 Task: Select the warning option in the lint unknown at rules.
Action: Mouse moved to (59, 745)
Screenshot: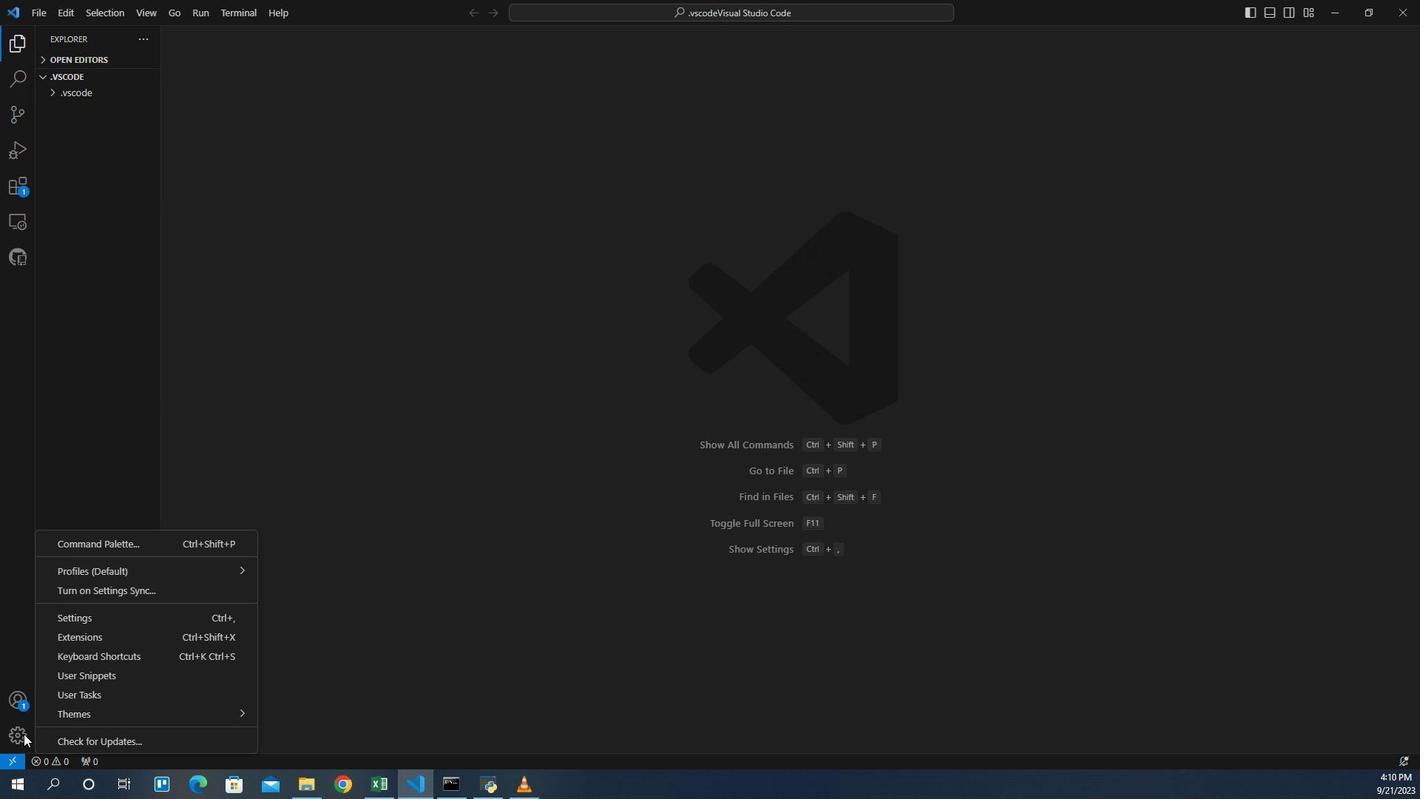 
Action: Mouse pressed left at (59, 745)
Screenshot: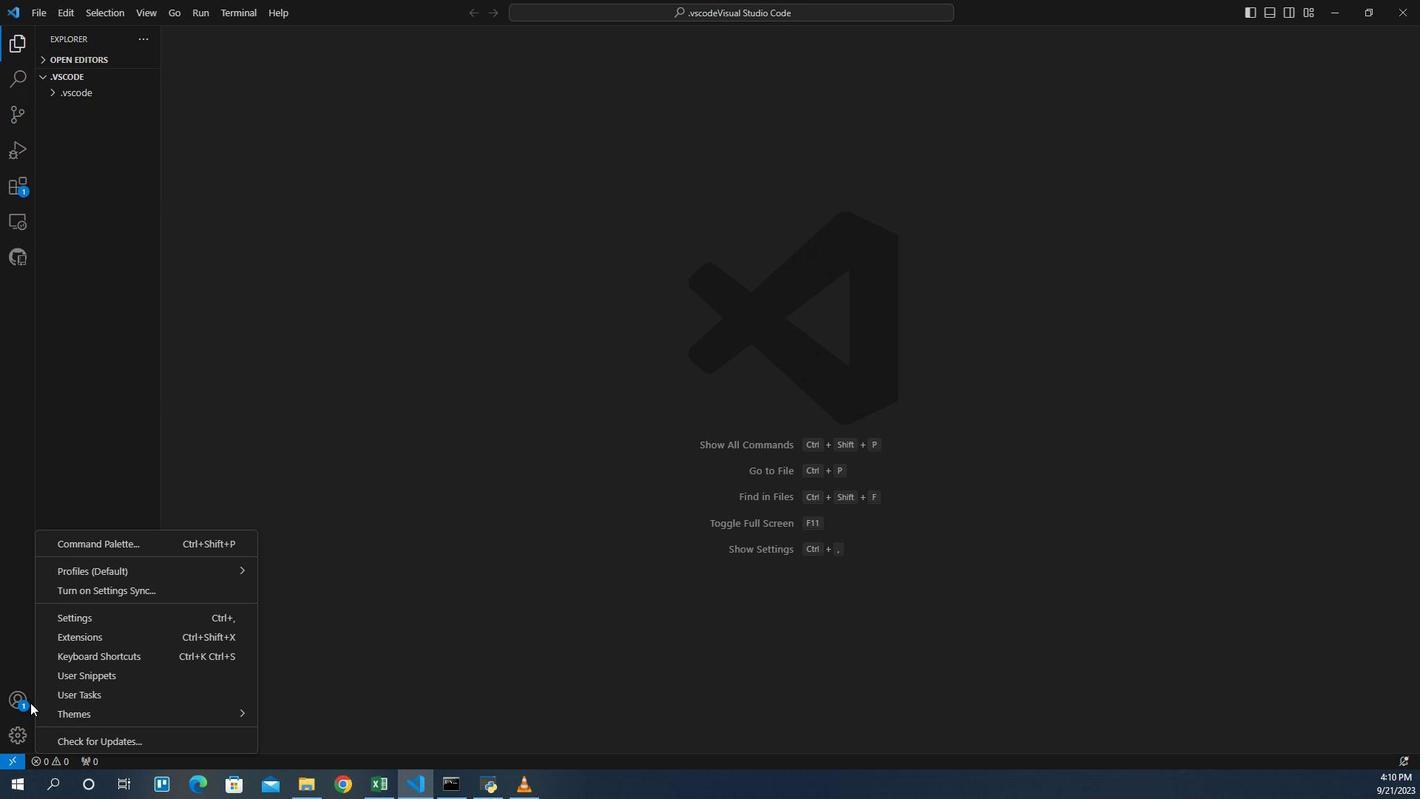 
Action: Mouse moved to (107, 617)
Screenshot: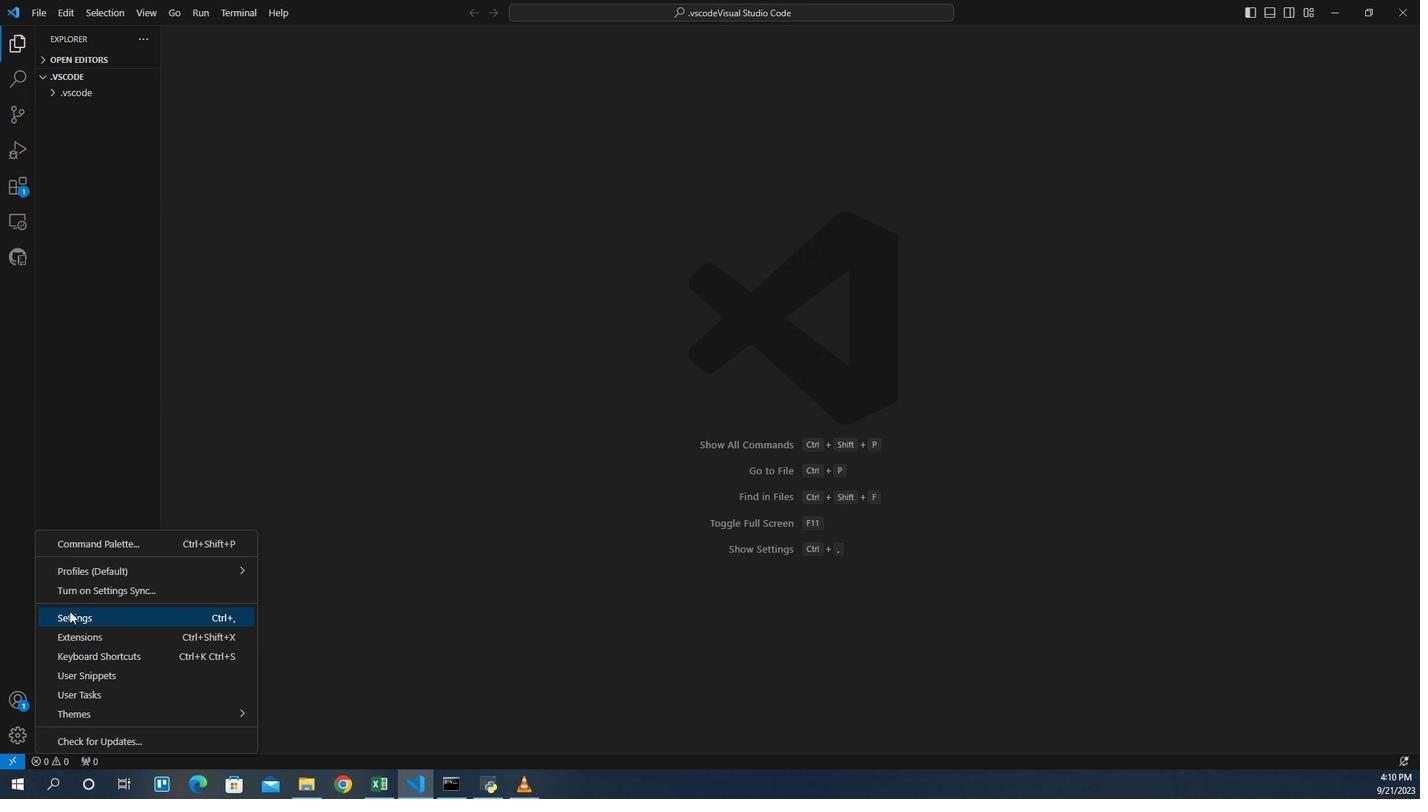 
Action: Mouse pressed left at (107, 617)
Screenshot: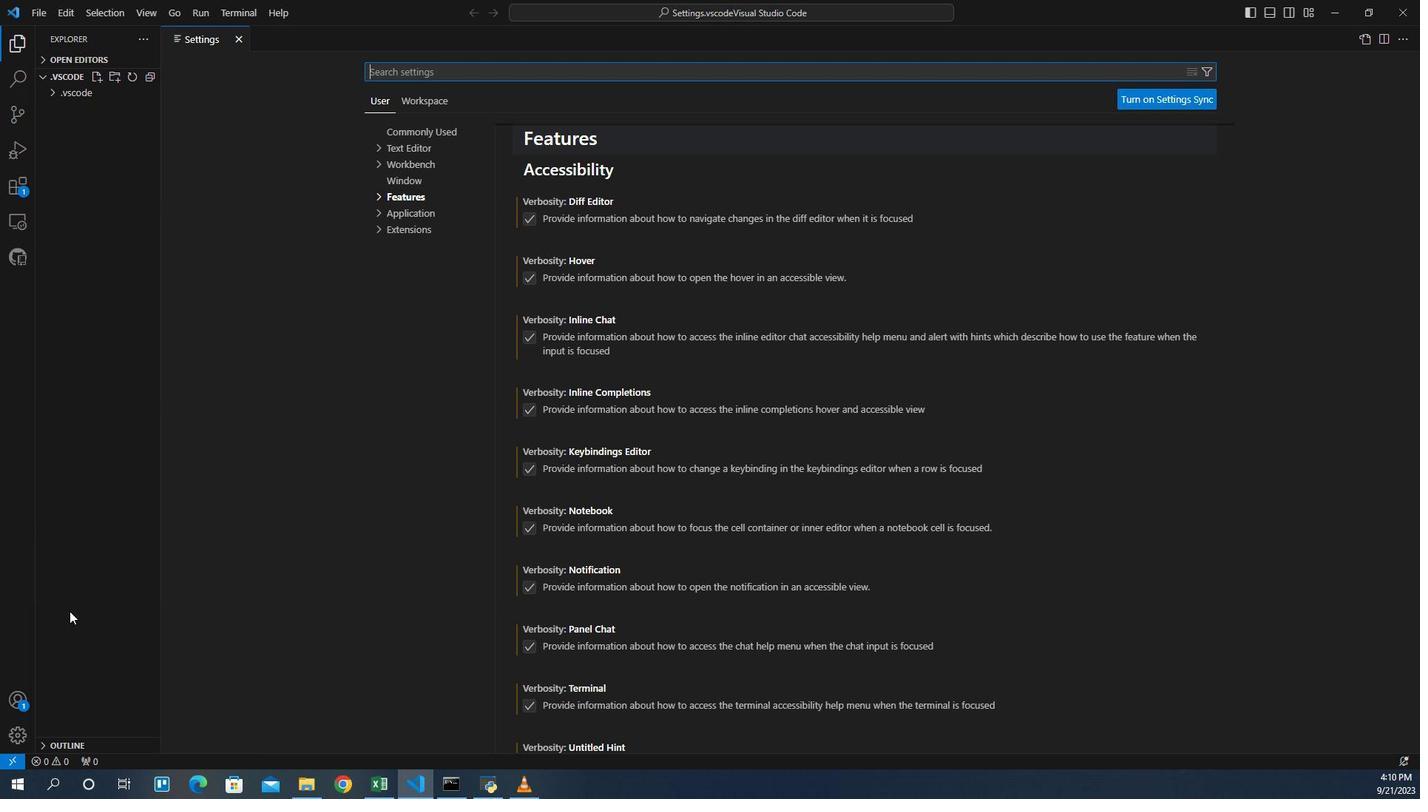 
Action: Mouse moved to (441, 105)
Screenshot: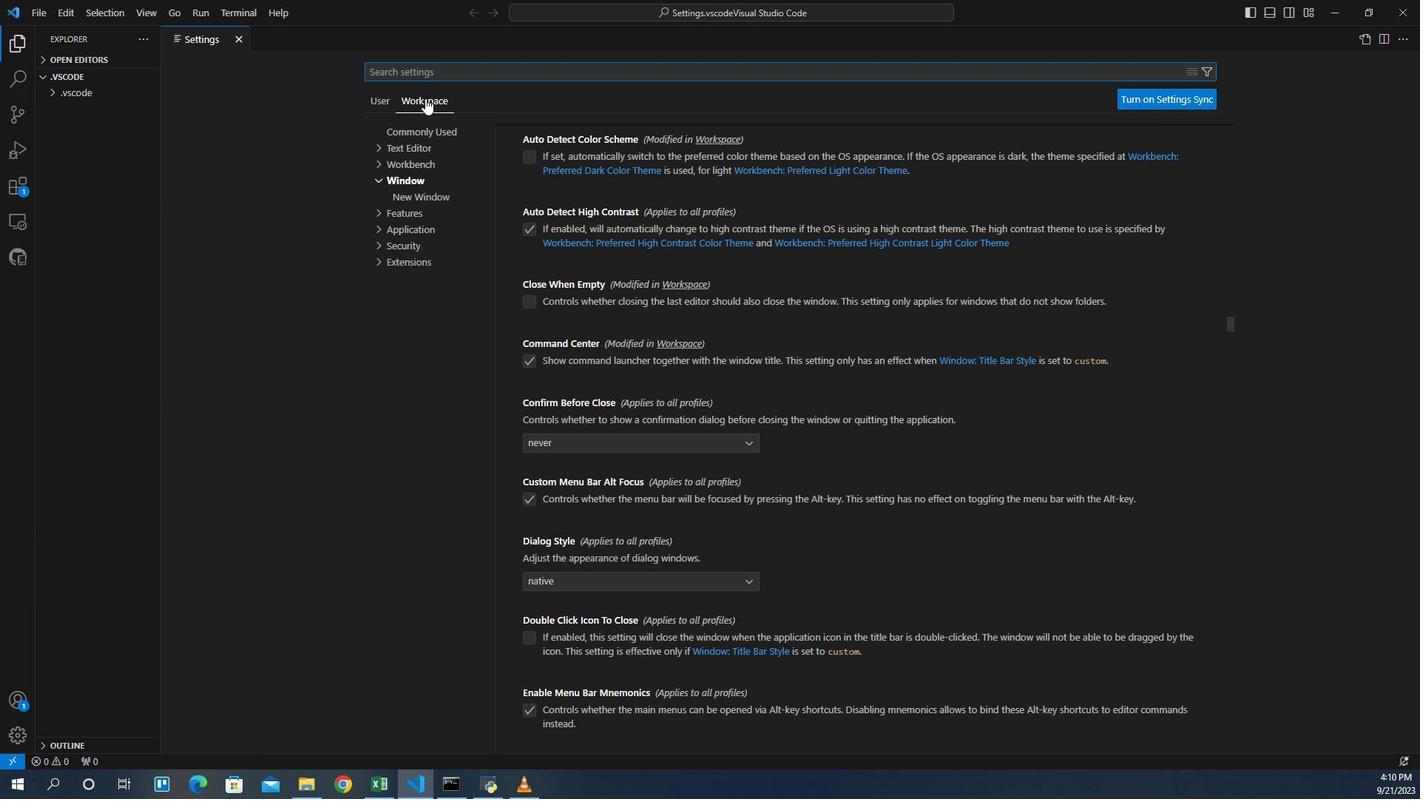 
Action: Mouse pressed left at (441, 105)
Screenshot: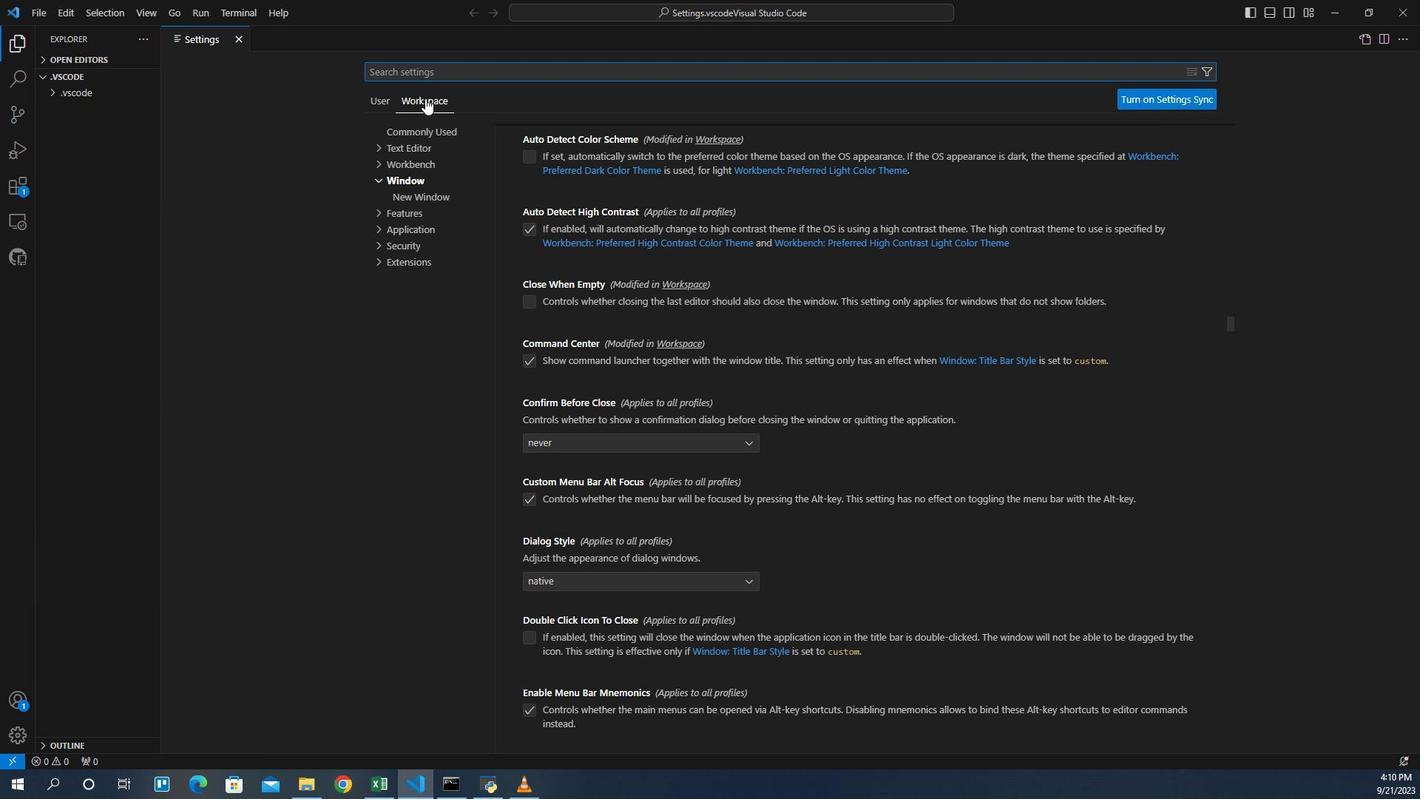 
Action: Mouse moved to (415, 233)
Screenshot: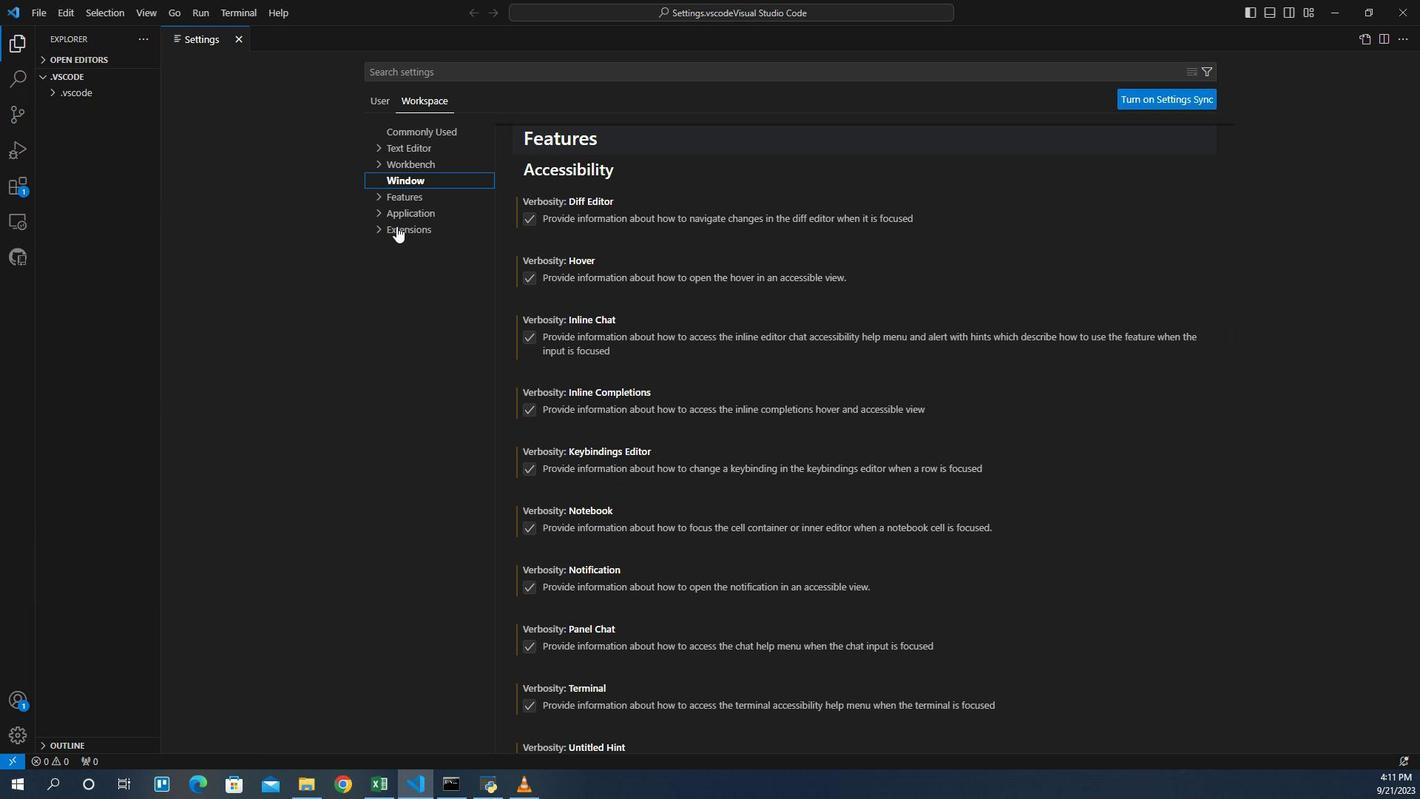 
Action: Mouse pressed left at (415, 233)
Screenshot: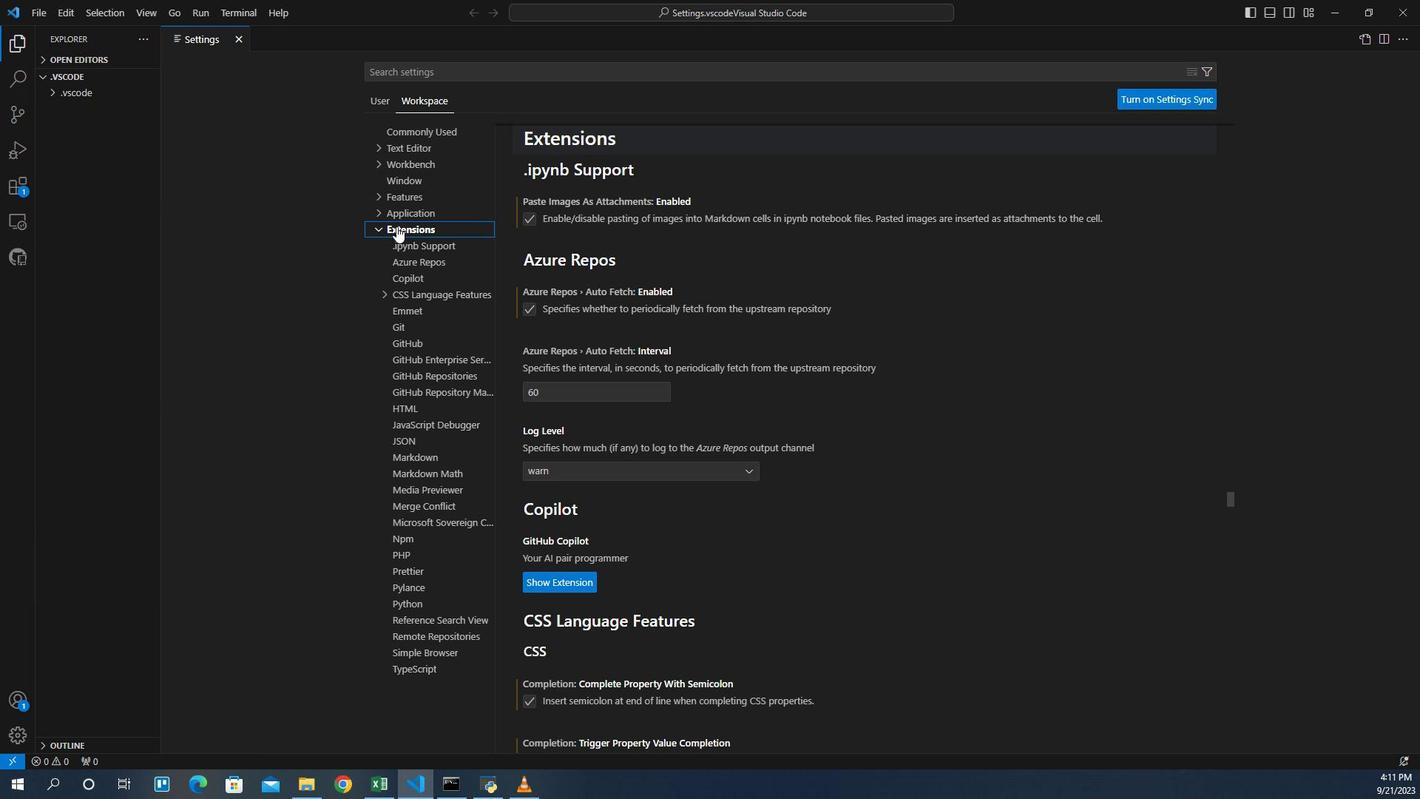 
Action: Mouse moved to (422, 305)
Screenshot: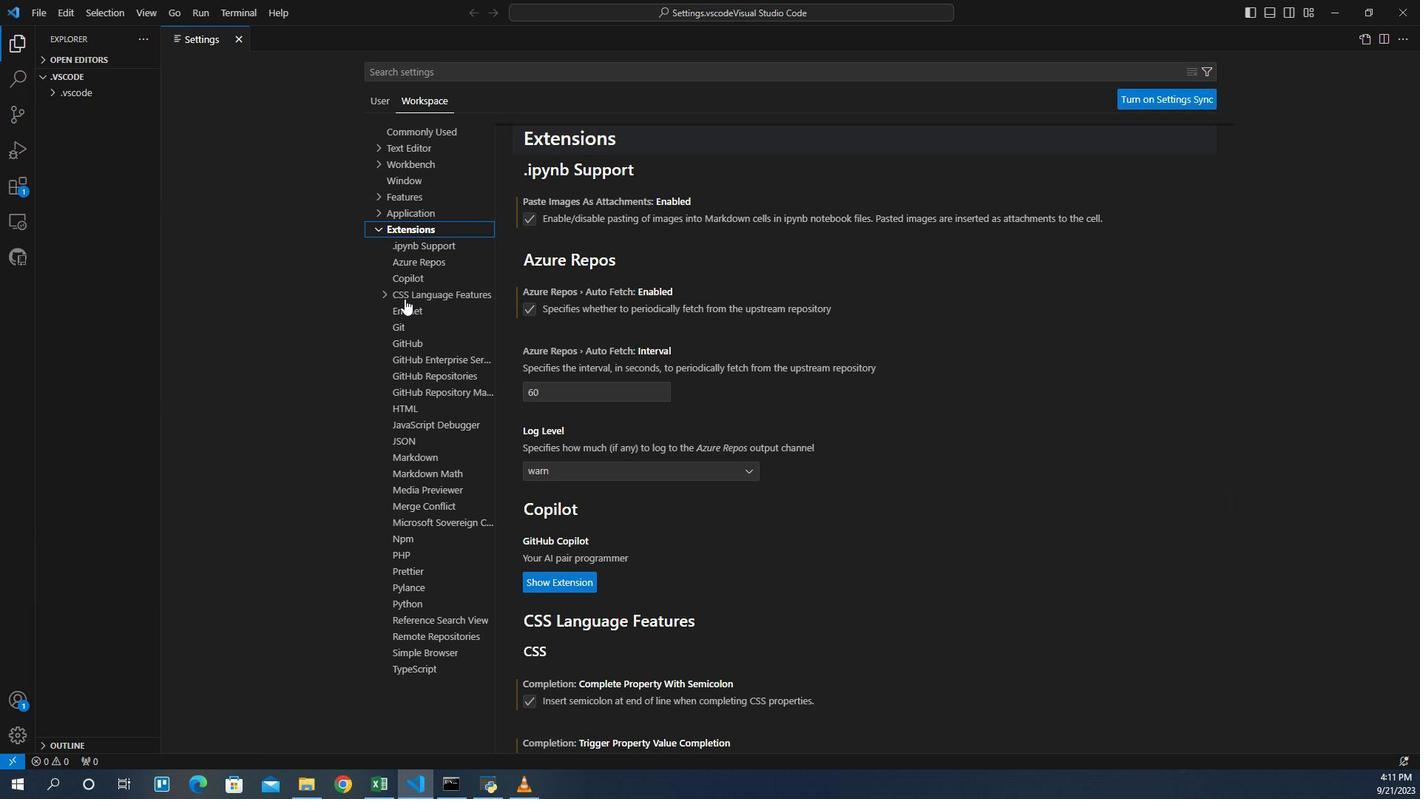 
Action: Mouse pressed left at (422, 305)
Screenshot: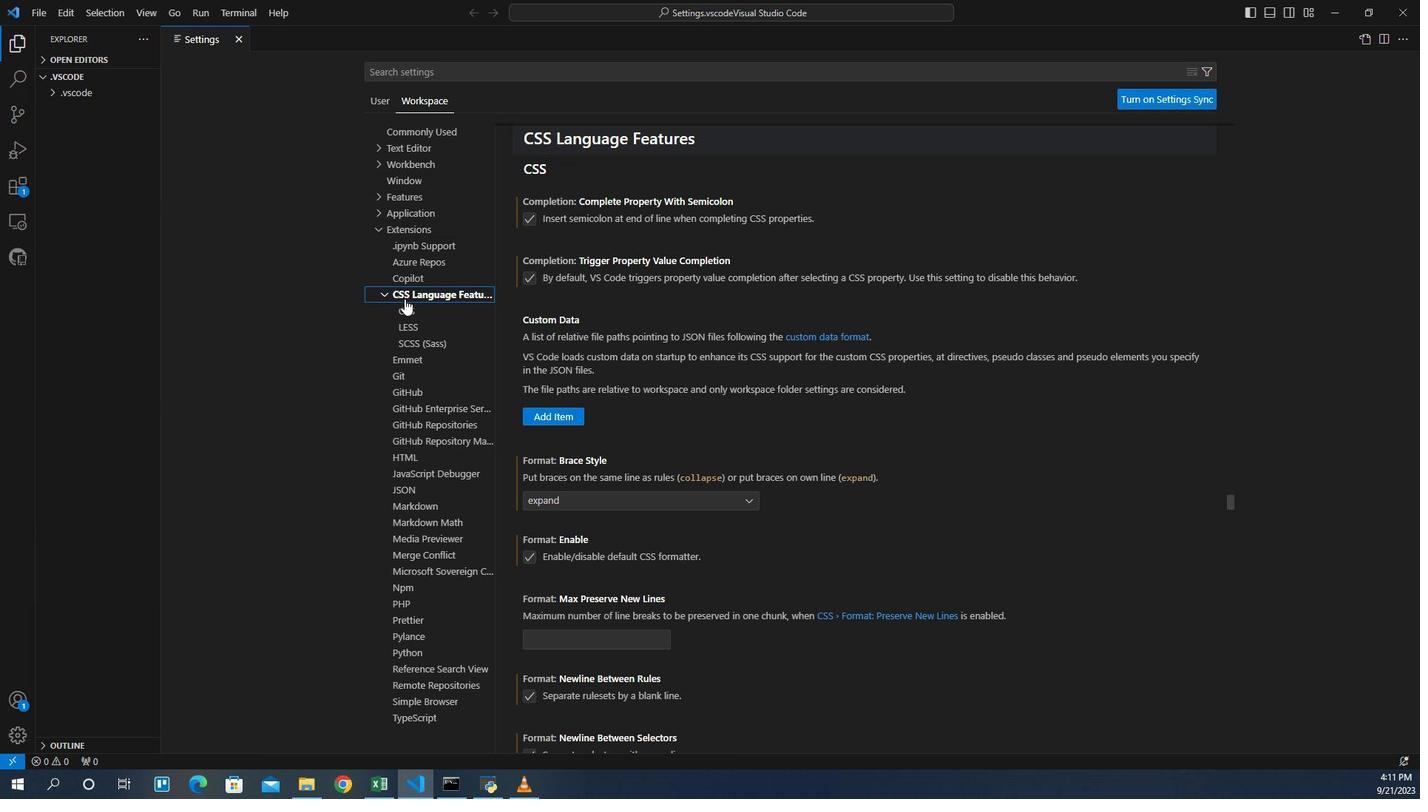 
Action: Mouse moved to (429, 350)
Screenshot: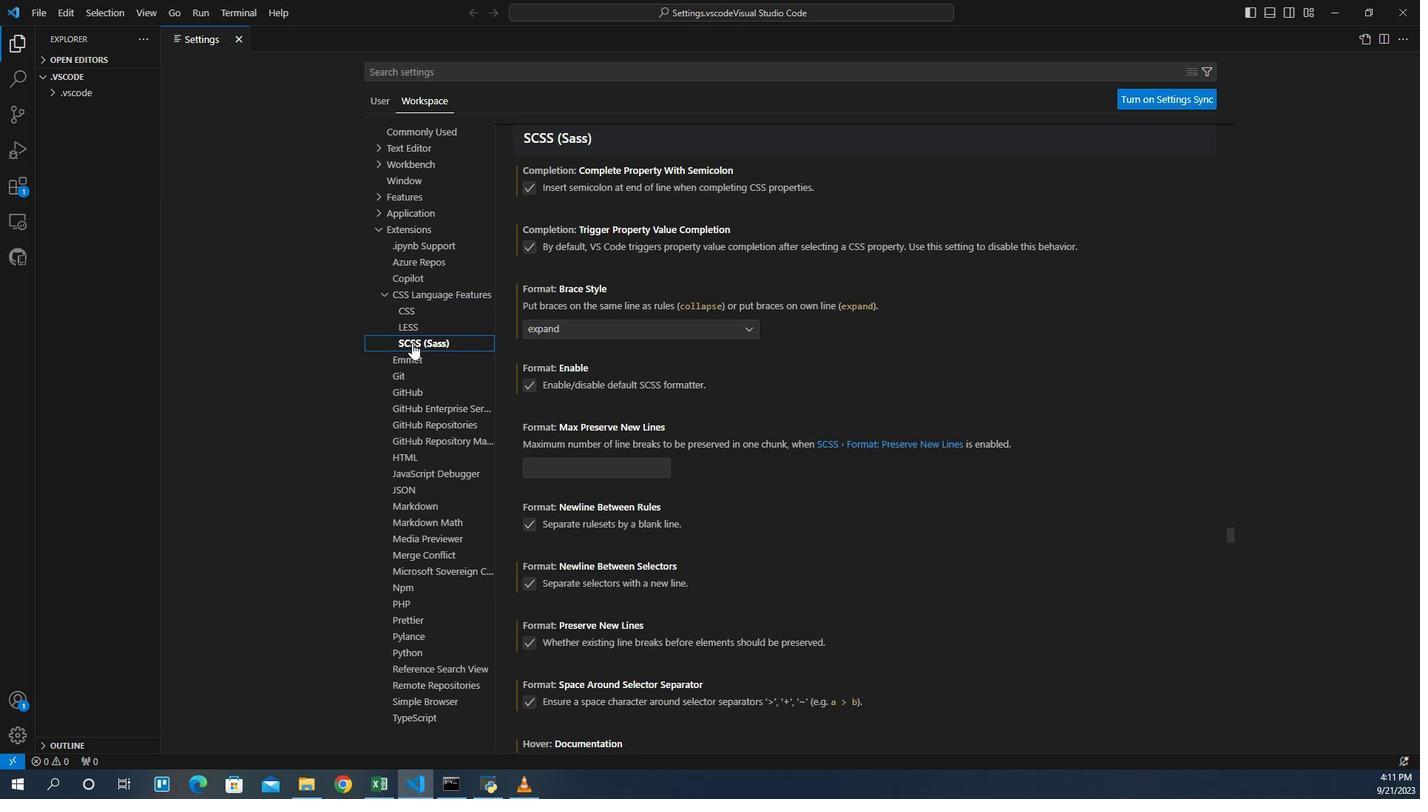 
Action: Mouse pressed left at (429, 350)
Screenshot: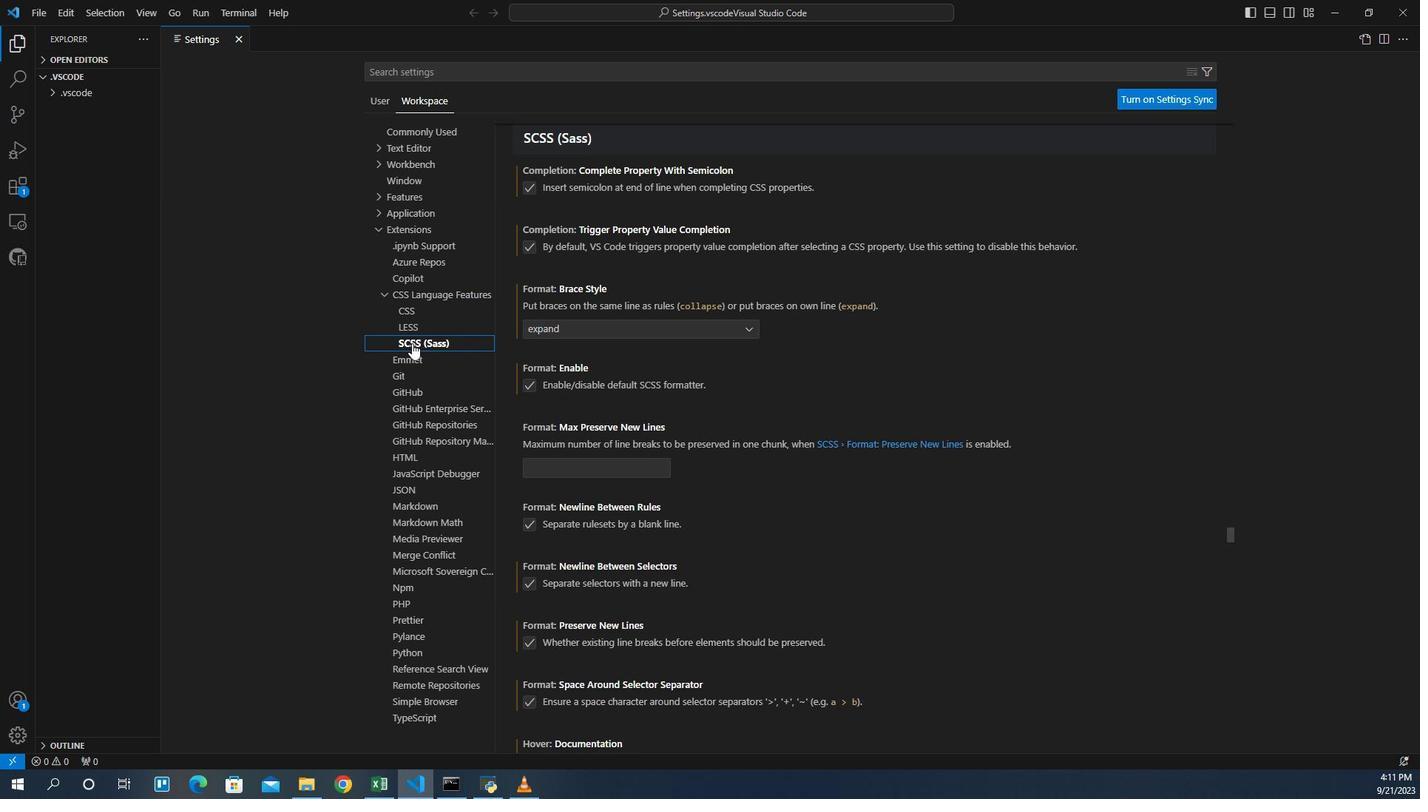 
Action: Mouse moved to (677, 515)
Screenshot: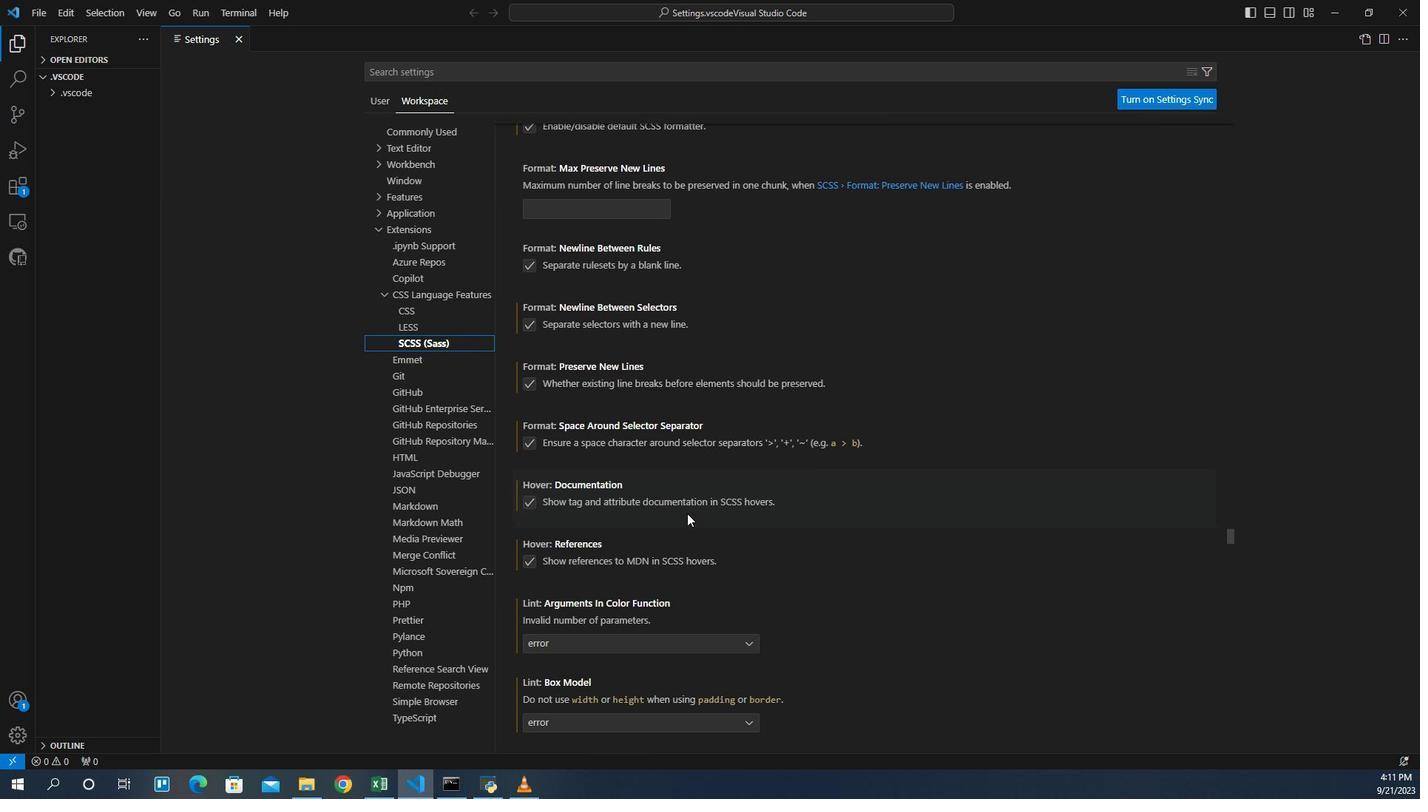 
Action: Mouse scrolled (677, 515) with delta (0, 0)
Screenshot: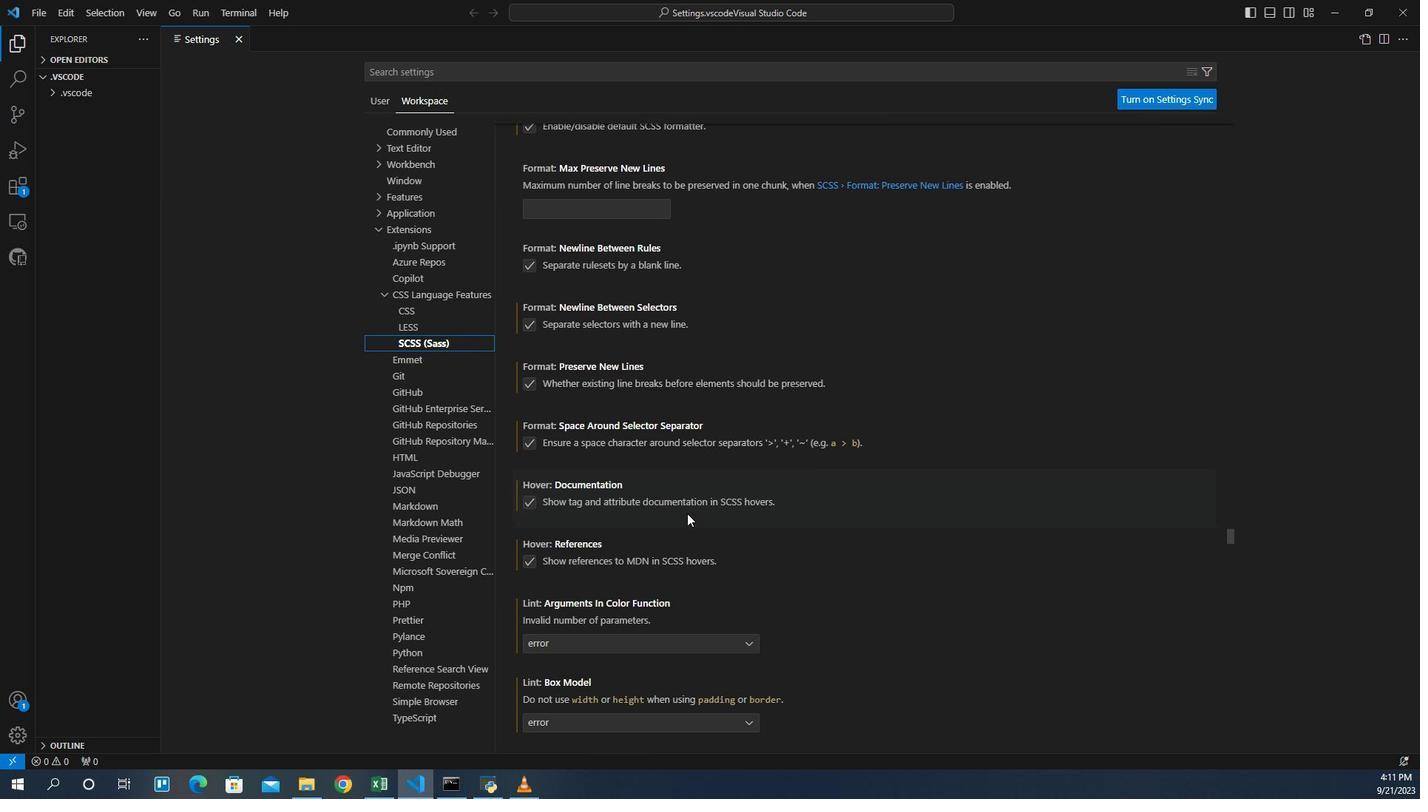 
Action: Mouse moved to (678, 516)
Screenshot: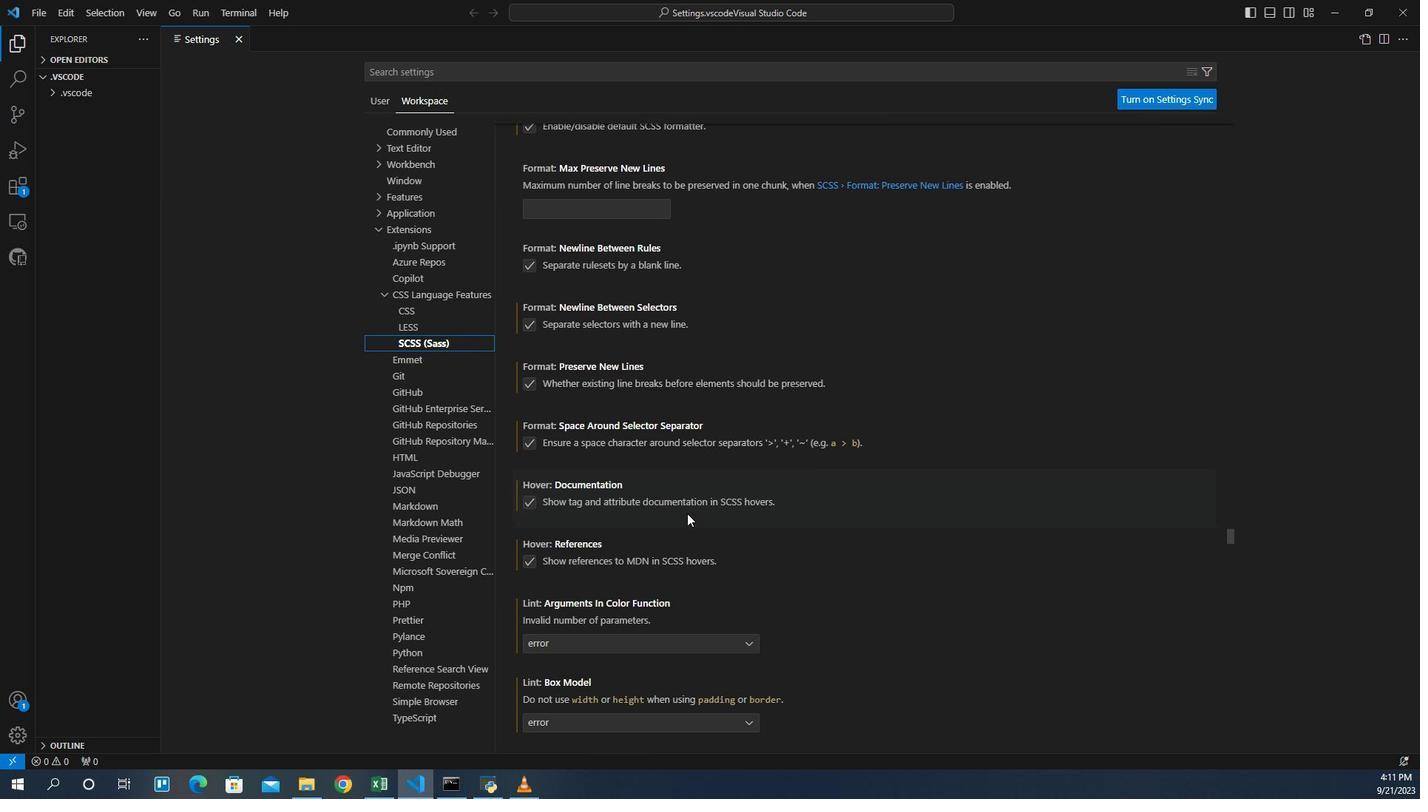 
Action: Mouse scrolled (678, 515) with delta (0, 0)
Screenshot: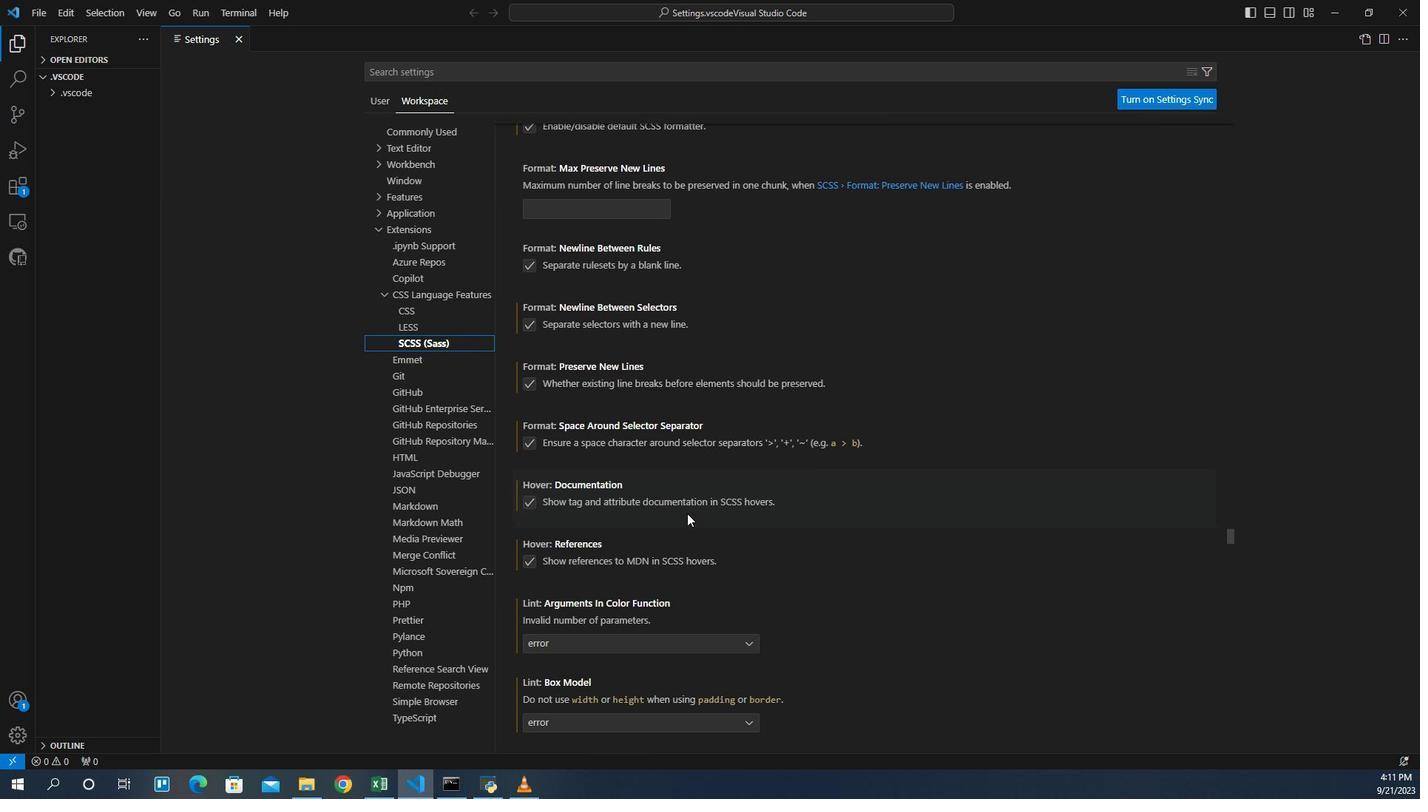 
Action: Mouse moved to (679, 517)
Screenshot: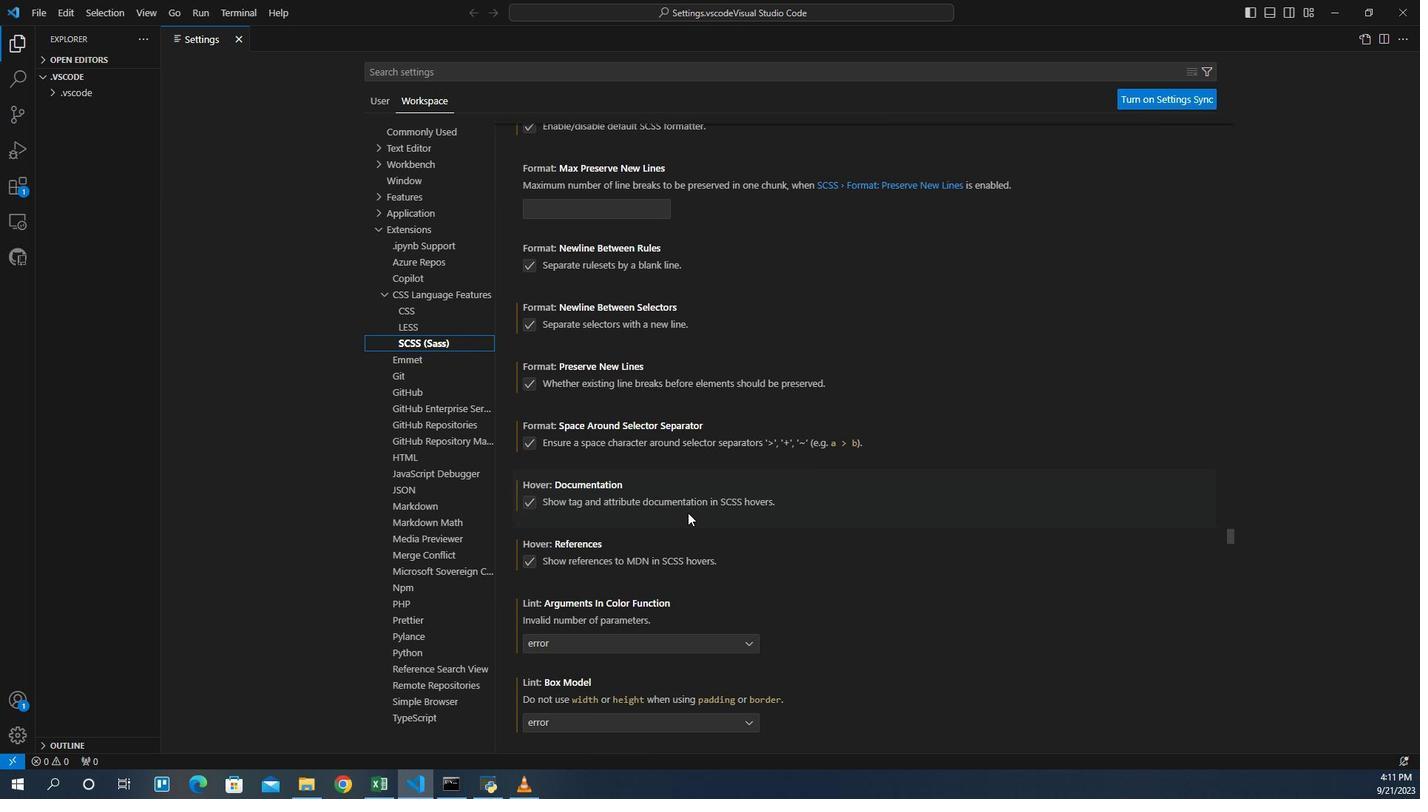 
Action: Mouse scrolled (679, 516) with delta (0, 0)
Screenshot: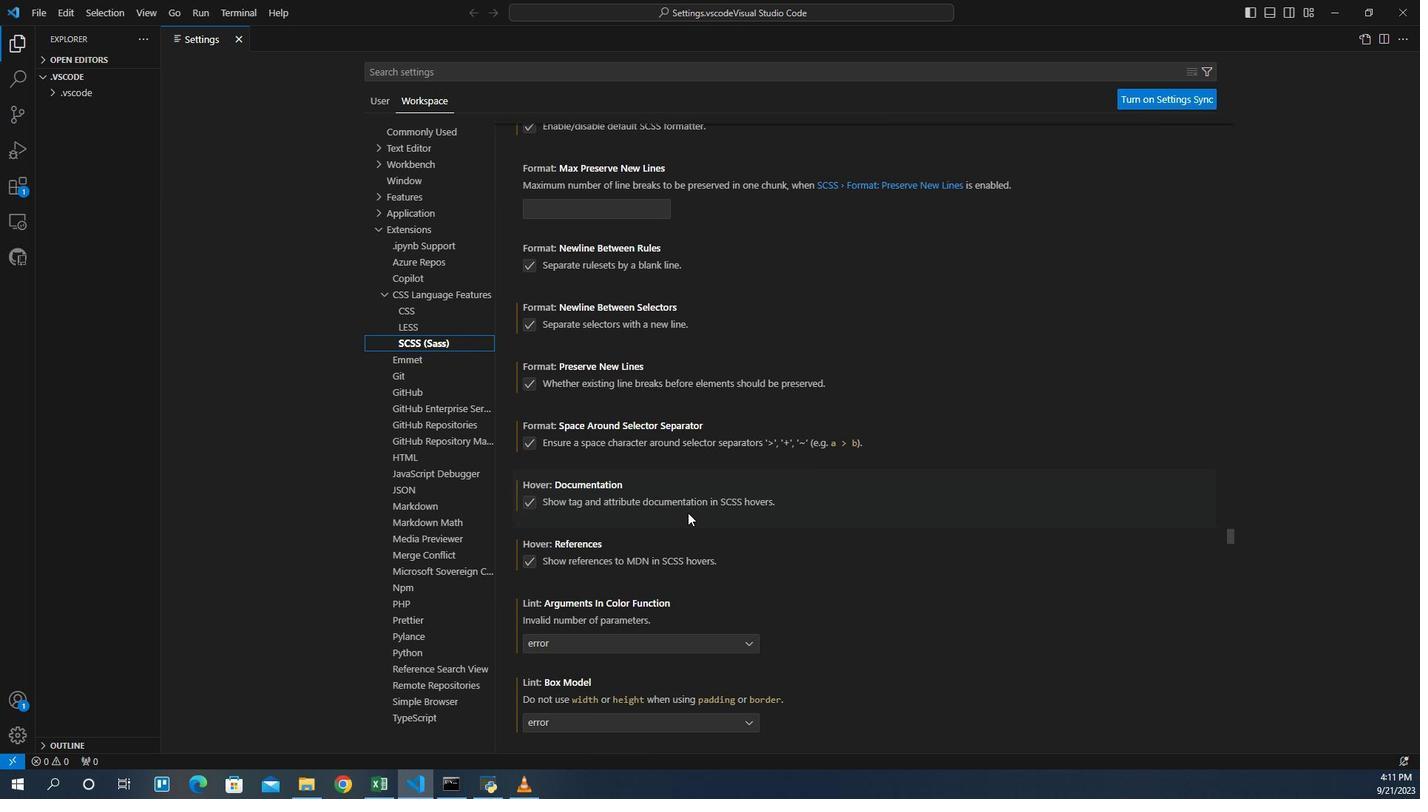 
Action: Mouse moved to (680, 518)
Screenshot: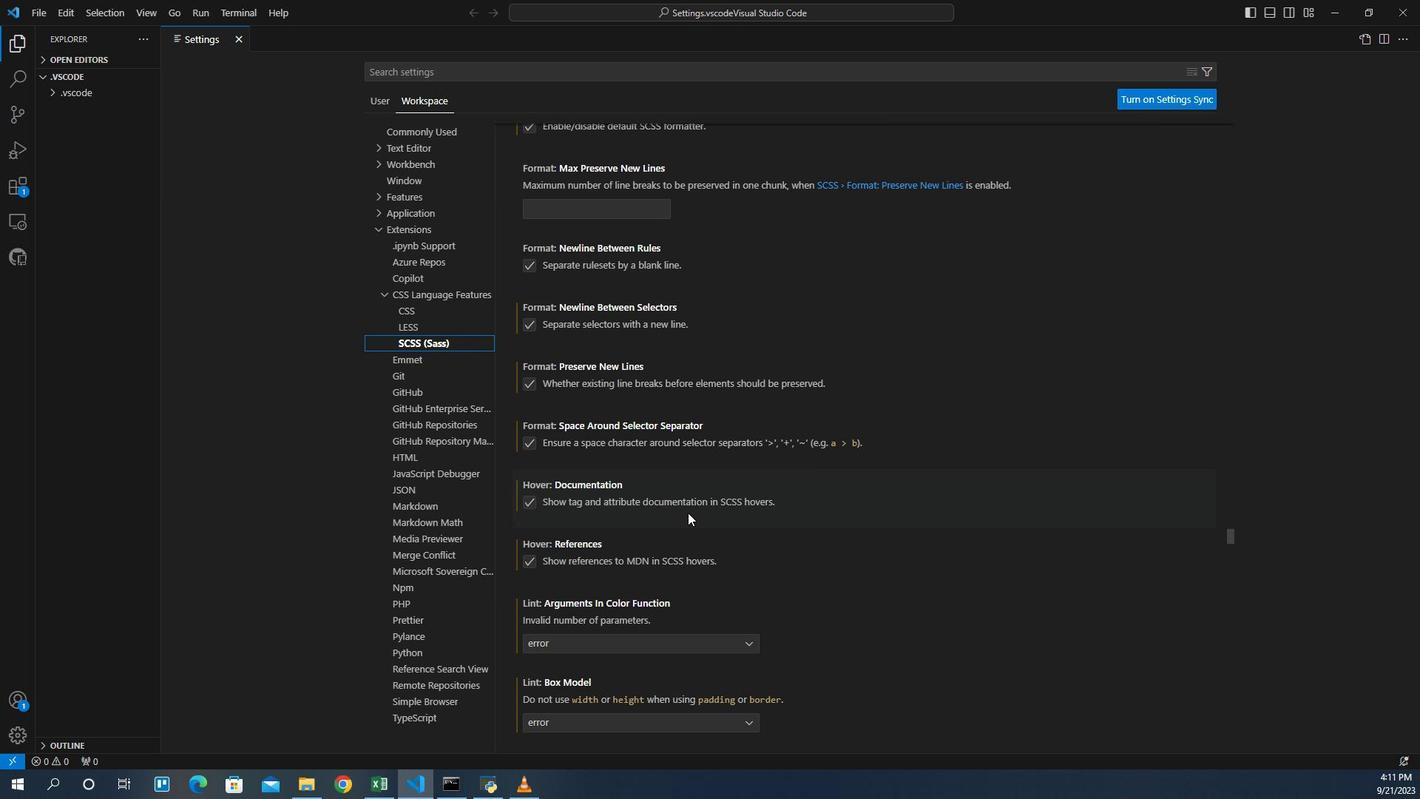 
Action: Mouse scrolled (680, 517) with delta (0, 0)
Screenshot: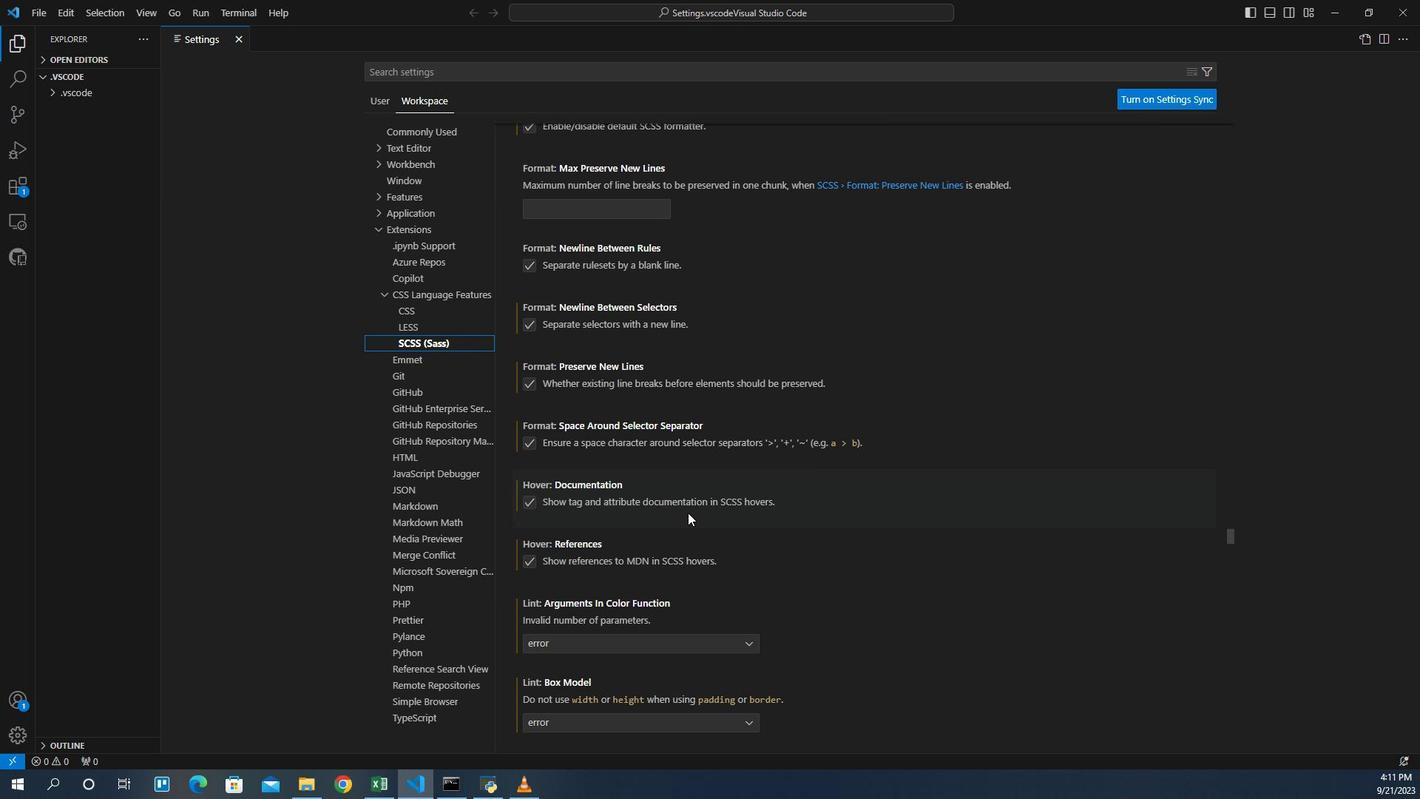 
Action: Mouse moved to (682, 518)
Screenshot: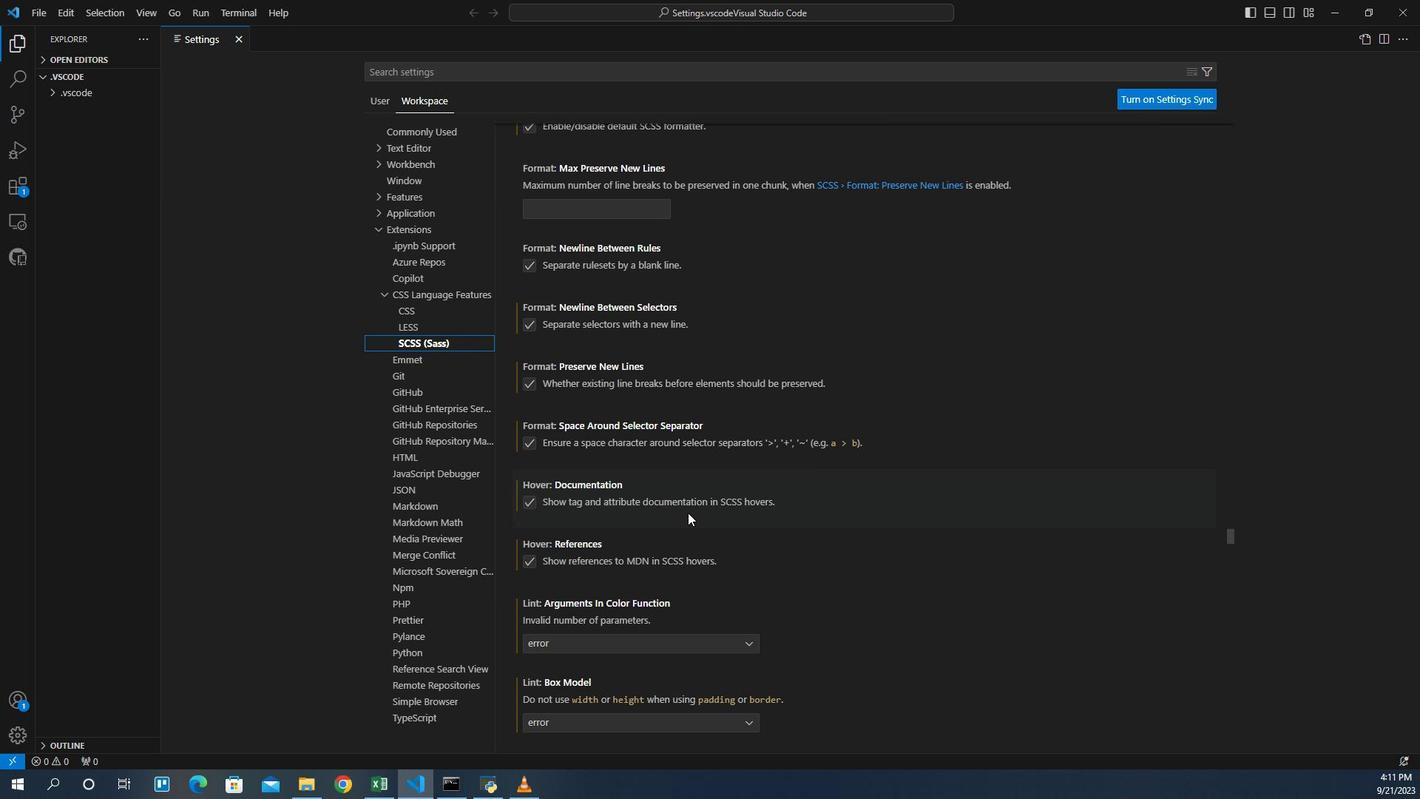 
Action: Mouse scrolled (682, 518) with delta (0, 0)
Screenshot: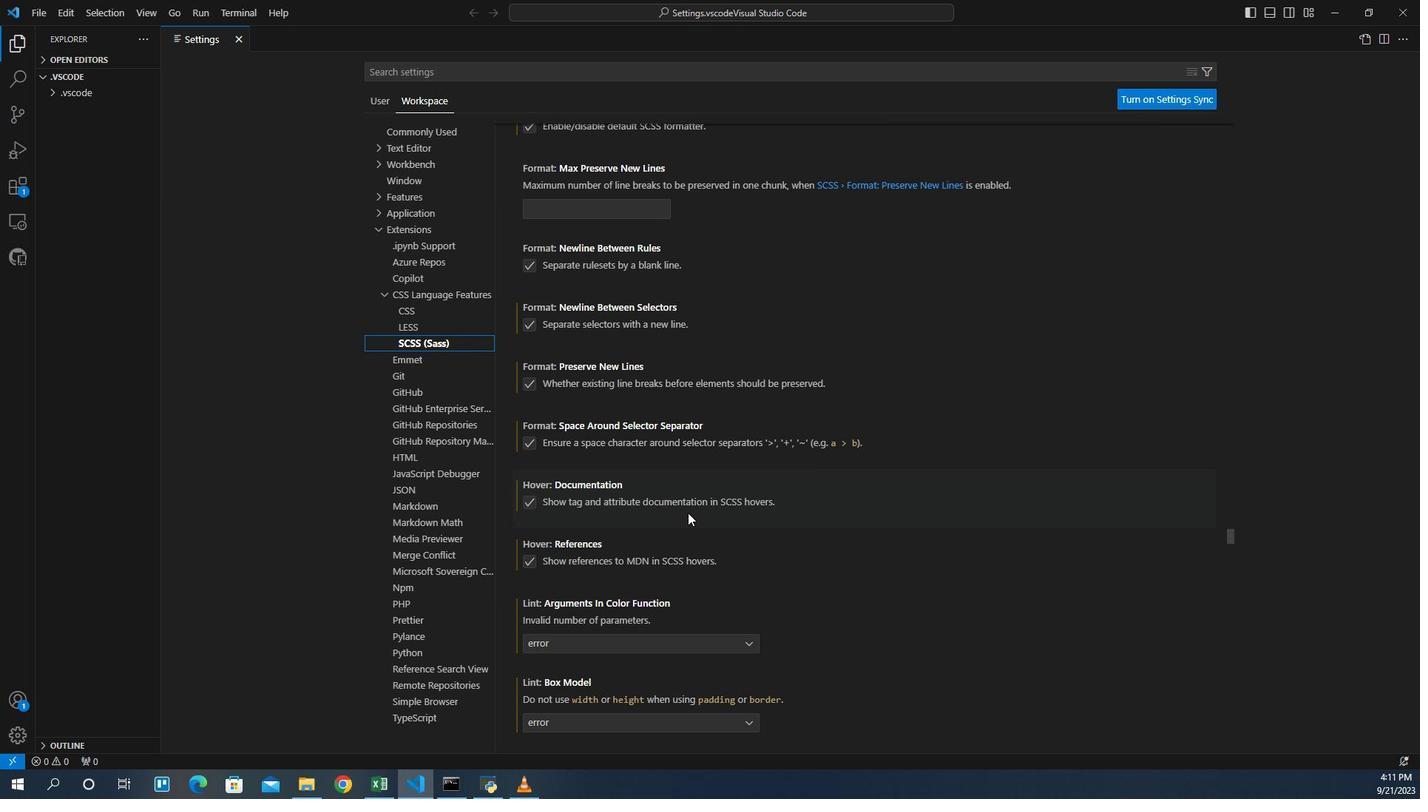 
Action: Mouse moved to (683, 519)
Screenshot: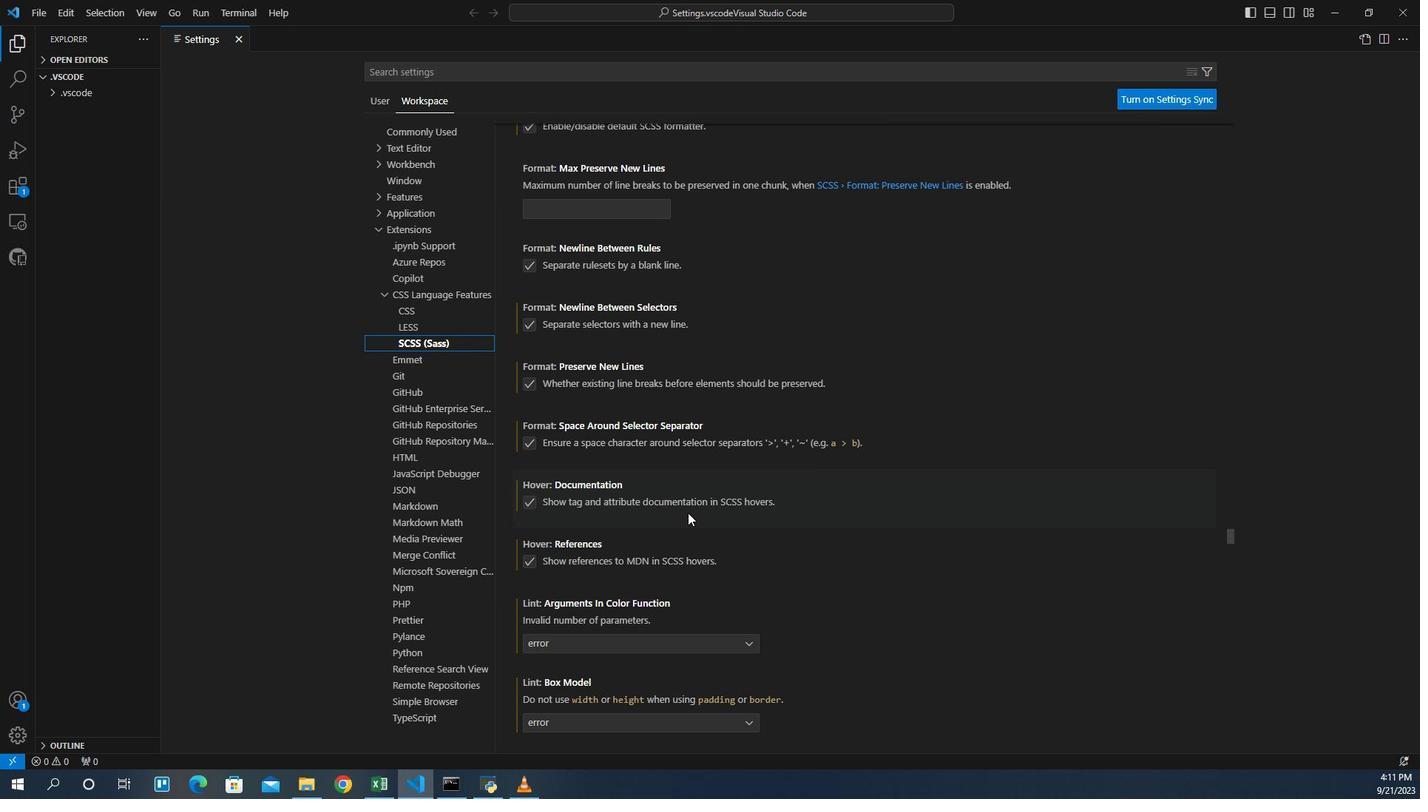 
Action: Mouse scrolled (683, 518) with delta (0, 0)
Screenshot: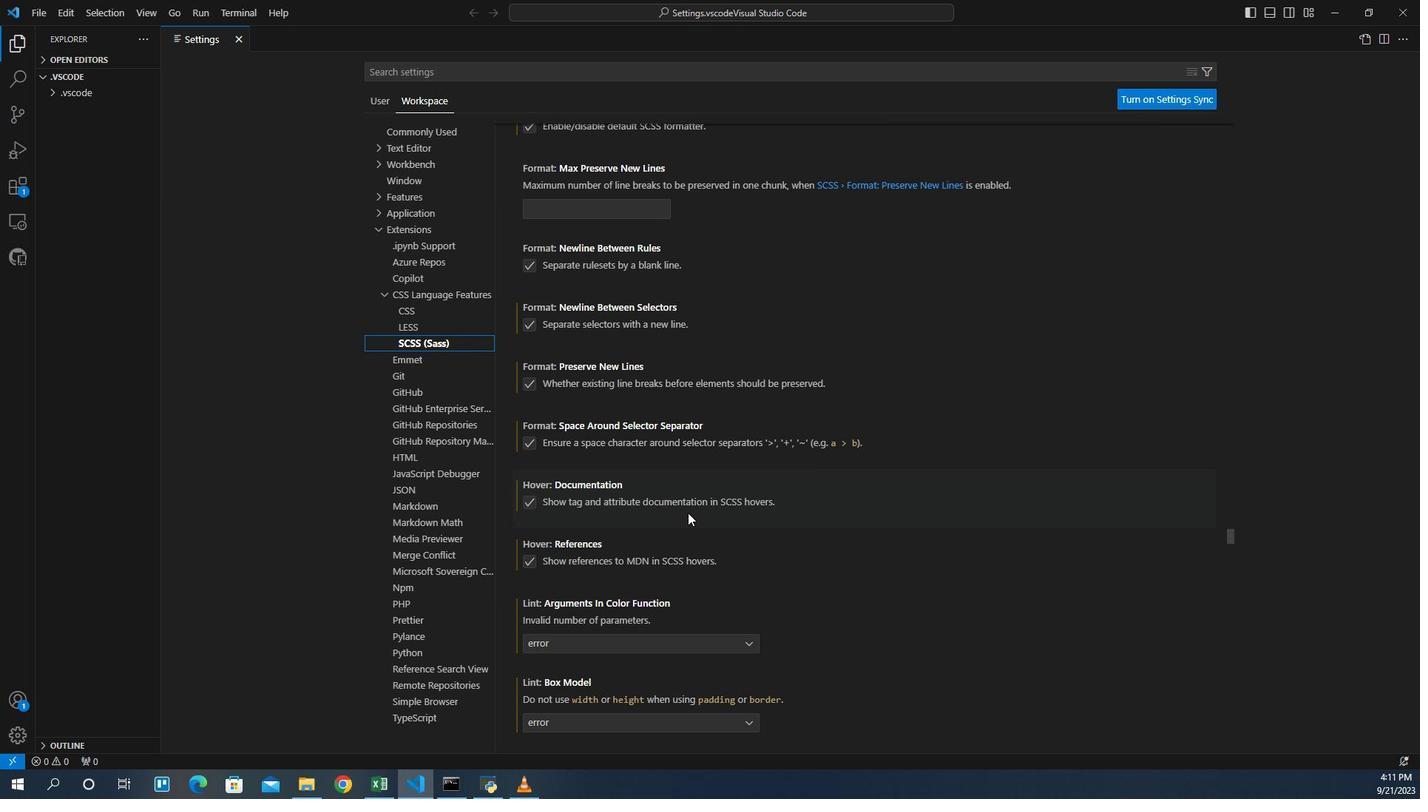 
Action: Mouse moved to (684, 520)
Screenshot: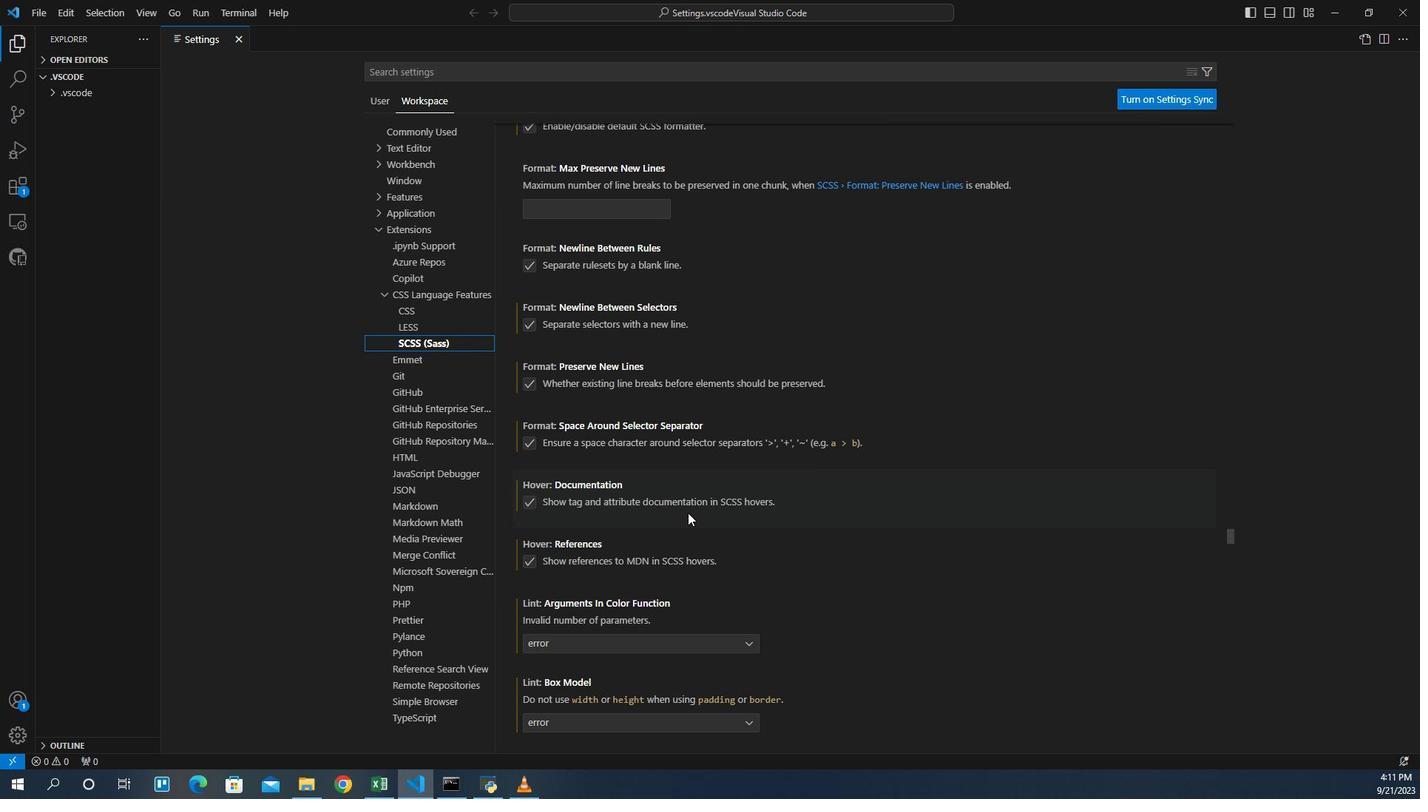 
Action: Mouse scrolled (684, 519) with delta (0, 0)
Screenshot: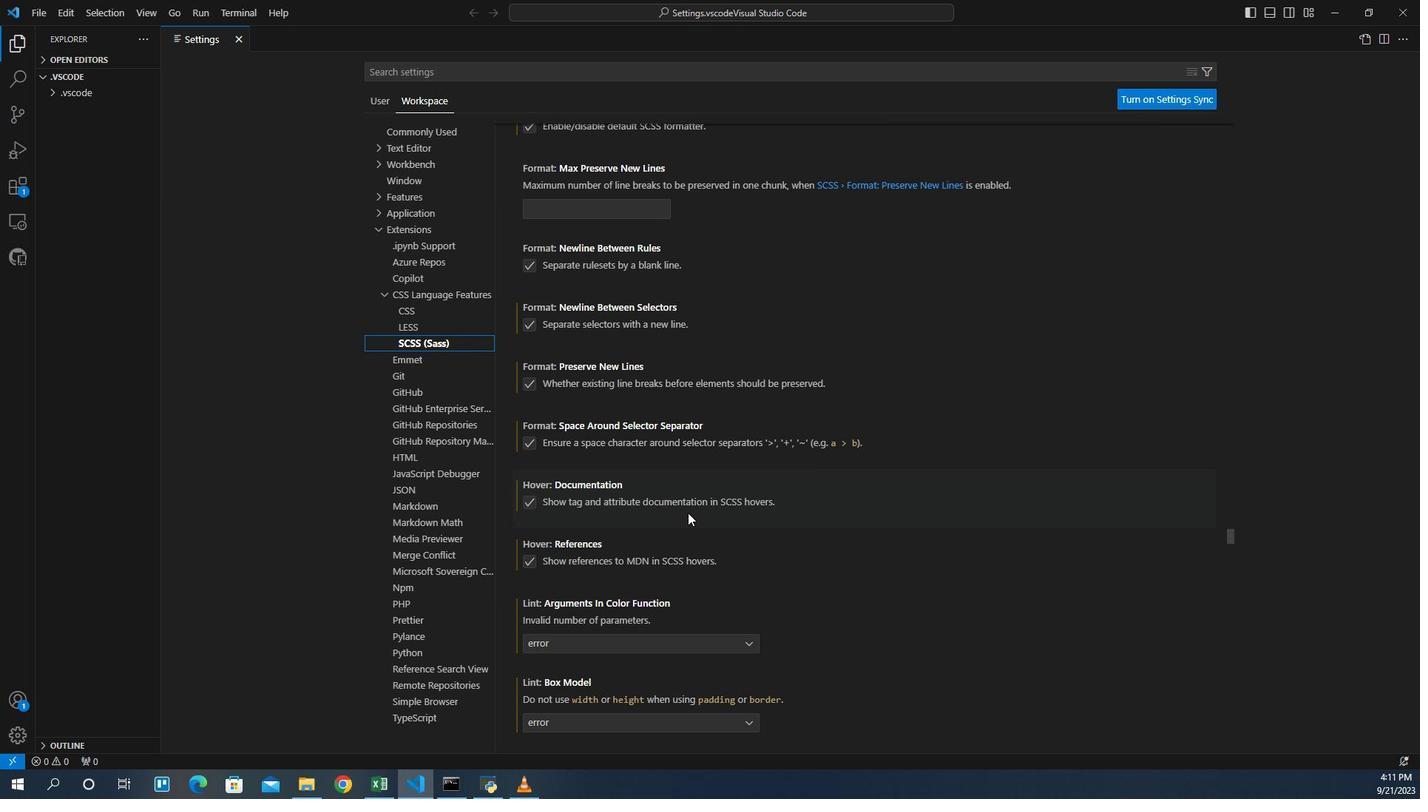 
Action: Mouse moved to (689, 519)
Screenshot: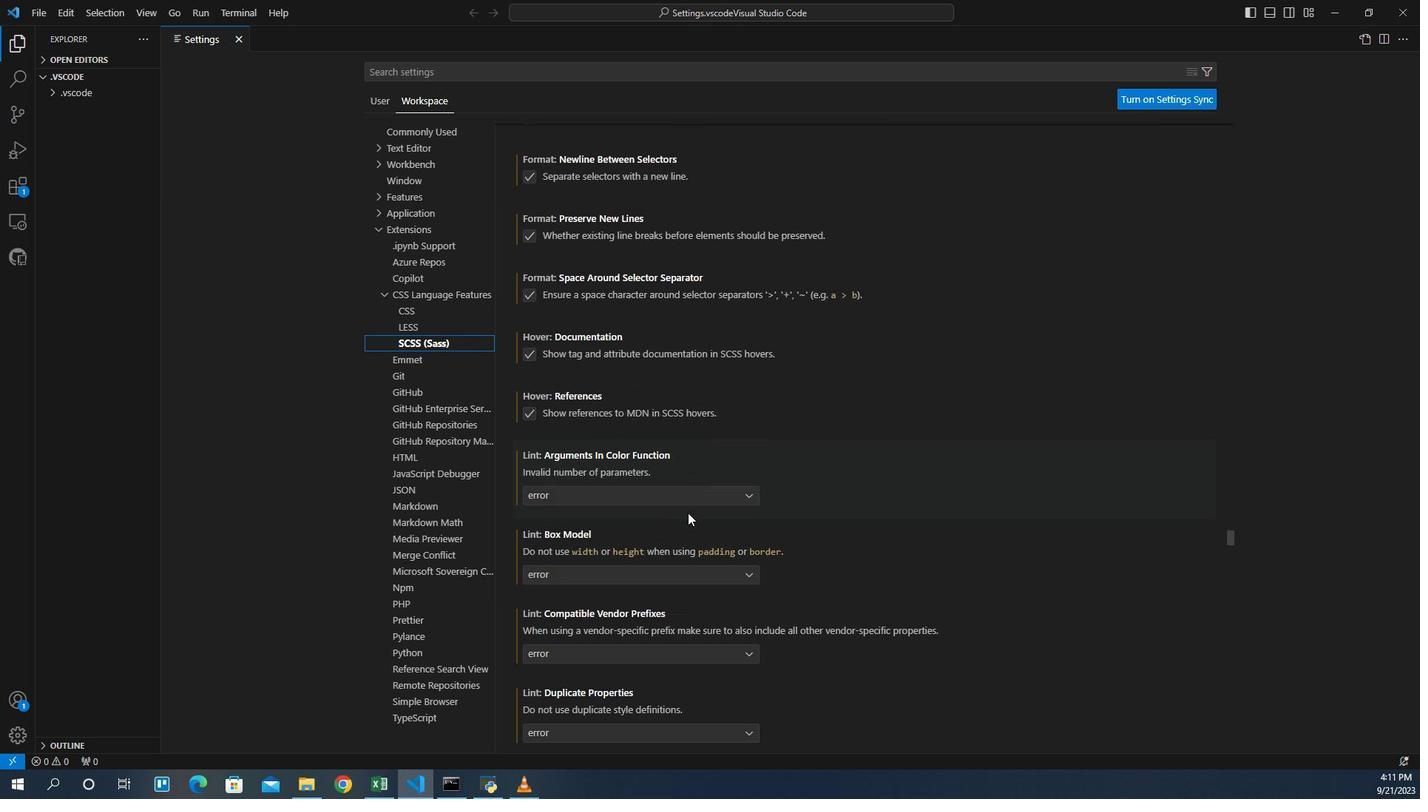
Action: Mouse scrolled (689, 518) with delta (0, 0)
Screenshot: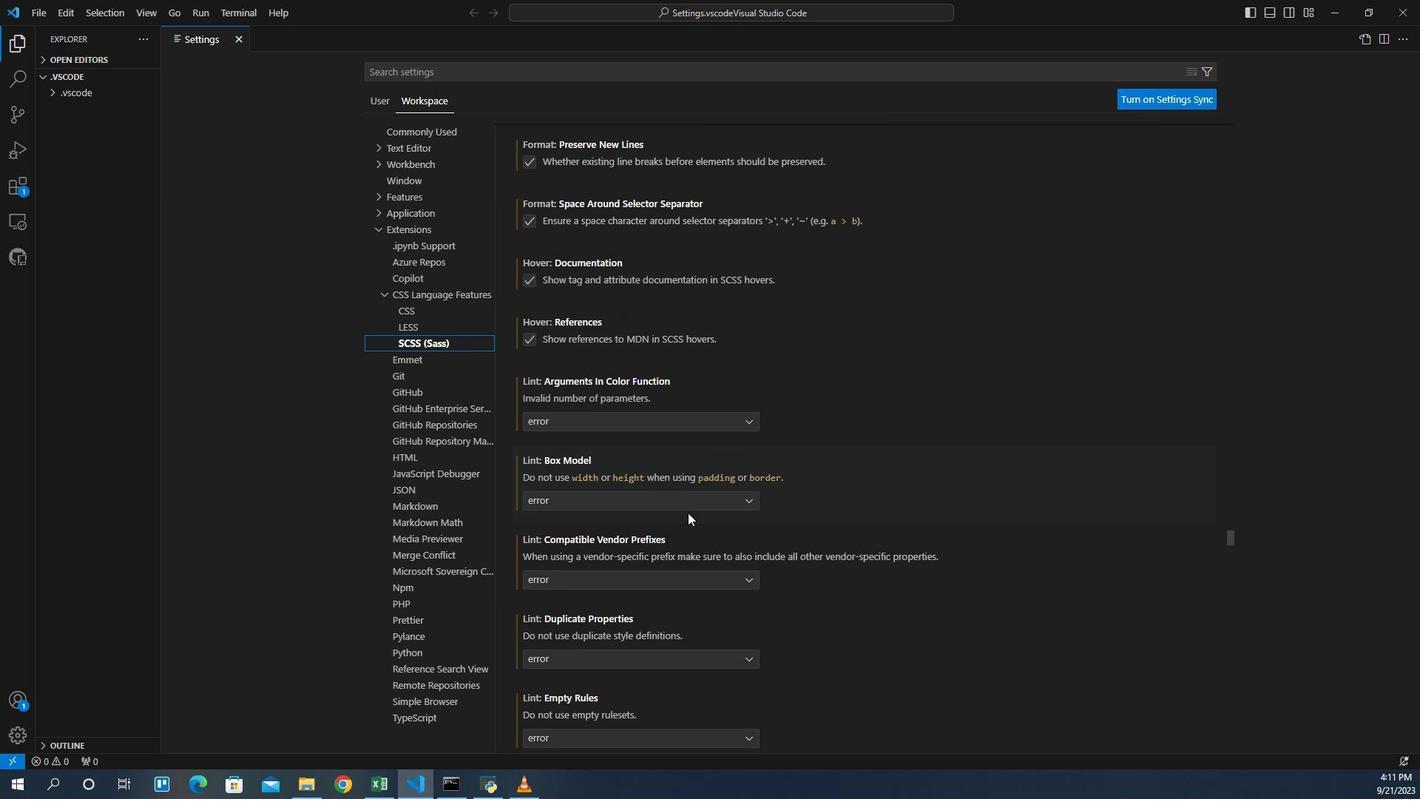 
Action: Mouse scrolled (689, 518) with delta (0, 0)
Screenshot: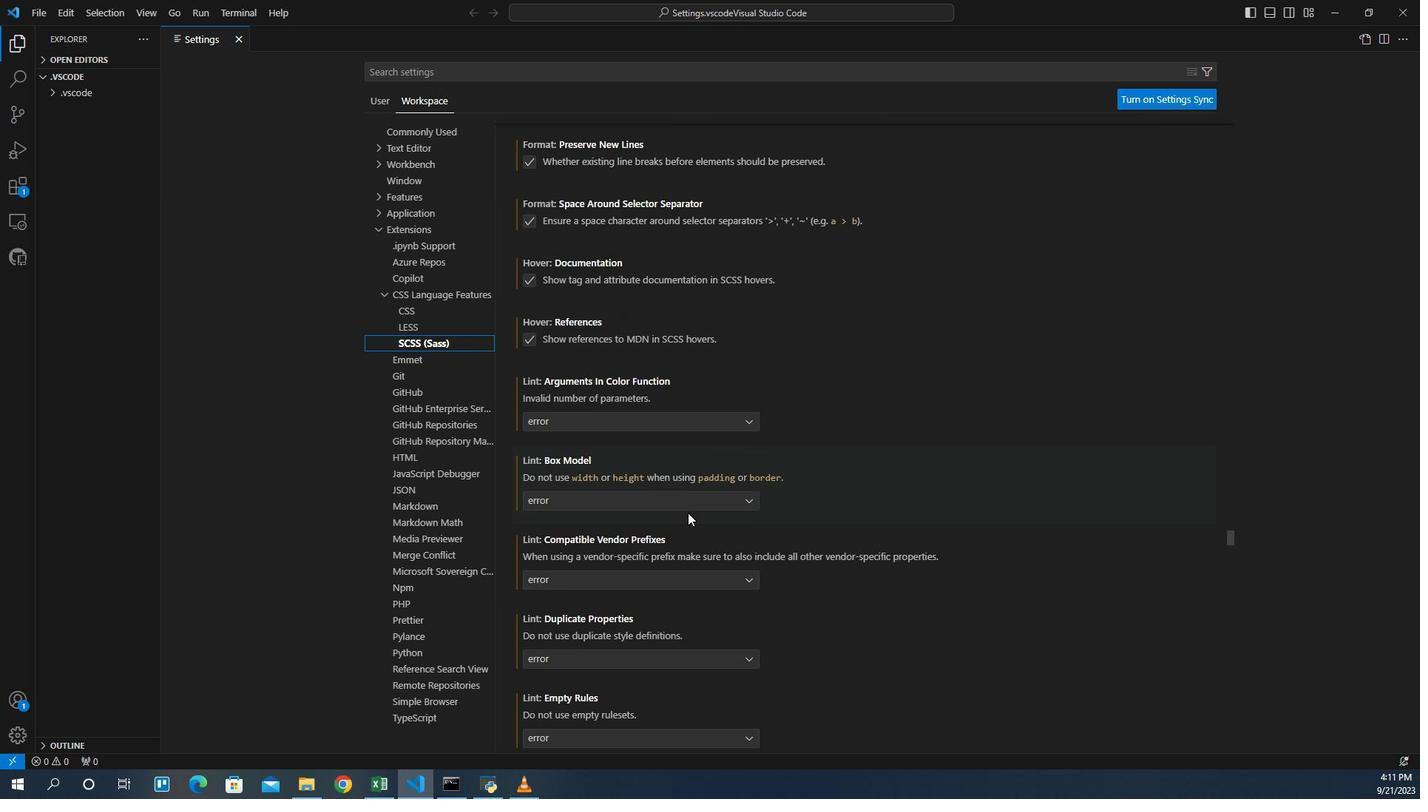 
Action: Mouse scrolled (689, 518) with delta (0, 0)
Screenshot: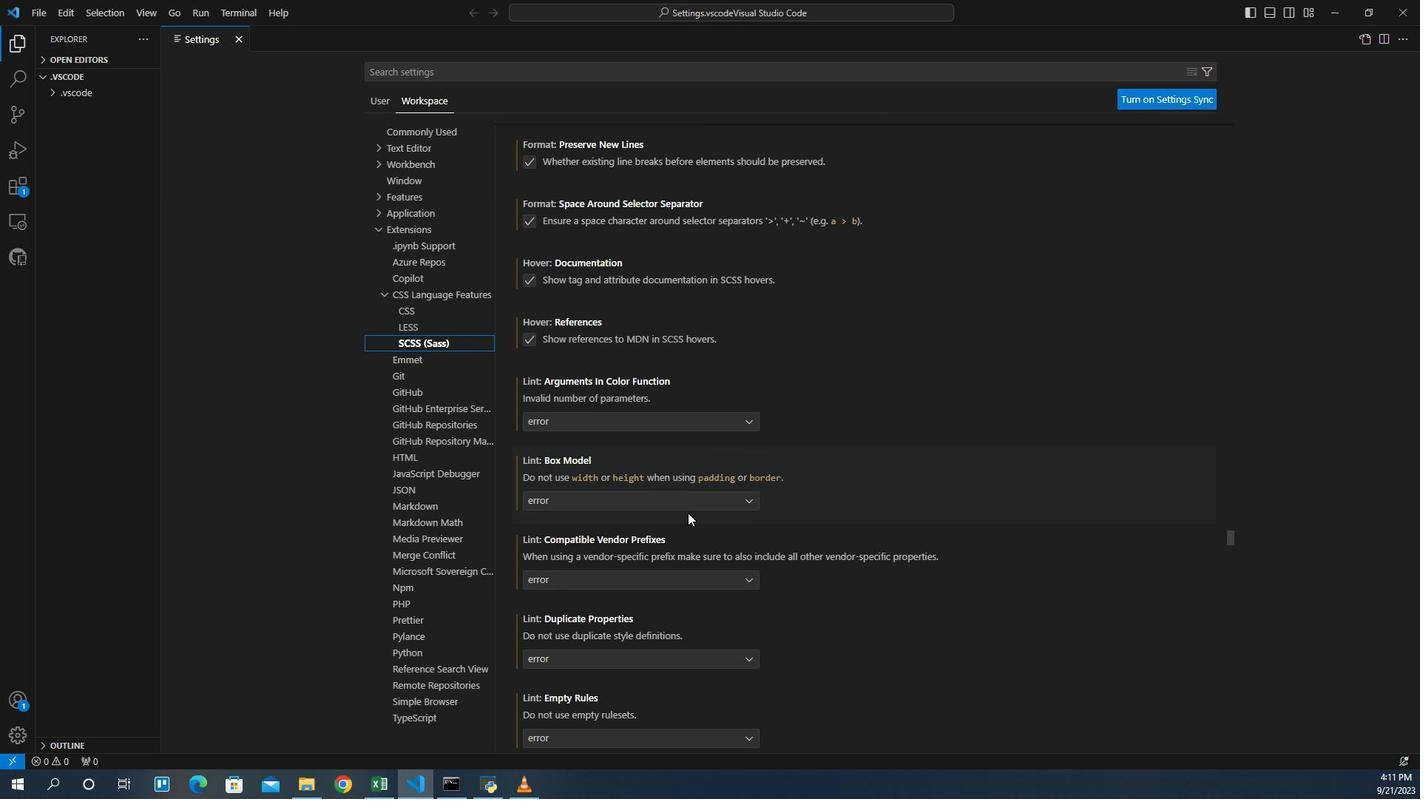 
Action: Mouse scrolled (689, 518) with delta (0, 0)
Screenshot: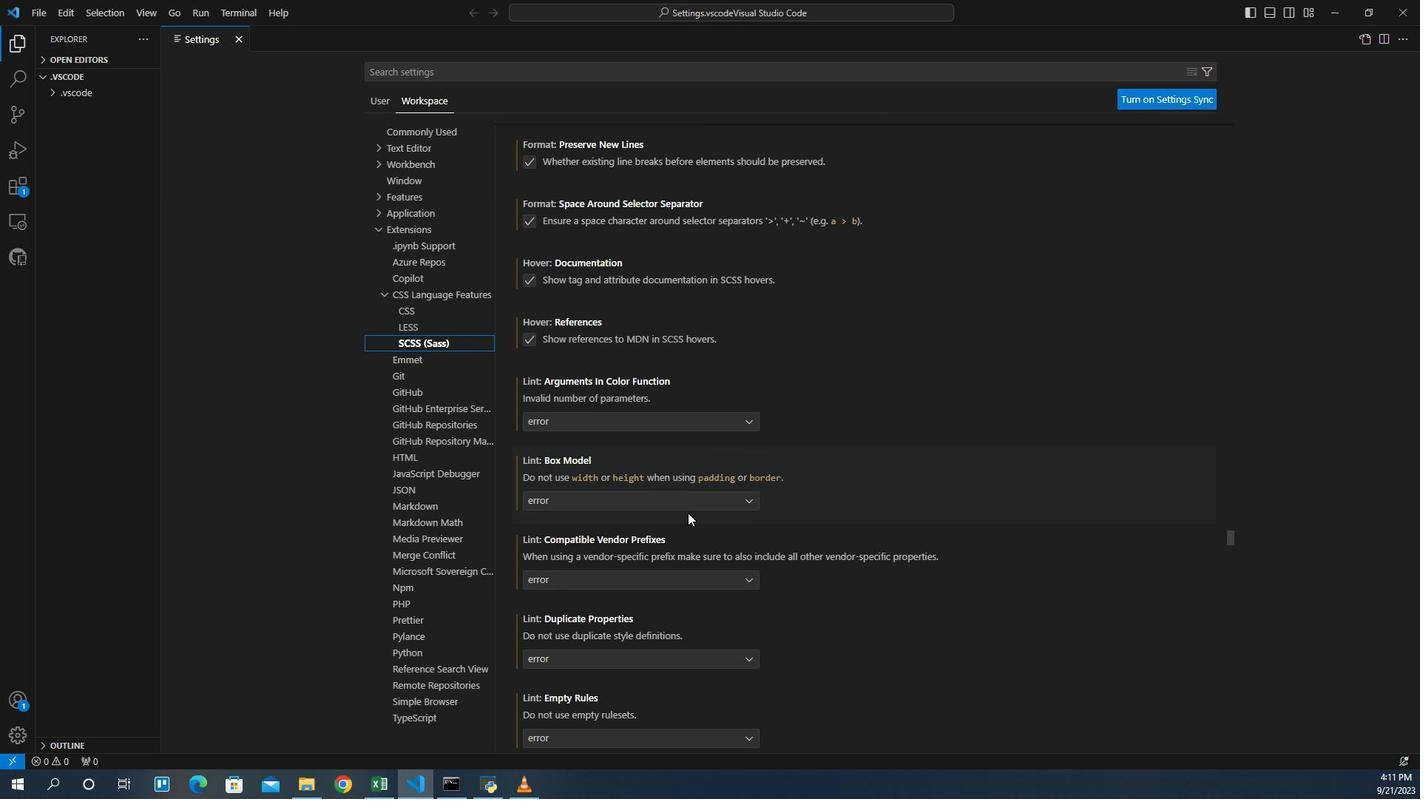 
Action: Mouse scrolled (689, 518) with delta (0, 0)
Screenshot: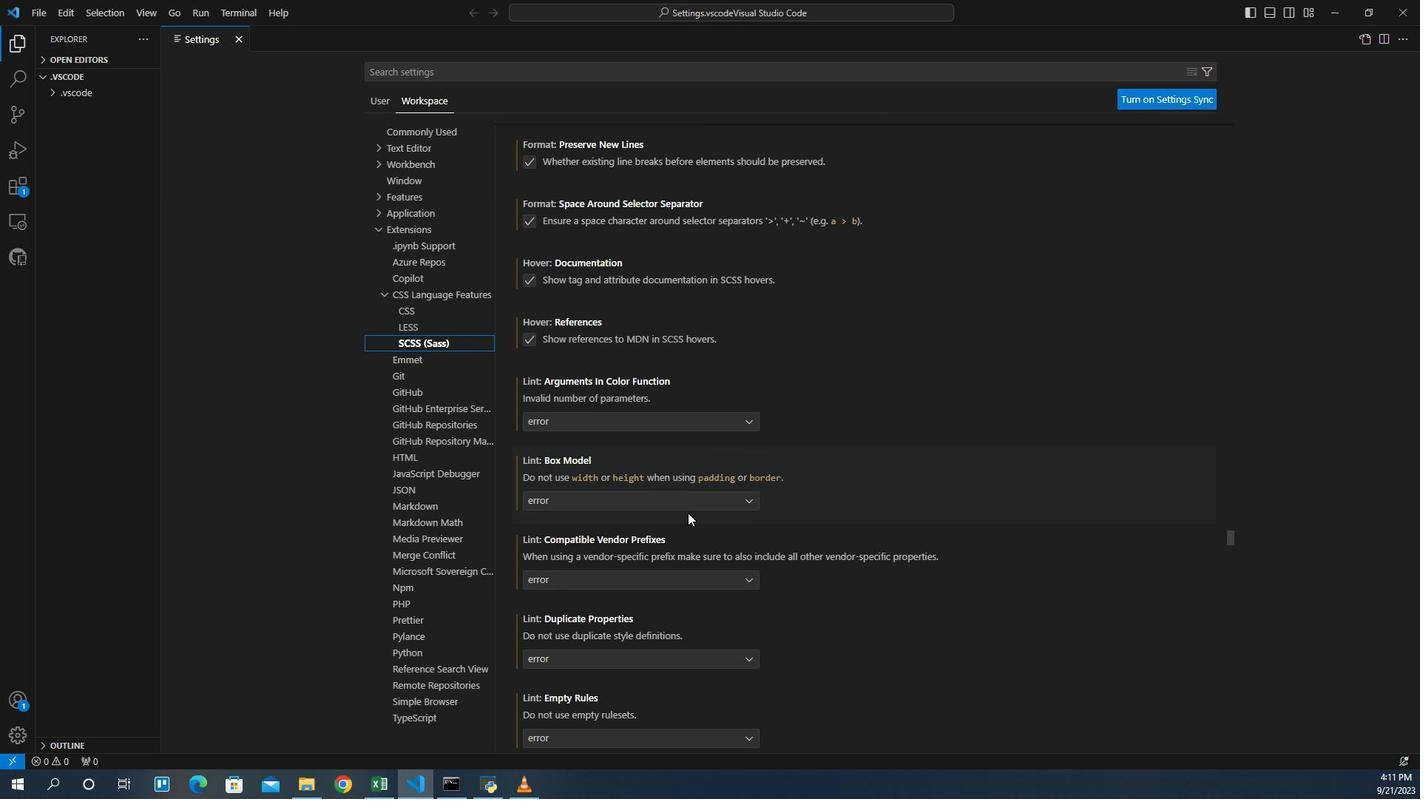 
Action: Mouse scrolled (689, 518) with delta (0, 0)
Screenshot: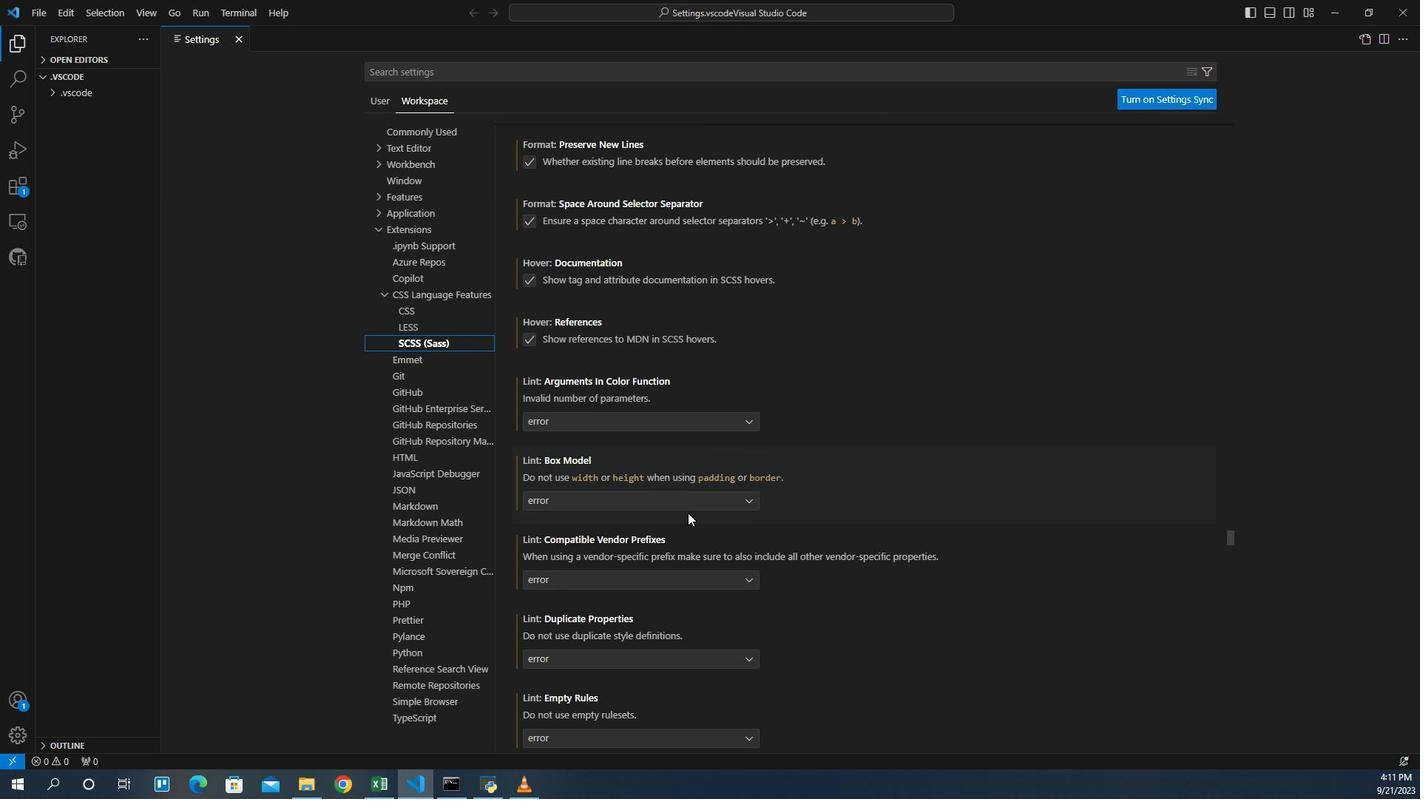 
Action: Mouse scrolled (689, 518) with delta (0, 0)
Screenshot: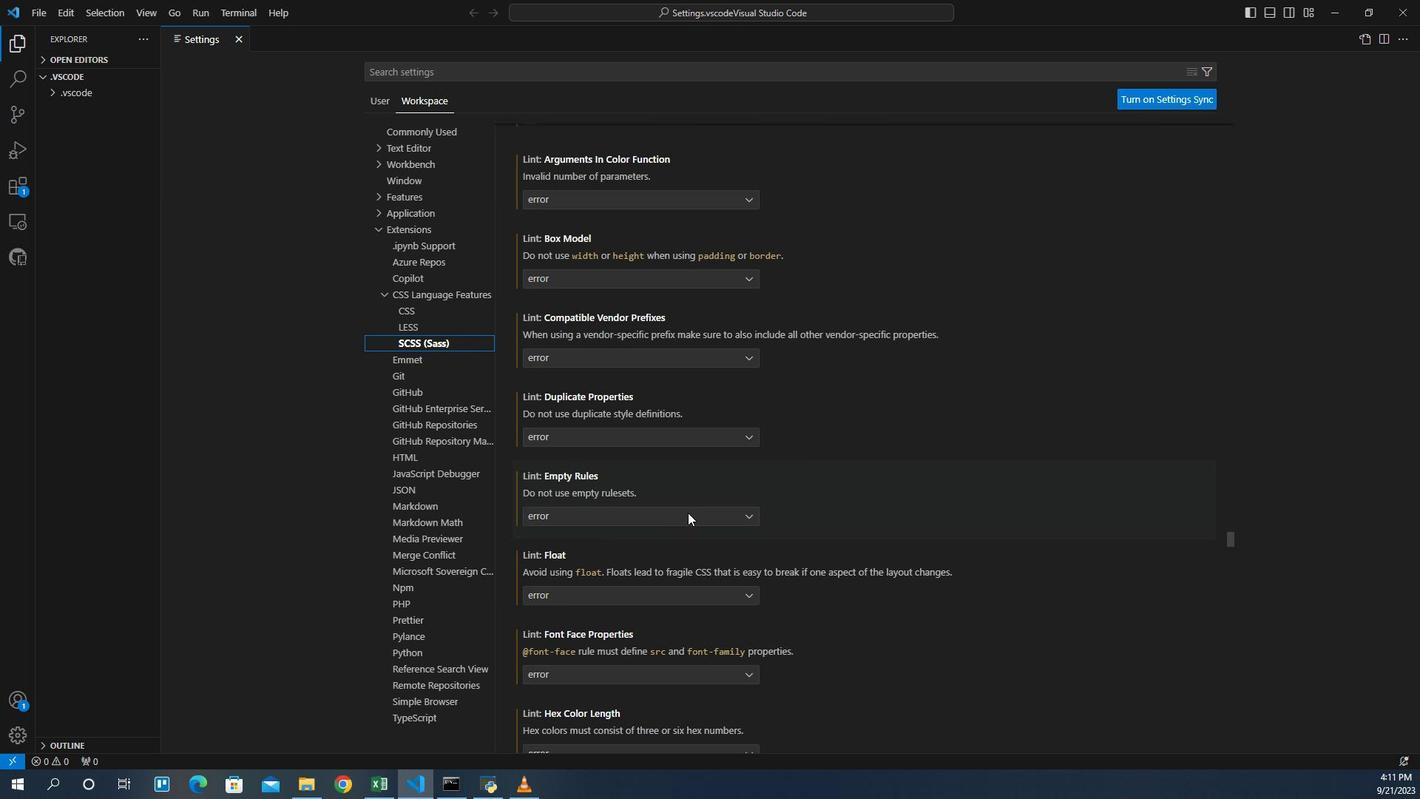
Action: Mouse scrolled (689, 518) with delta (0, 0)
Screenshot: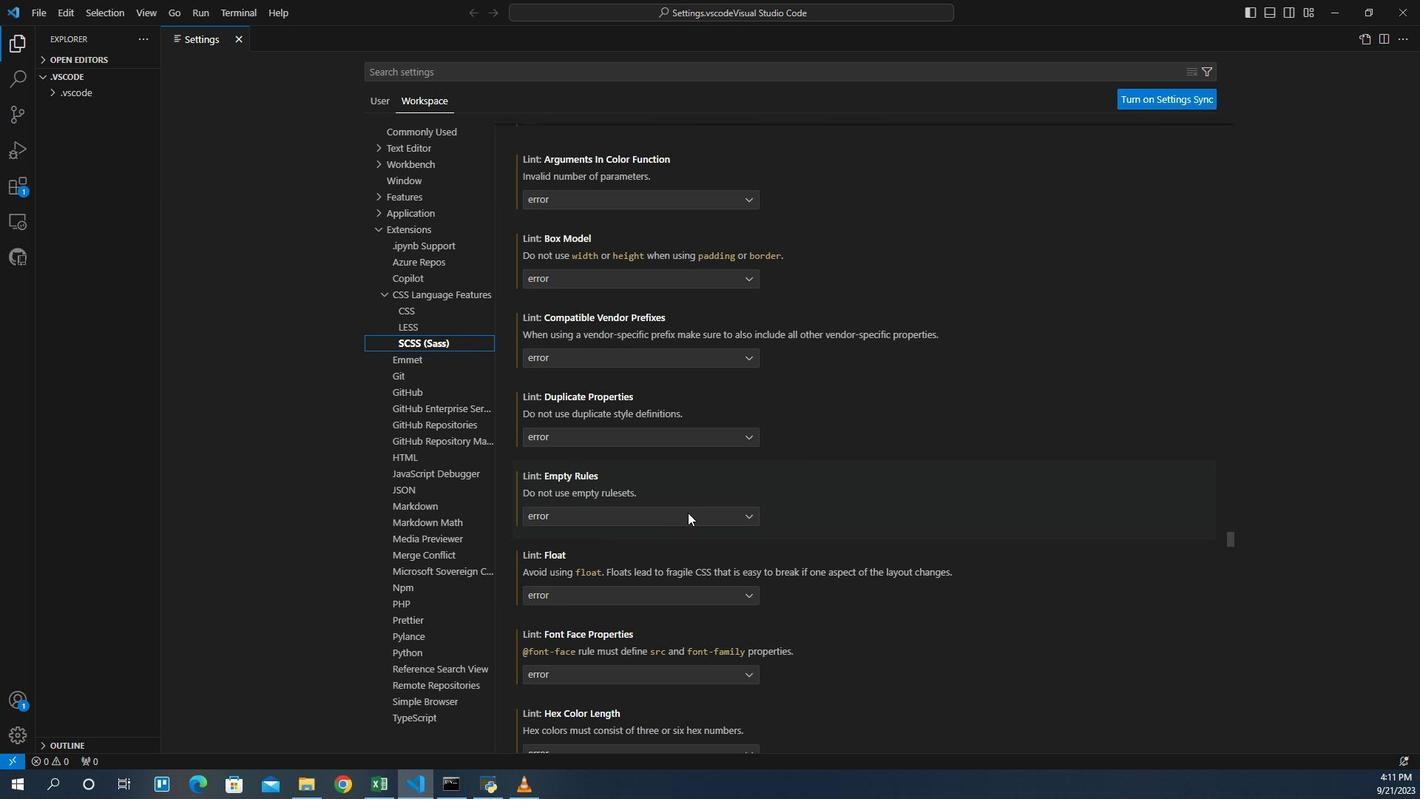 
Action: Mouse scrolled (689, 518) with delta (0, 0)
Screenshot: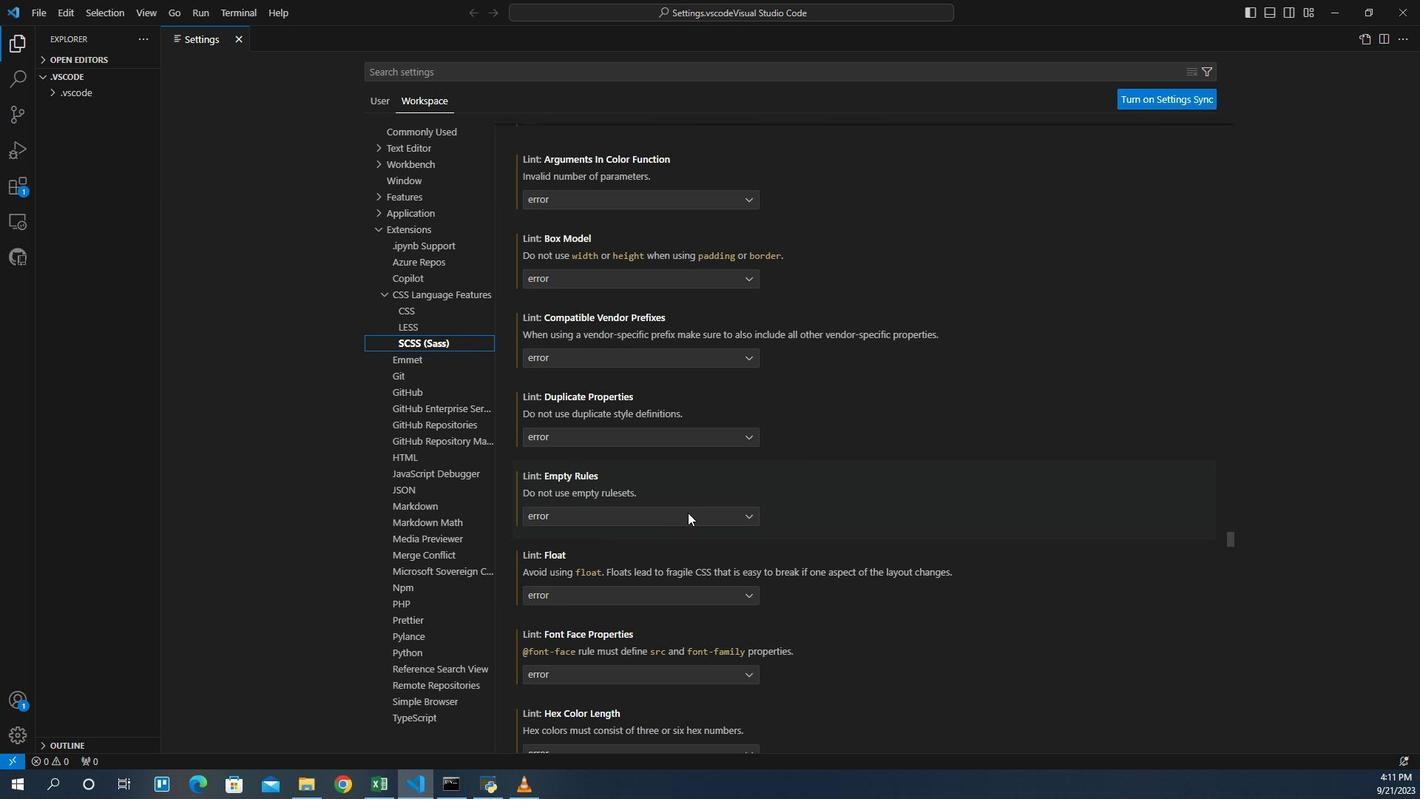 
Action: Mouse scrolled (689, 518) with delta (0, 0)
Screenshot: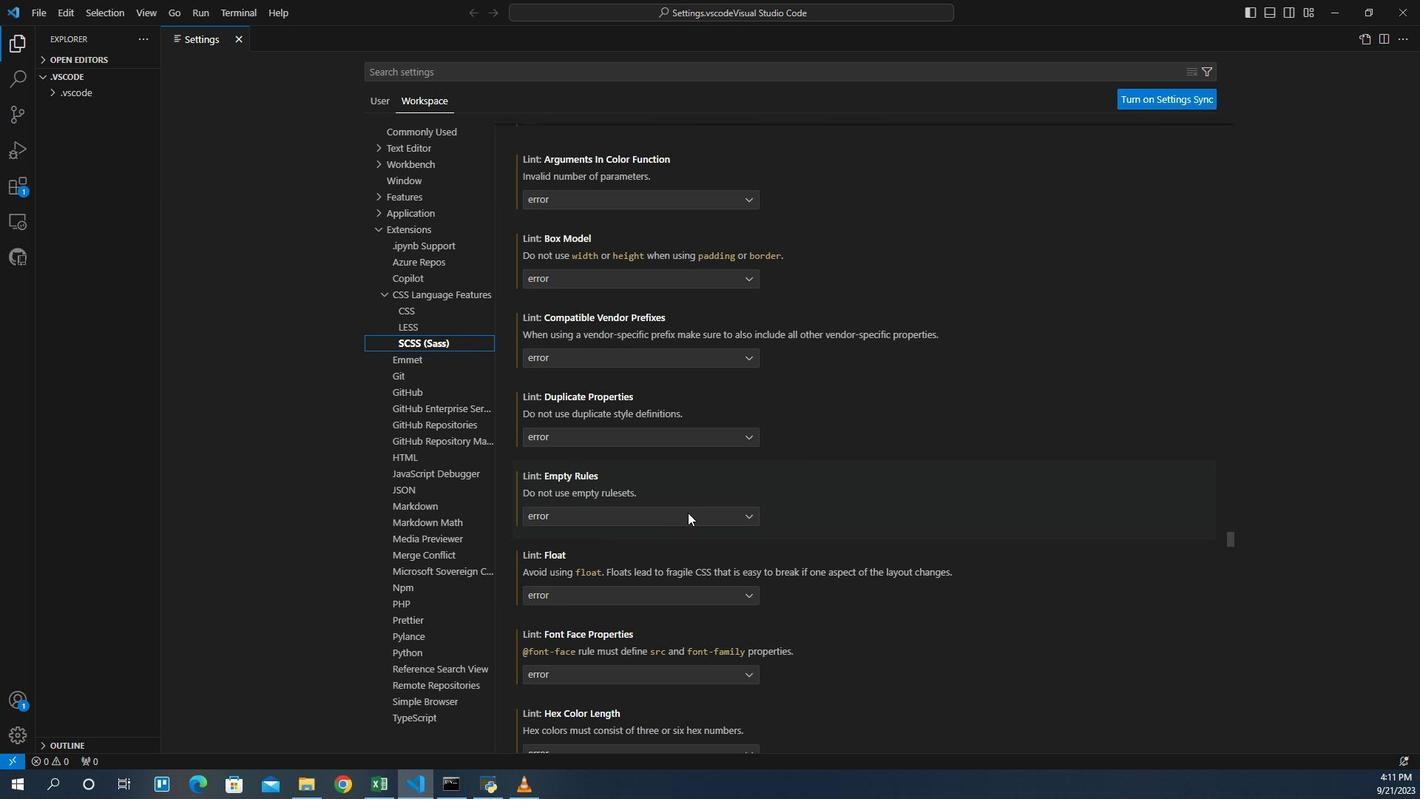 
Action: Mouse scrolled (689, 518) with delta (0, 0)
Screenshot: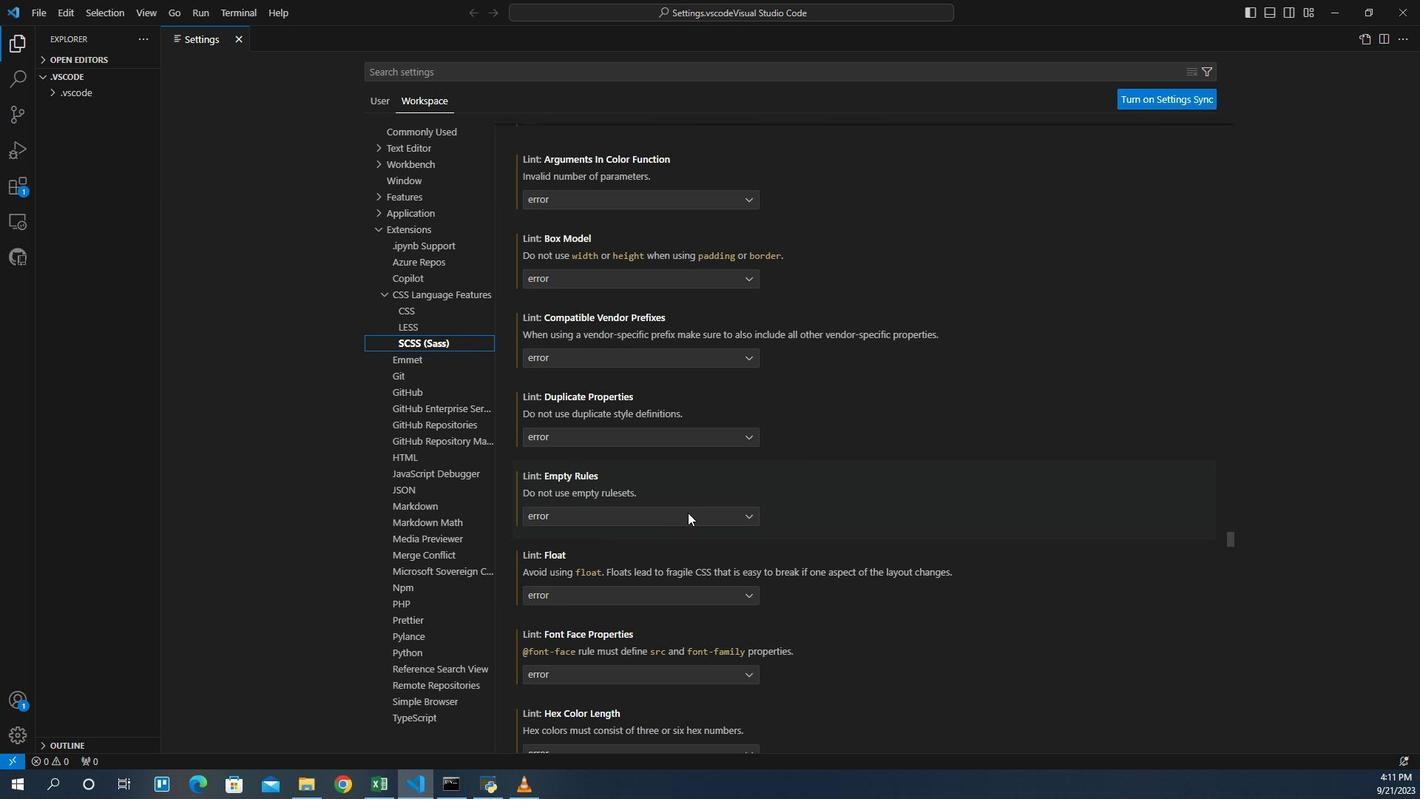 
Action: Mouse scrolled (689, 518) with delta (0, 0)
Screenshot: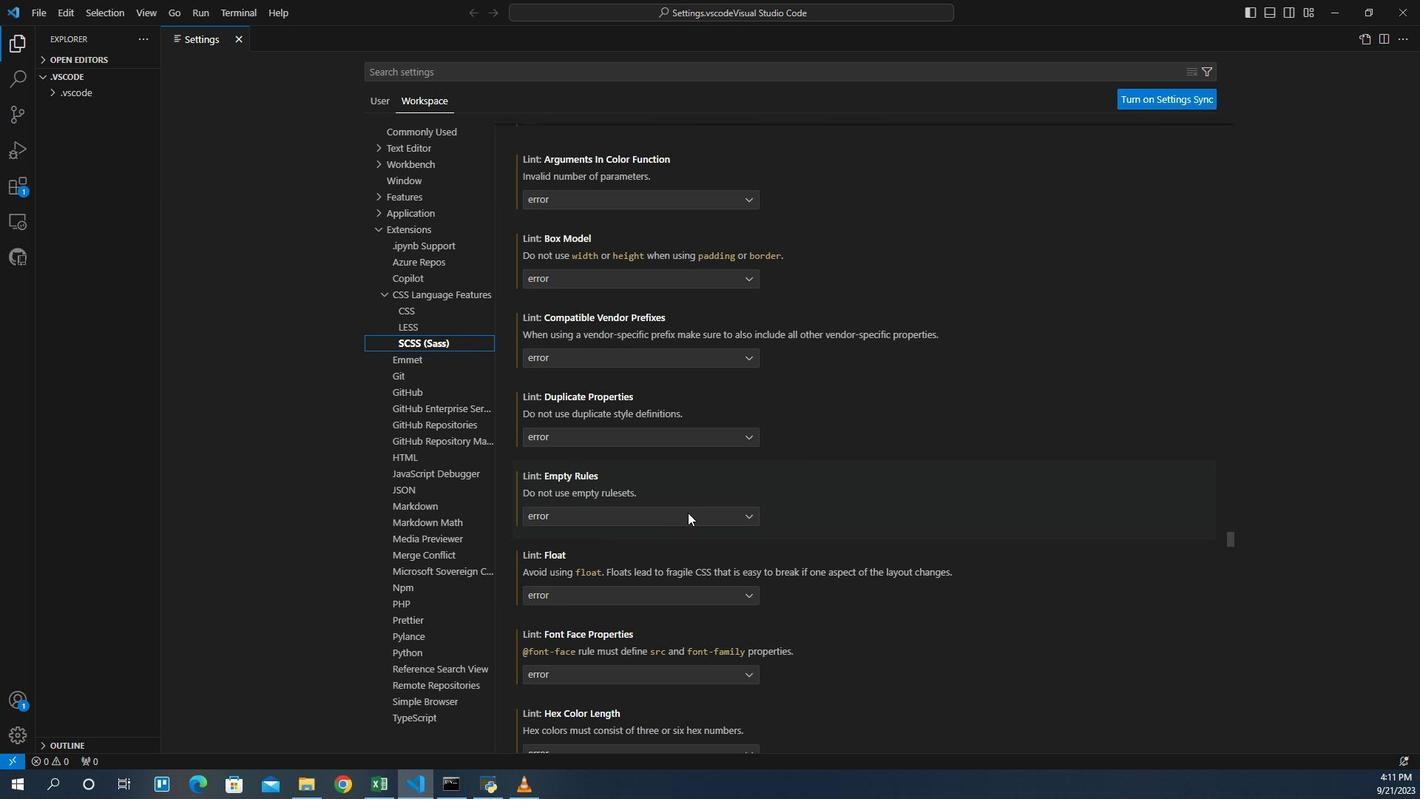 
Action: Mouse scrolled (689, 518) with delta (0, 0)
Screenshot: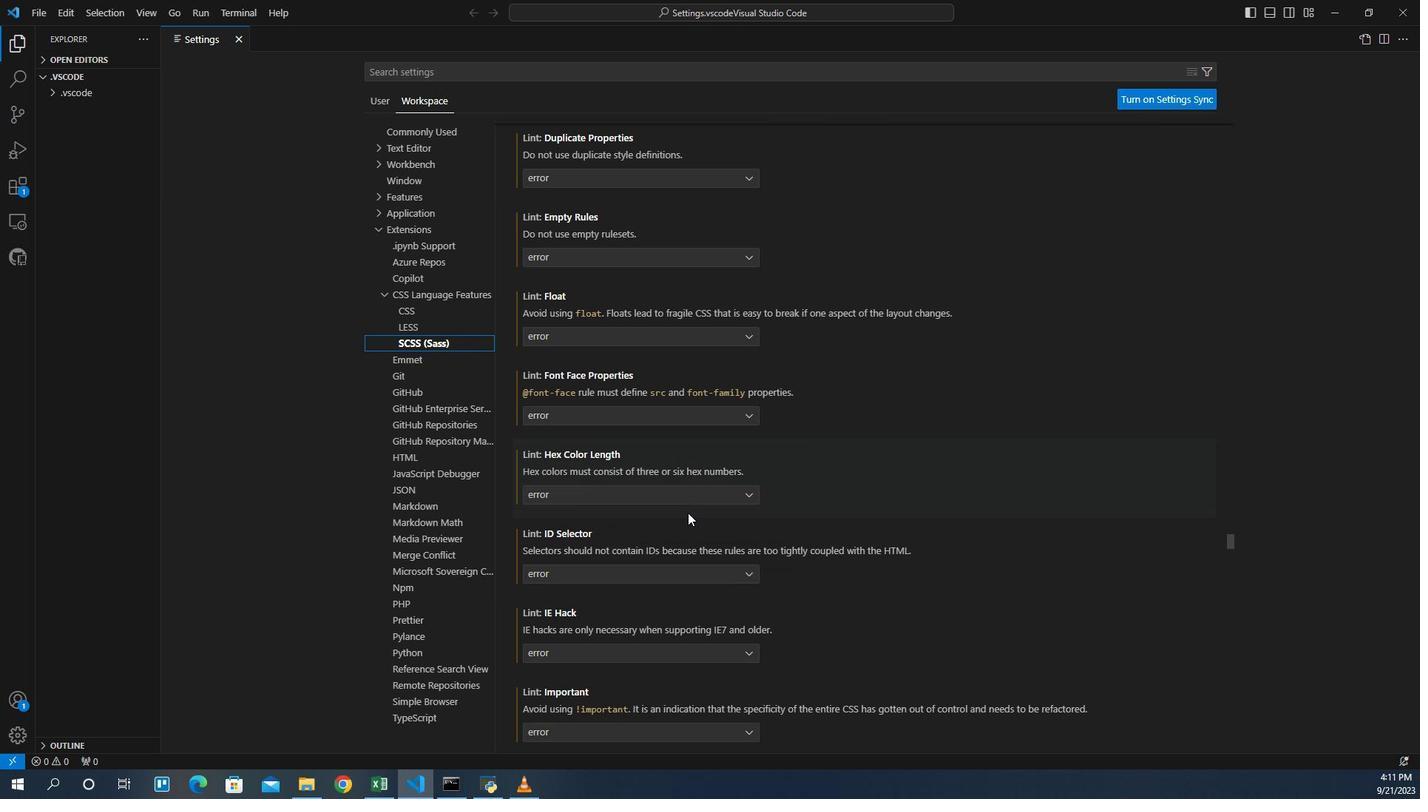
Action: Mouse scrolled (689, 518) with delta (0, 0)
Screenshot: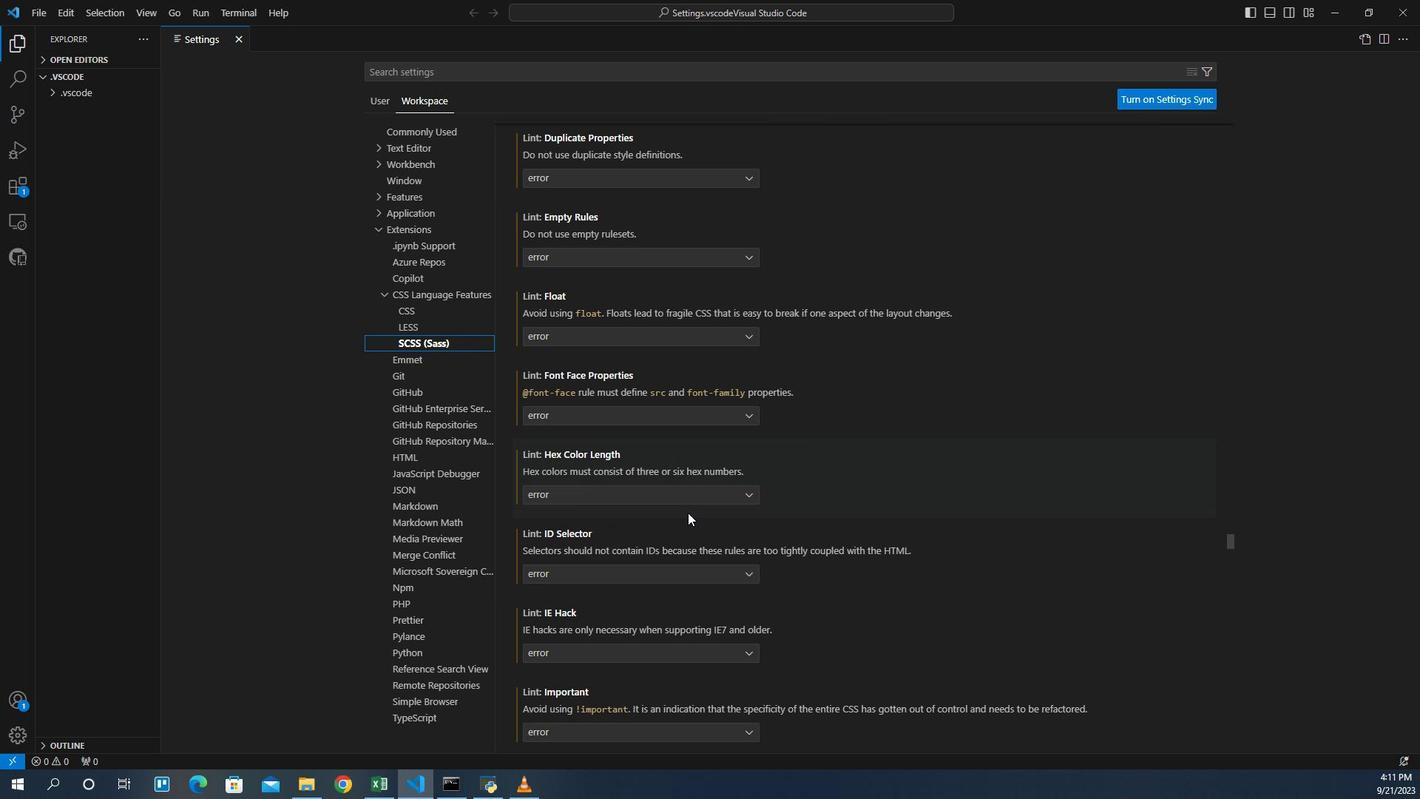 
Action: Mouse scrolled (689, 518) with delta (0, 0)
Screenshot: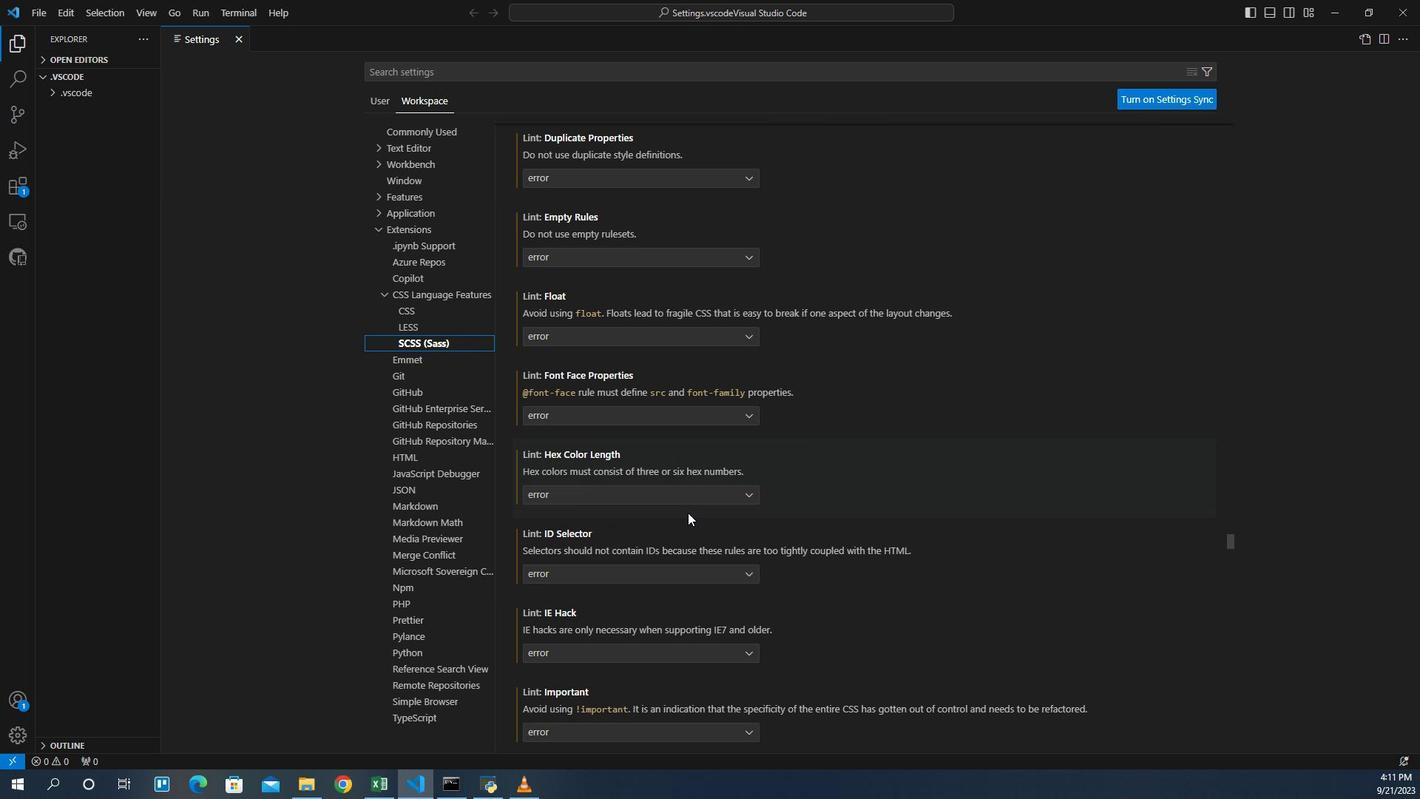 
Action: Mouse scrolled (689, 518) with delta (0, 0)
Screenshot: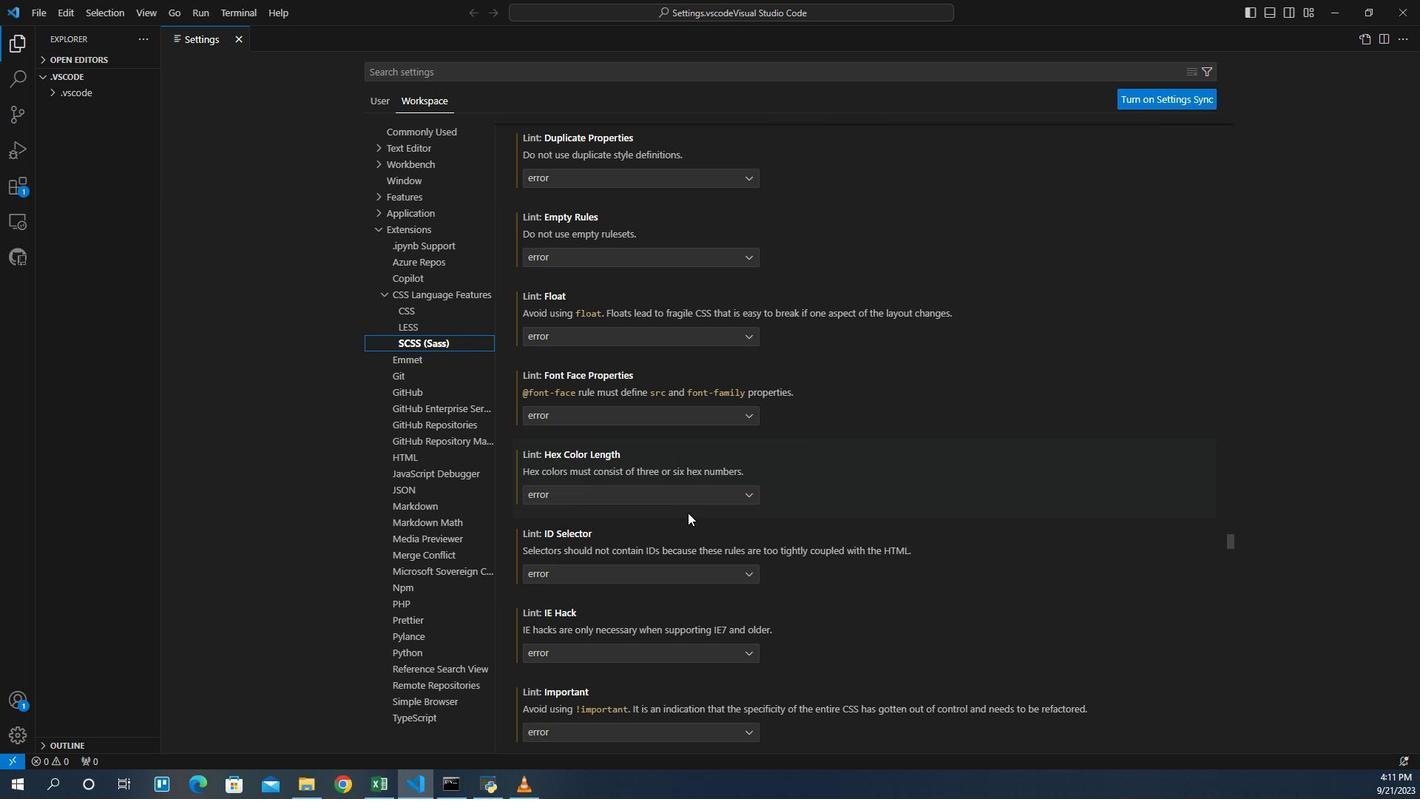 
Action: Mouse scrolled (689, 518) with delta (0, 0)
Screenshot: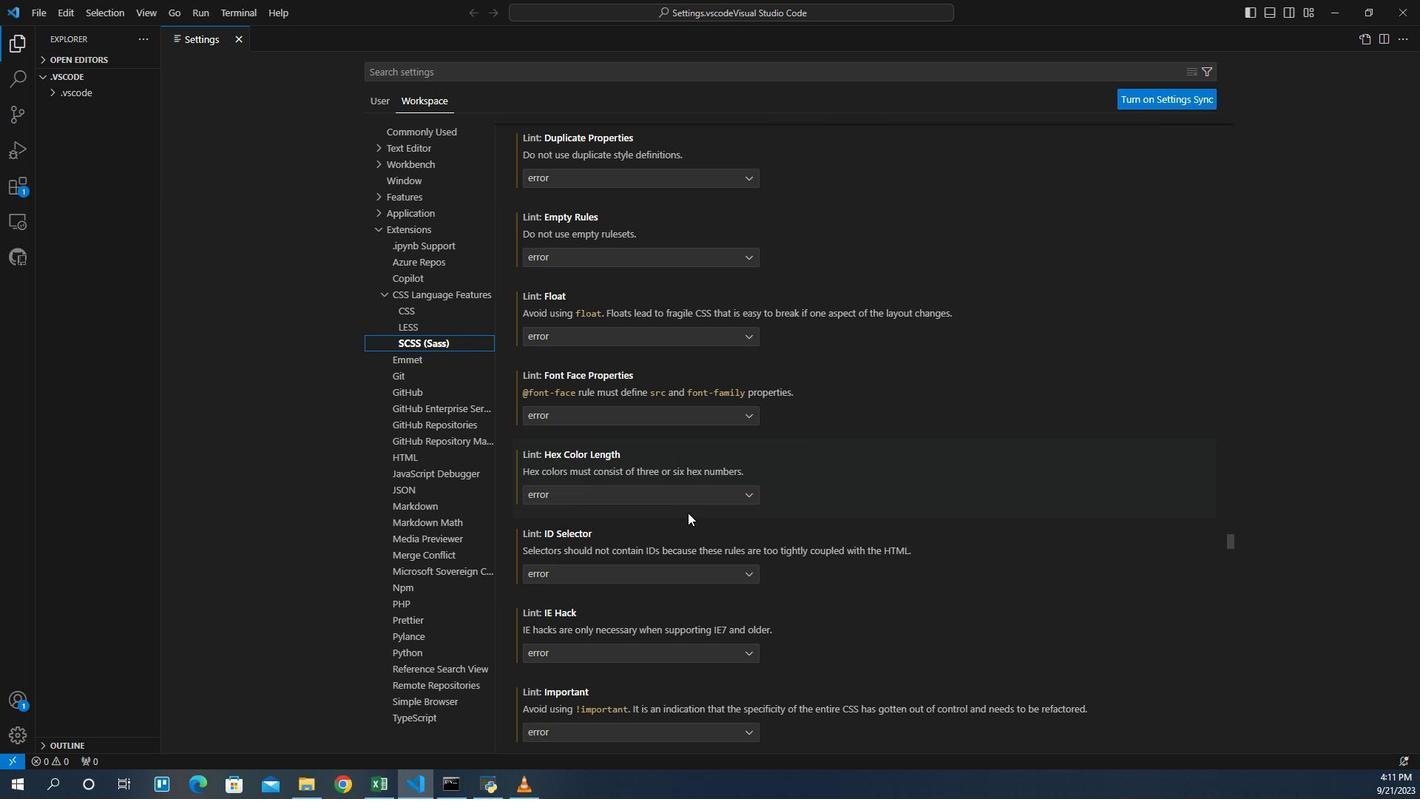 
Action: Mouse moved to (689, 519)
Screenshot: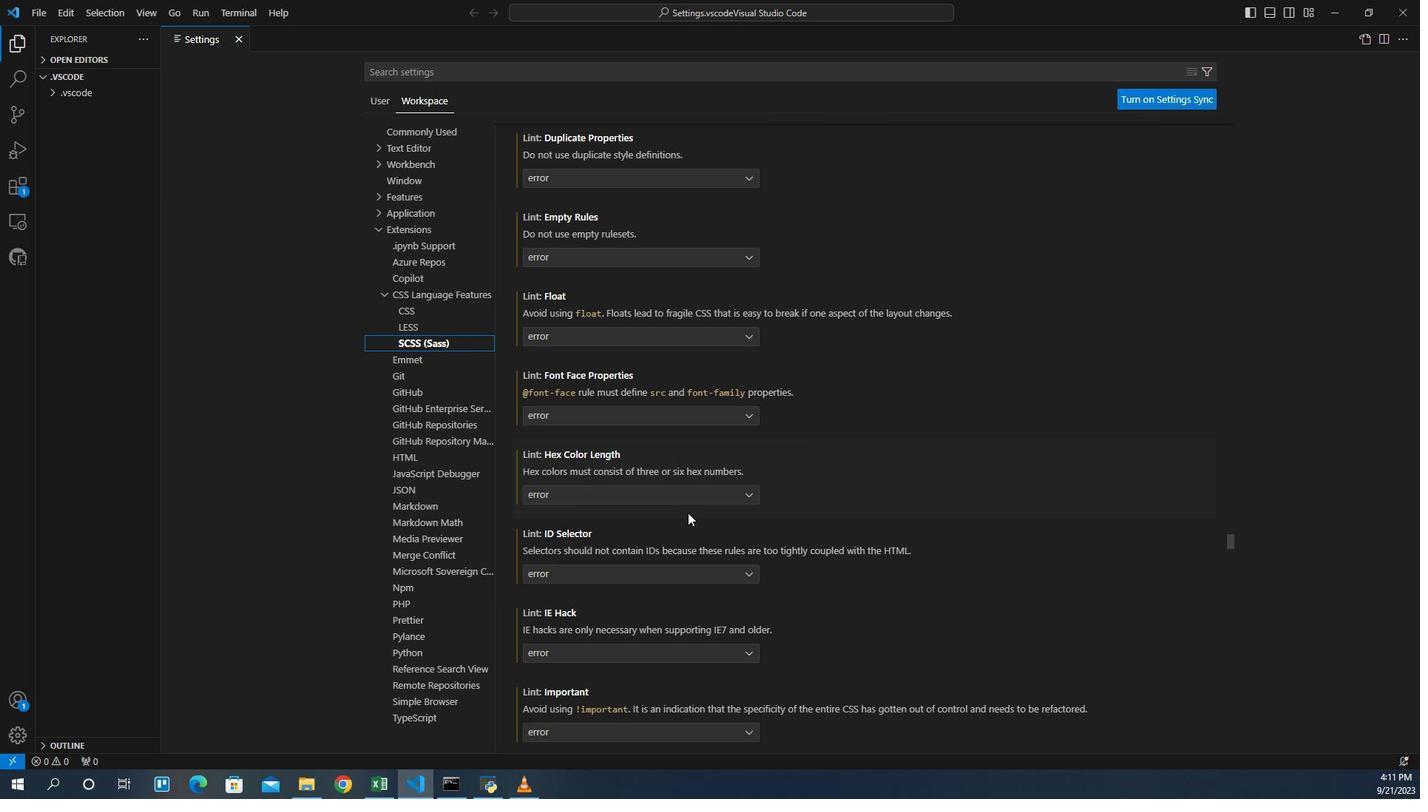 
Action: Mouse scrolled (689, 518) with delta (0, 0)
Screenshot: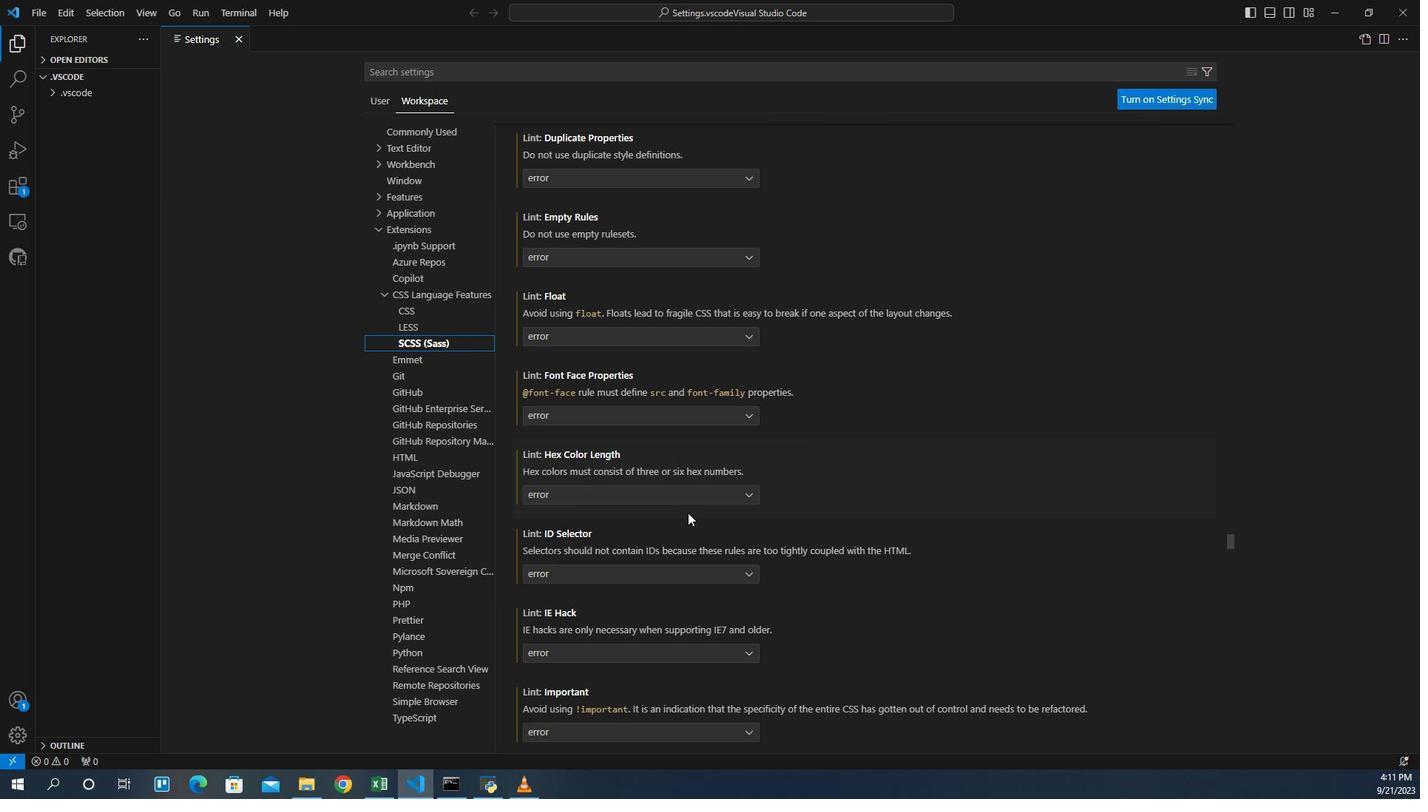 
Action: Mouse scrolled (689, 518) with delta (0, 0)
Screenshot: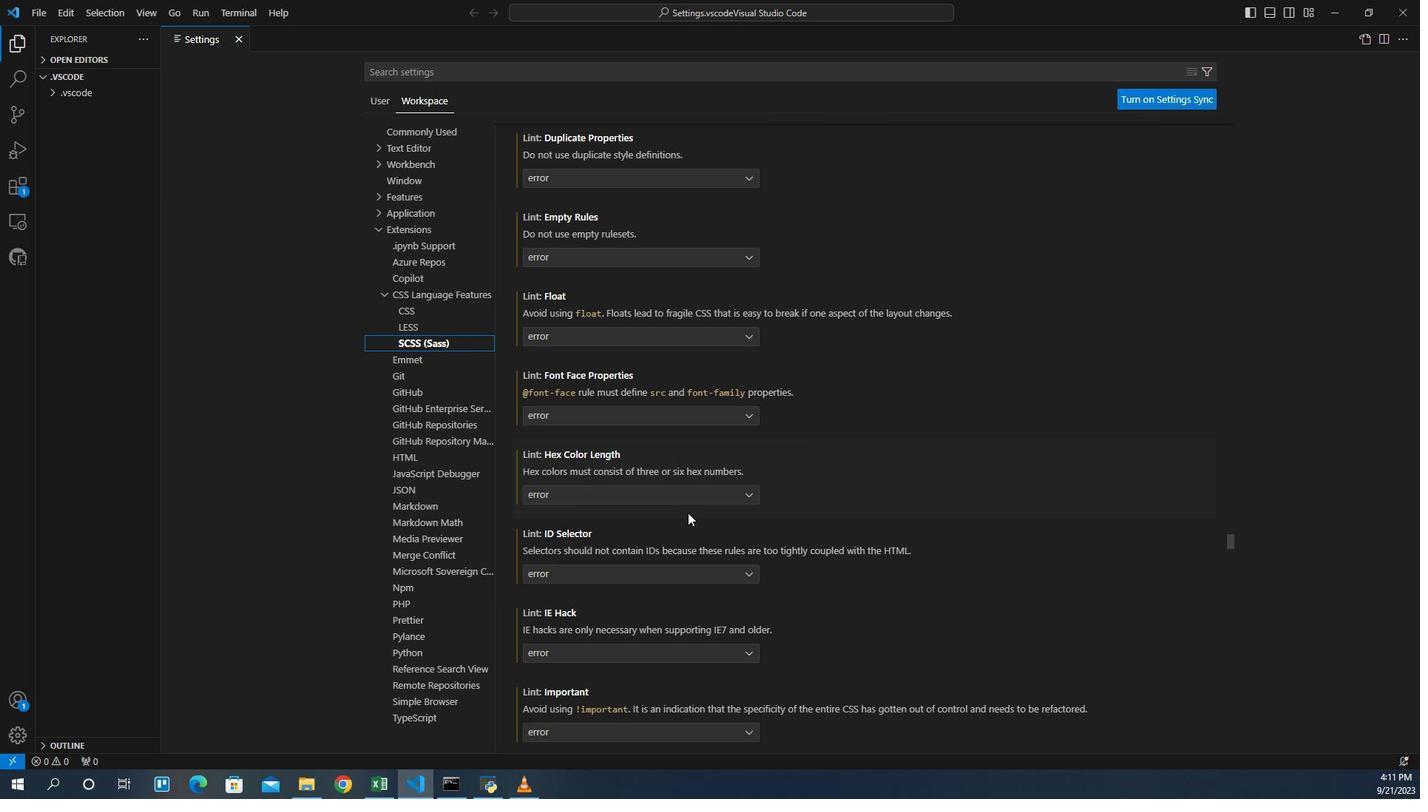 
Action: Mouse scrolled (689, 518) with delta (0, 0)
Screenshot: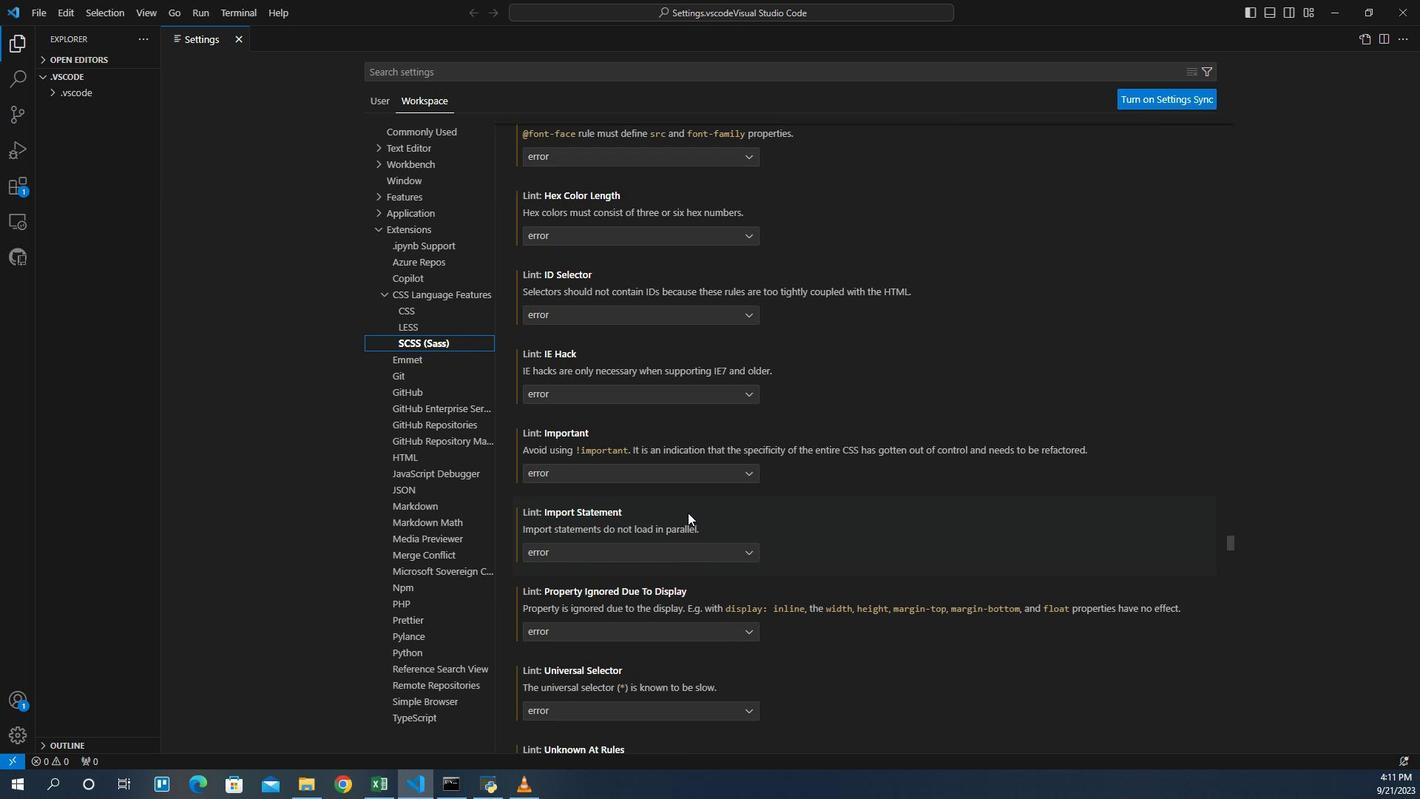 
Action: Mouse scrolled (689, 518) with delta (0, 0)
Screenshot: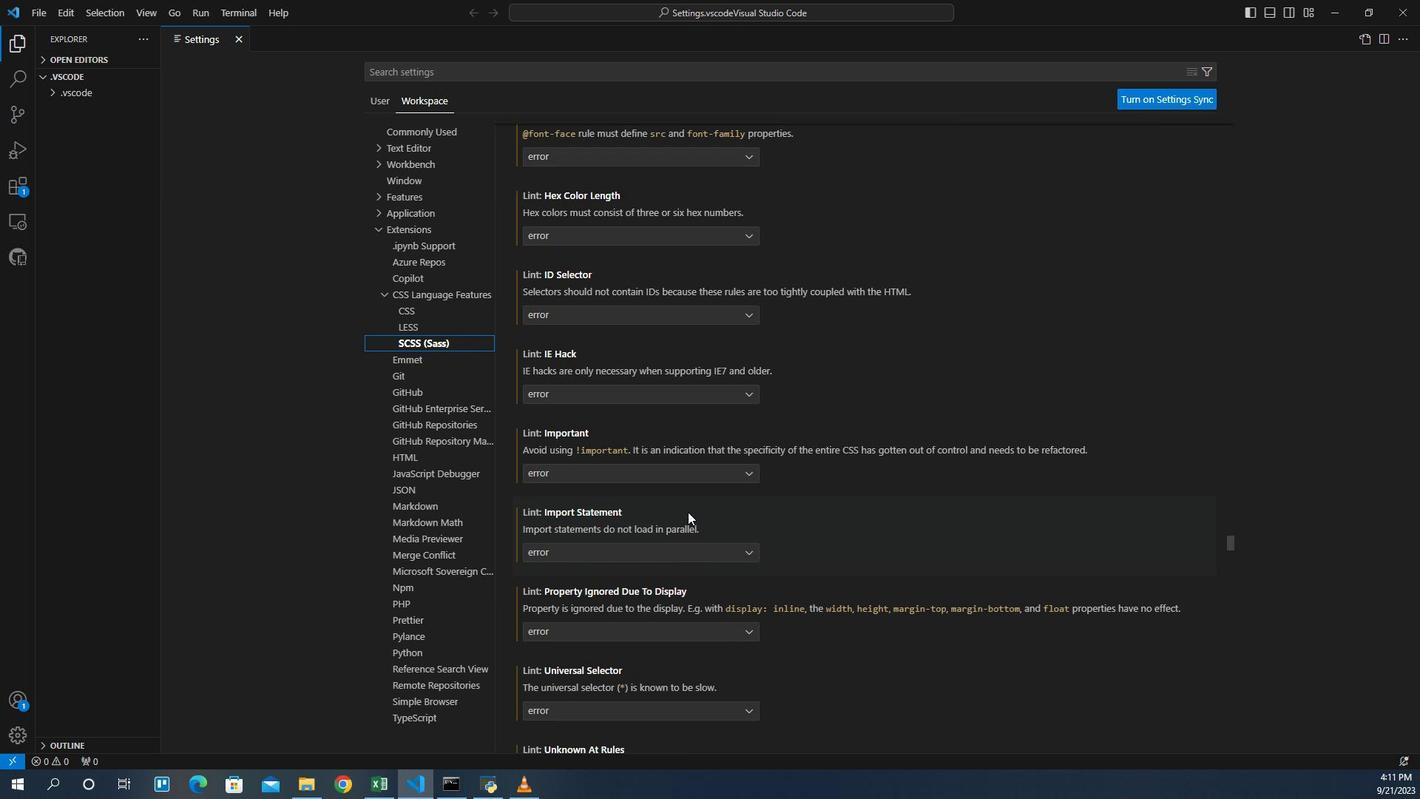 
Action: Mouse scrolled (689, 518) with delta (0, 0)
Screenshot: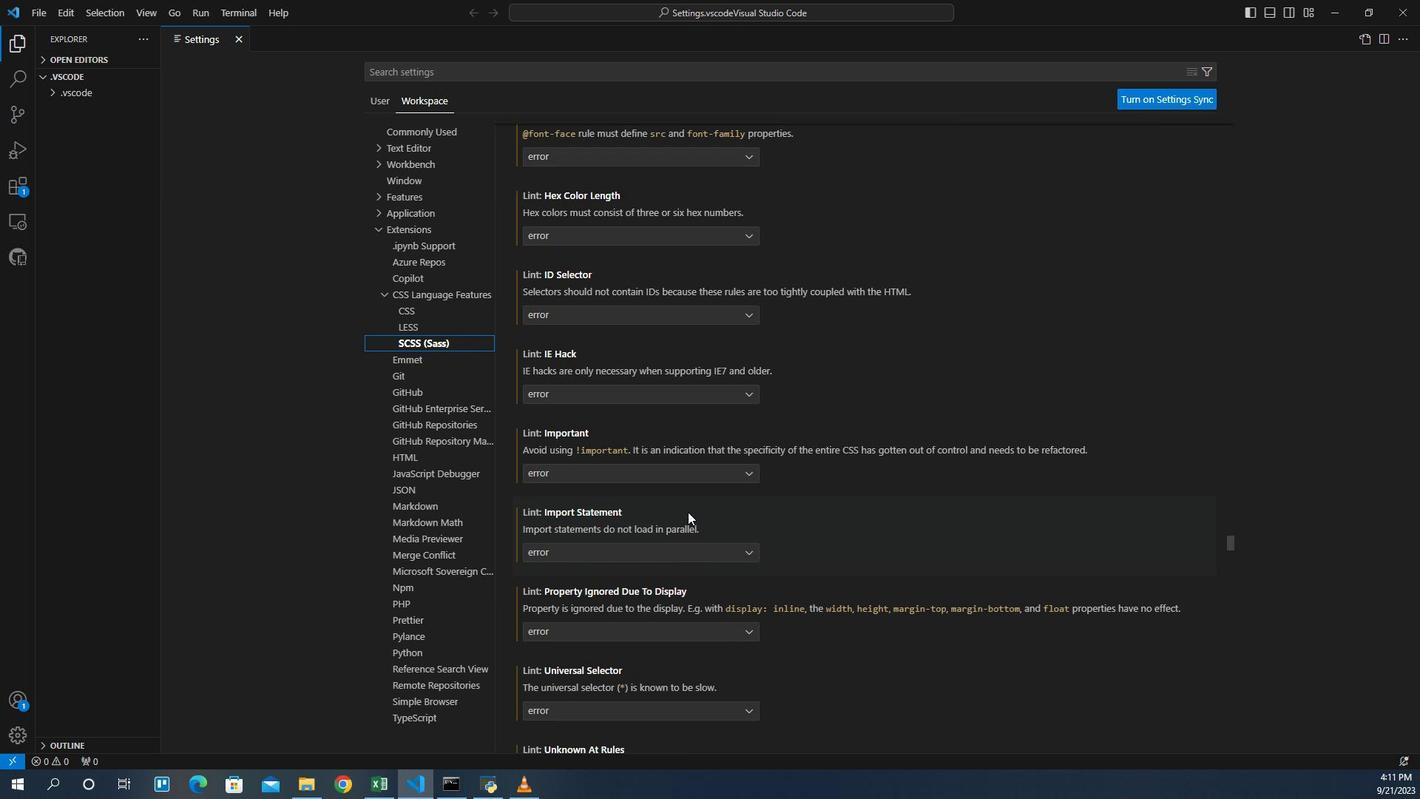 
Action: Mouse scrolled (689, 518) with delta (0, 0)
Screenshot: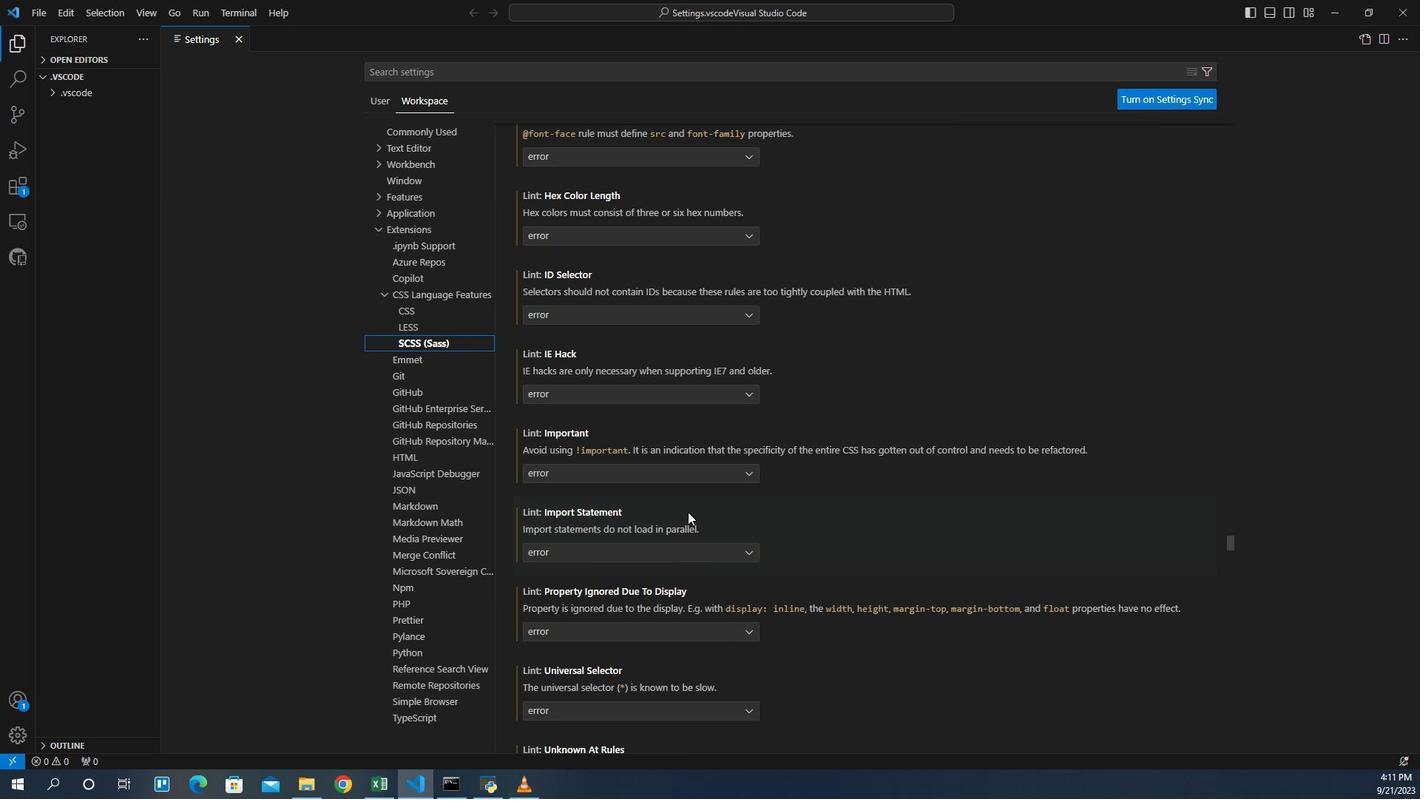 
Action: Mouse scrolled (689, 518) with delta (0, 0)
Screenshot: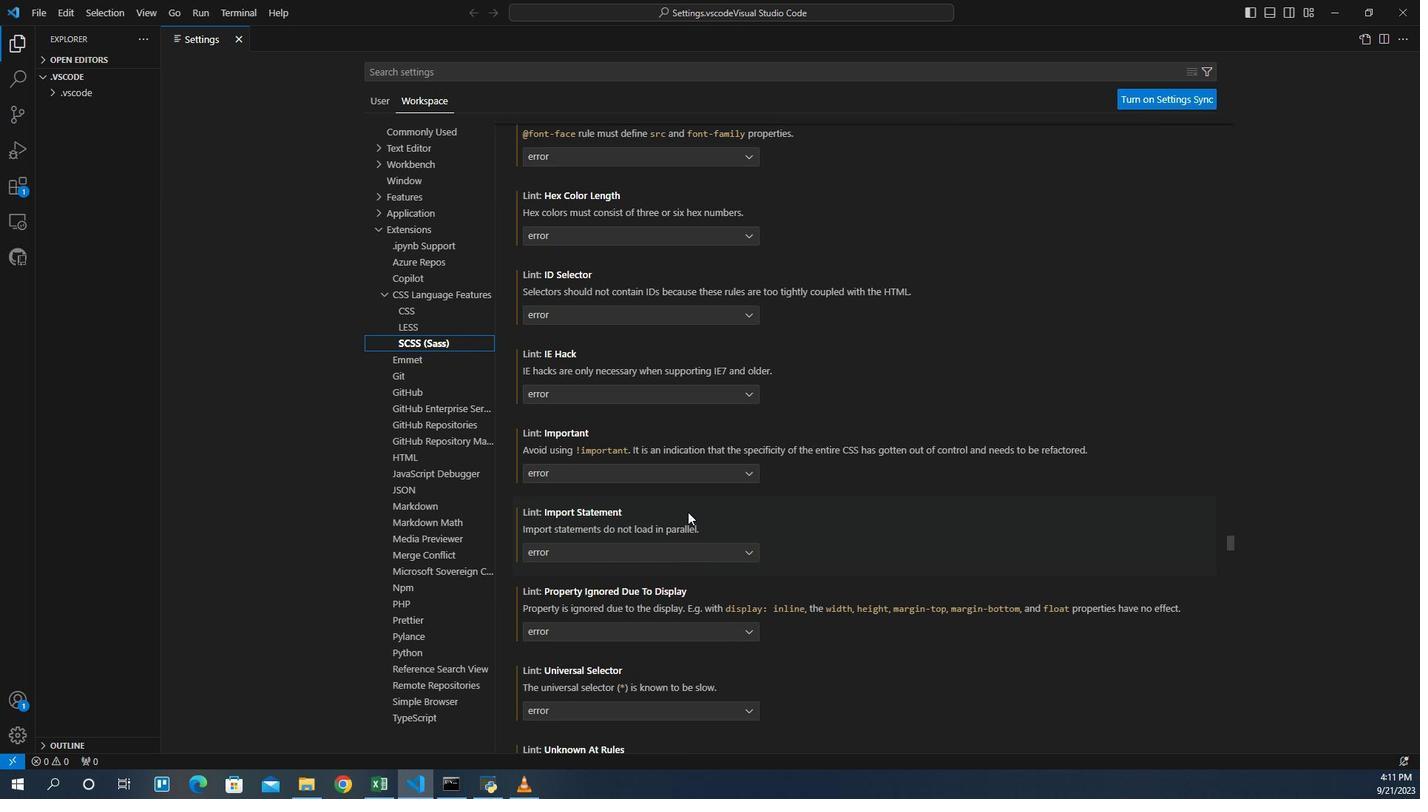 
Action: Mouse scrolled (689, 518) with delta (0, 0)
Screenshot: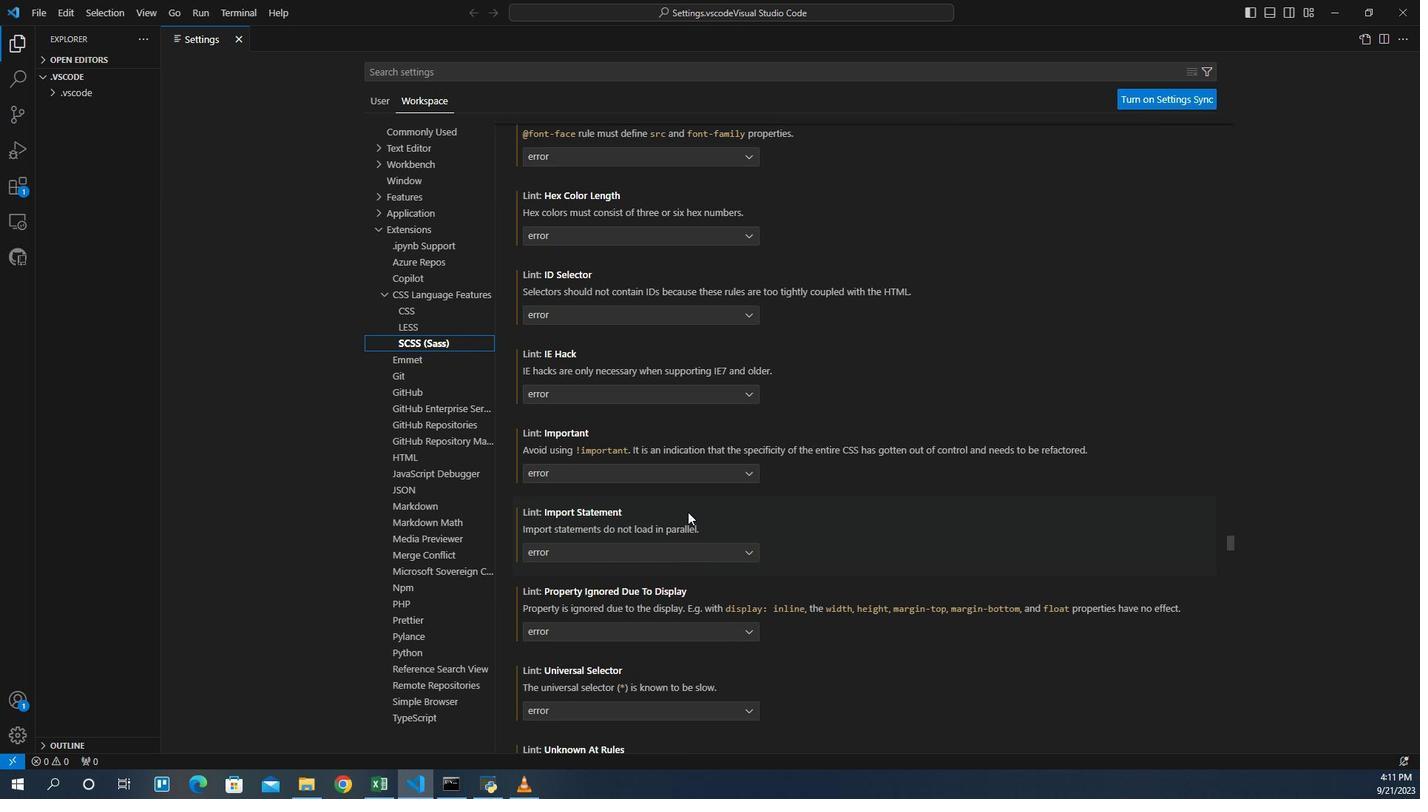 
Action: Mouse scrolled (689, 518) with delta (0, 0)
Screenshot: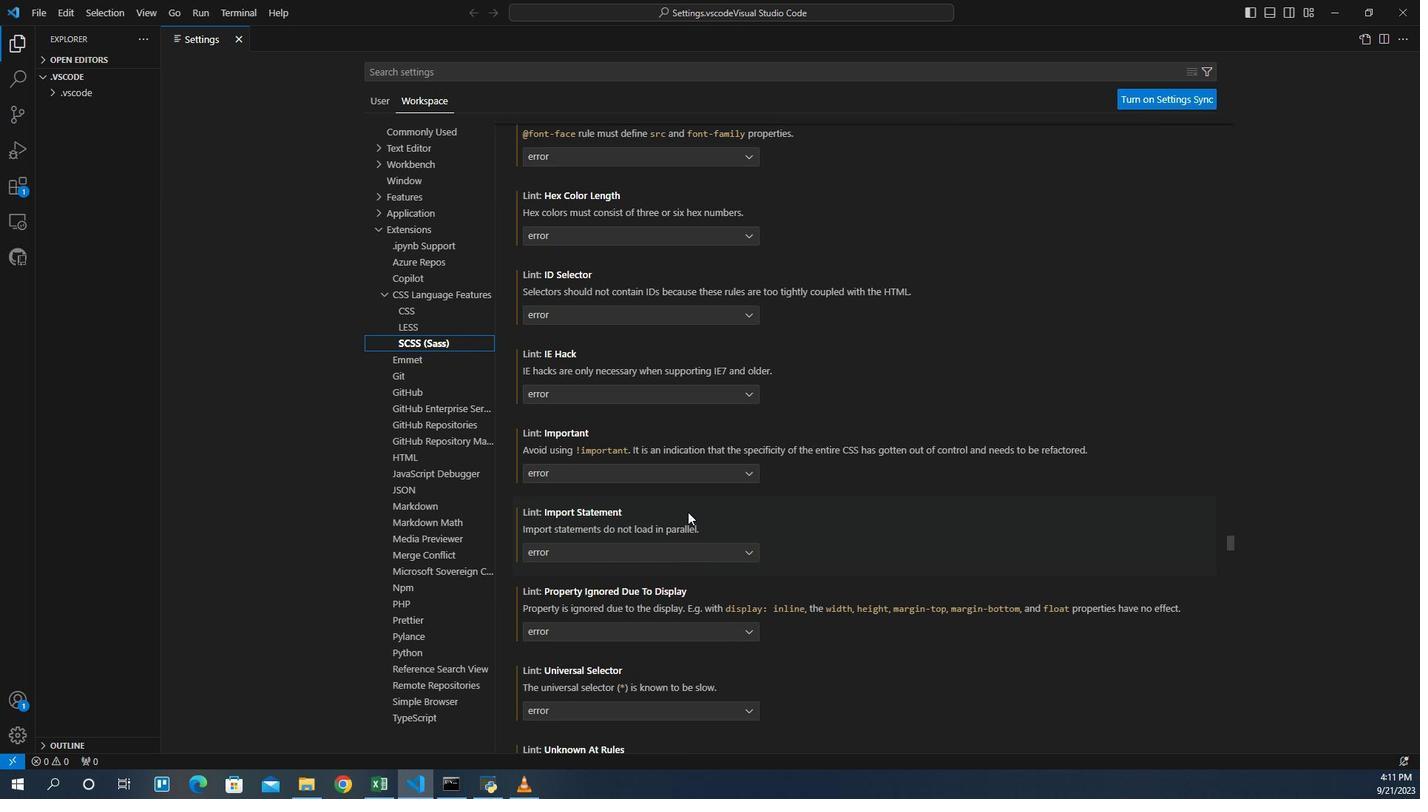 
Action: Mouse moved to (689, 518)
Screenshot: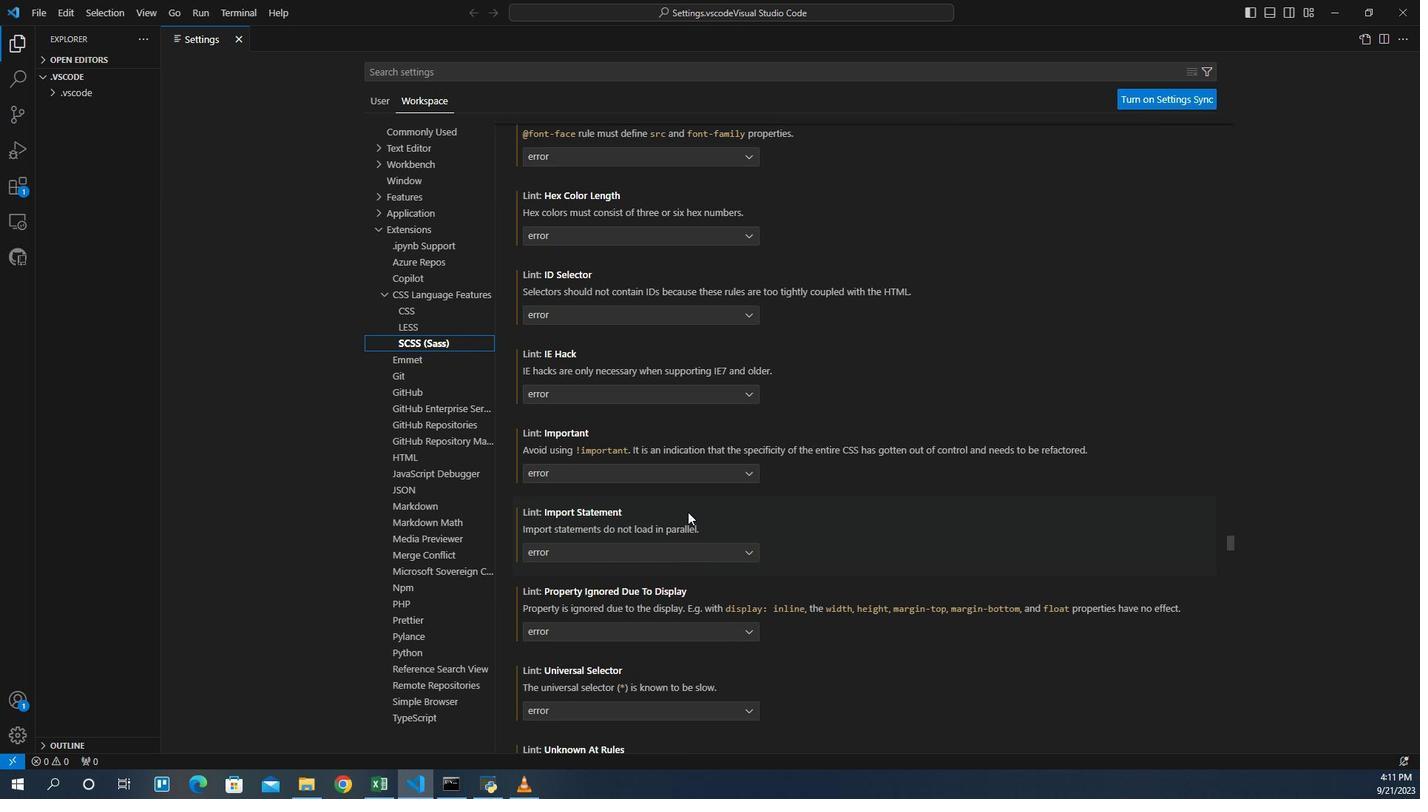 
Action: Mouse scrolled (689, 518) with delta (0, 0)
Screenshot: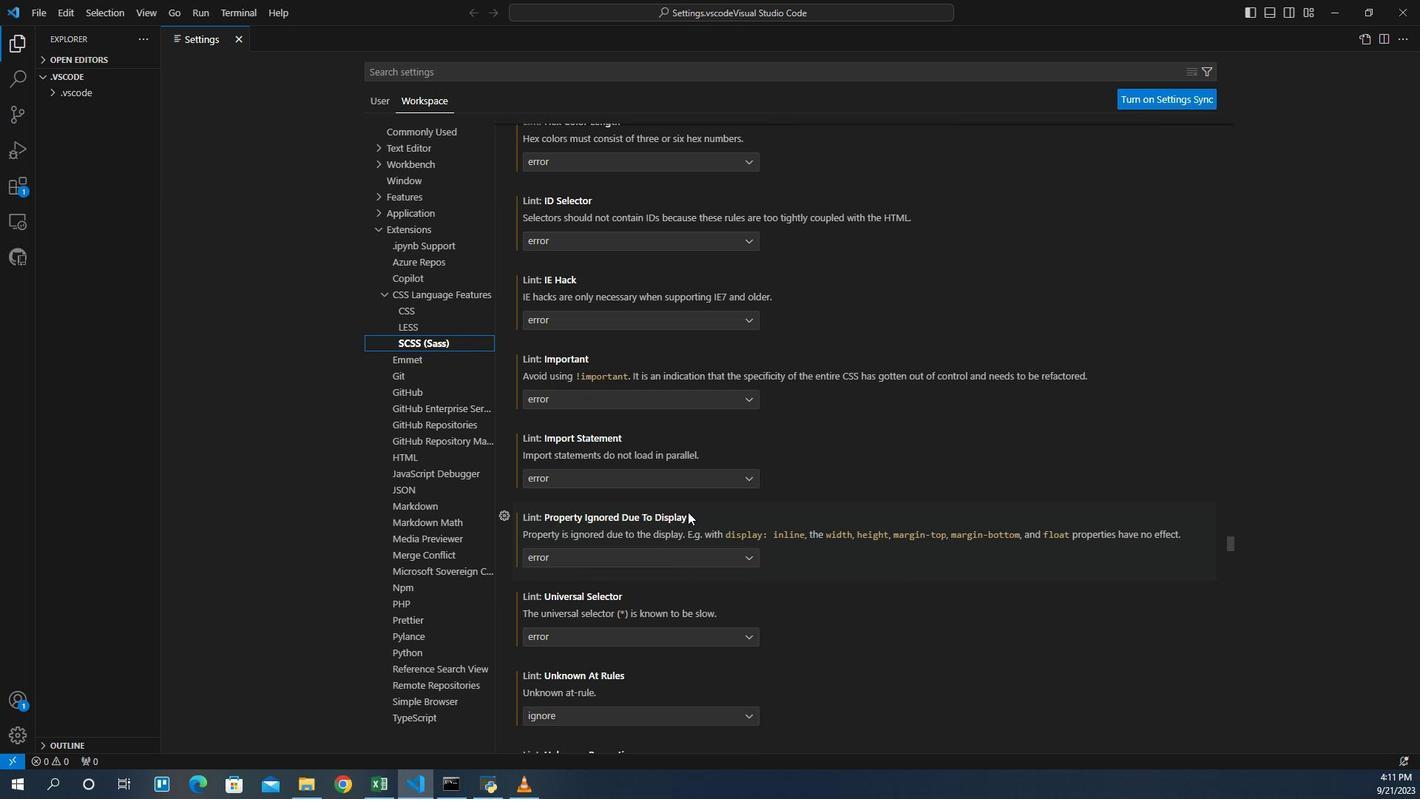 
Action: Mouse scrolled (689, 518) with delta (0, 0)
Screenshot: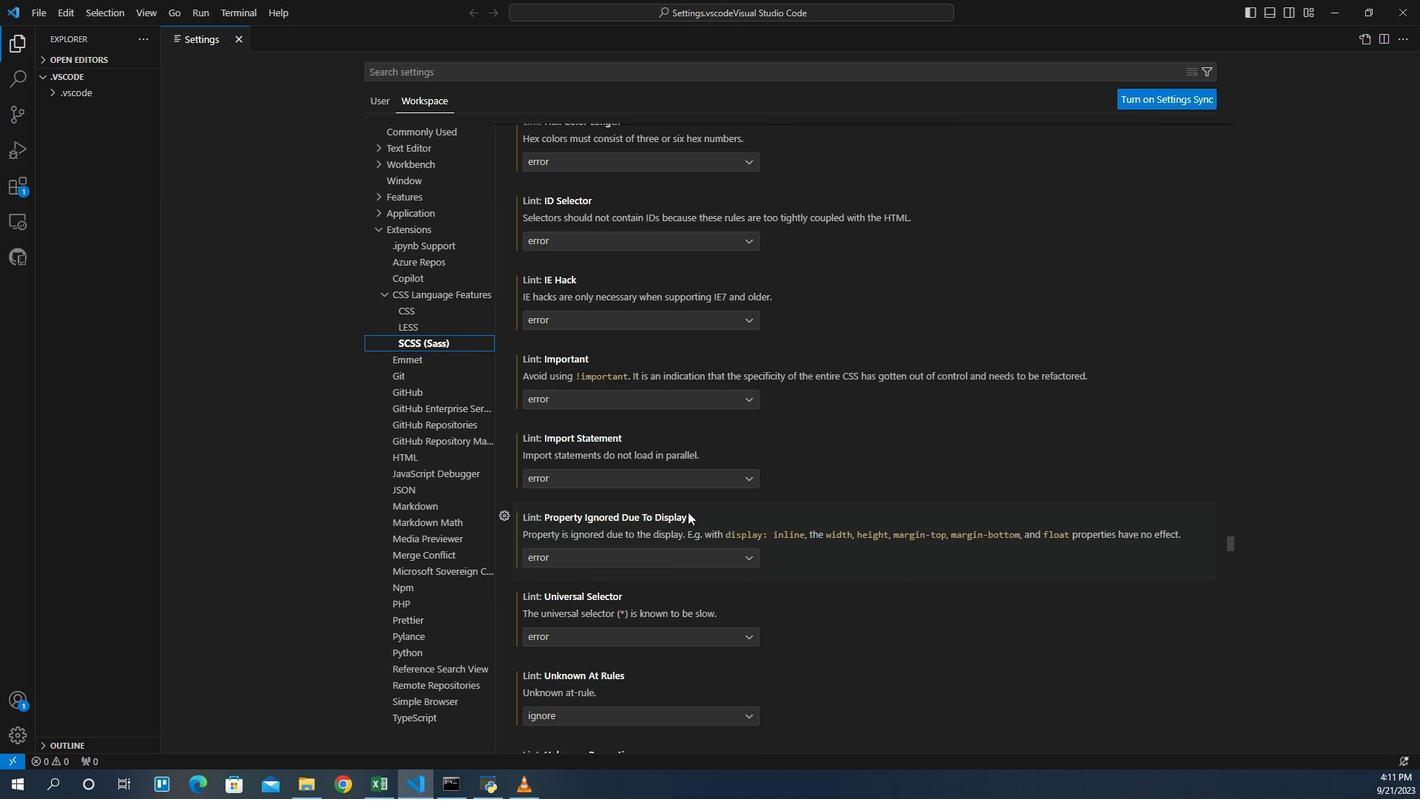 
Action: Mouse moved to (687, 567)
Screenshot: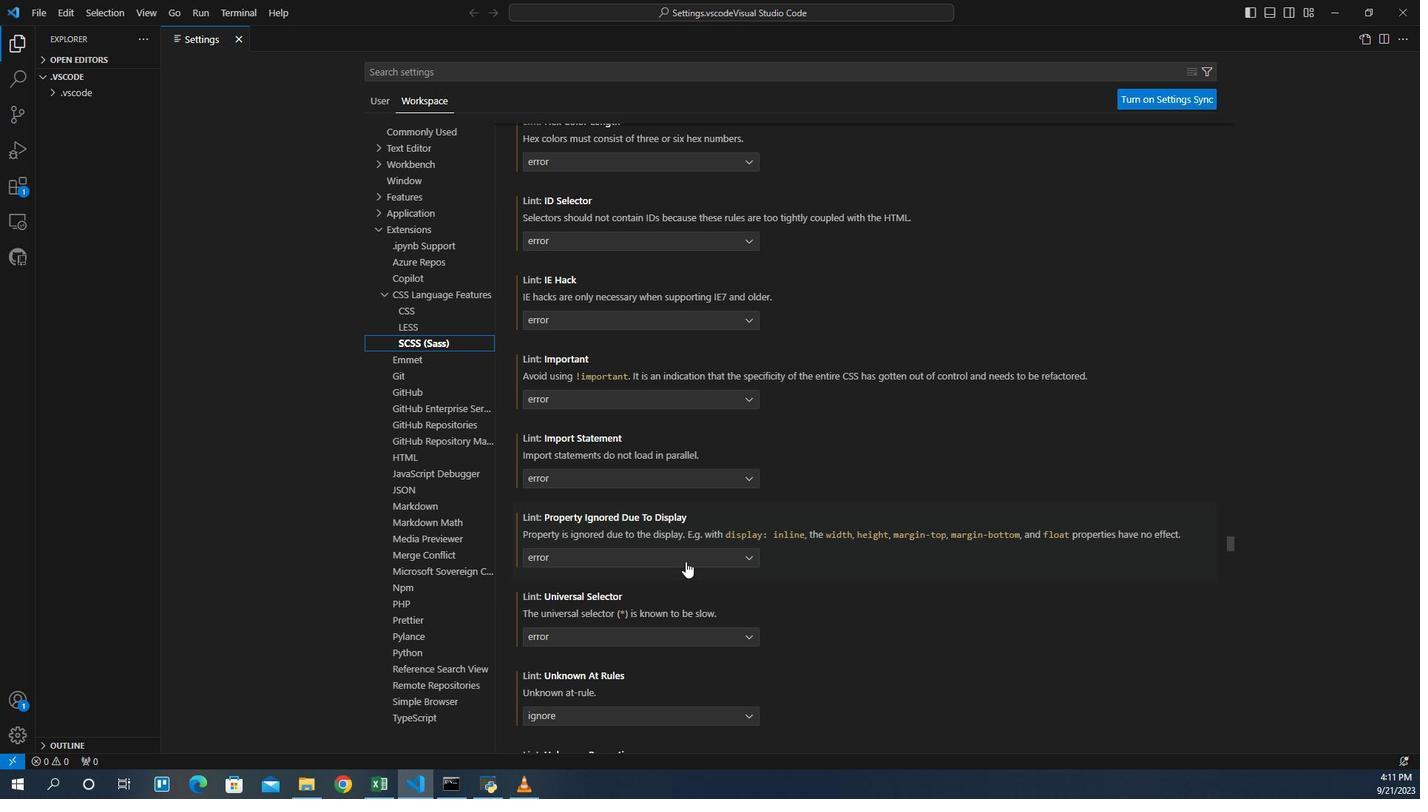 
Action: Mouse scrolled (687, 566) with delta (0, 0)
Screenshot: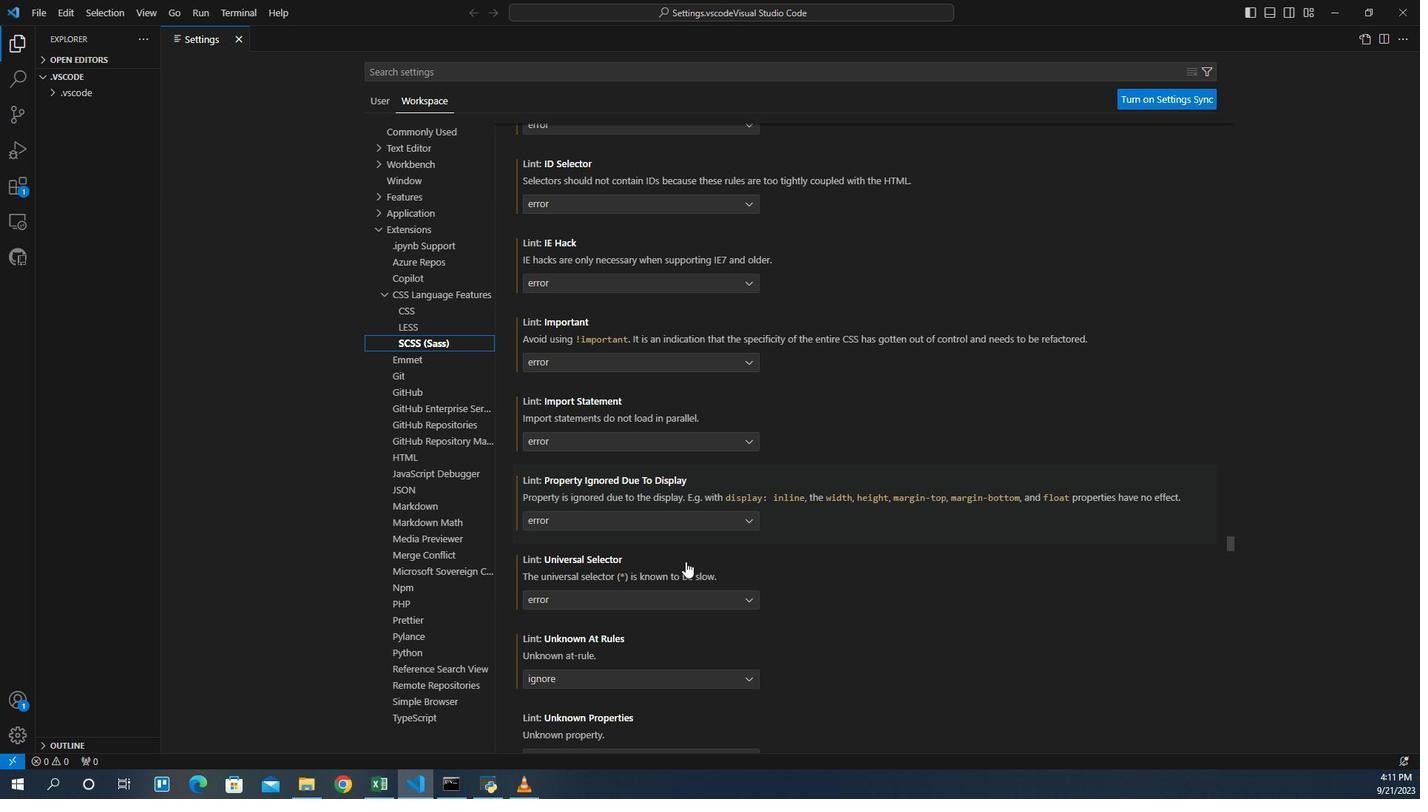 
Action: Mouse moved to (680, 616)
Screenshot: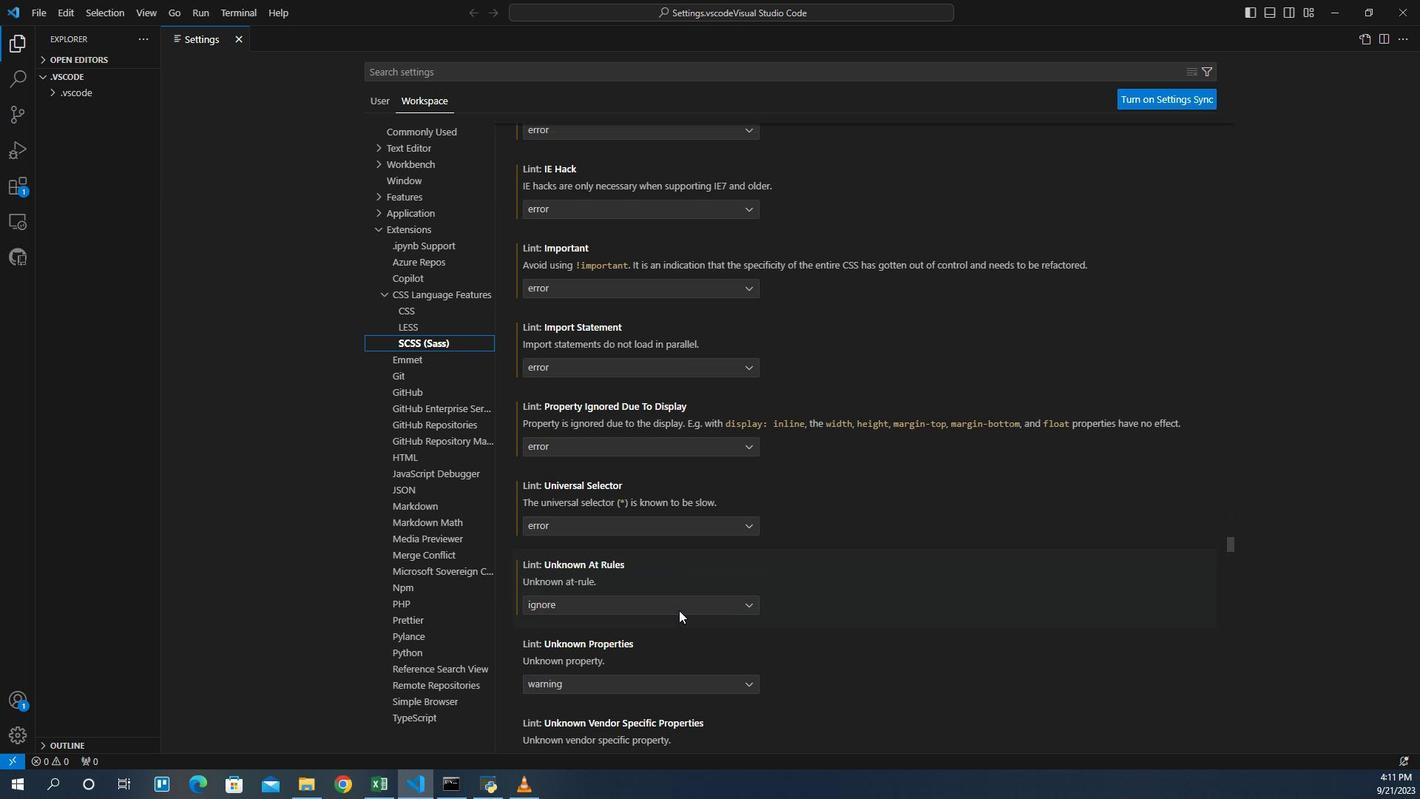 
Action: Mouse scrolled (680, 615) with delta (0, 0)
Screenshot: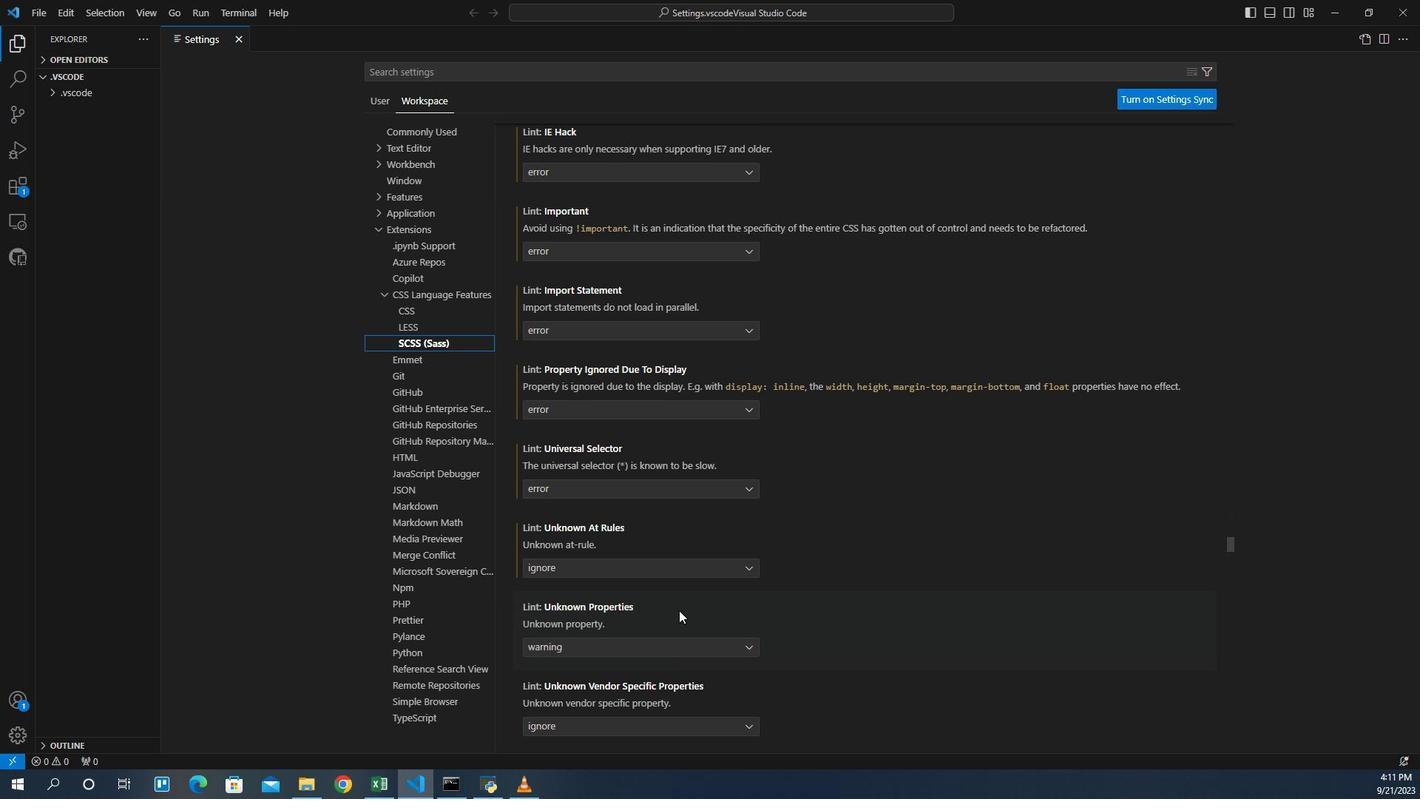 
Action: Mouse scrolled (680, 615) with delta (0, 0)
Screenshot: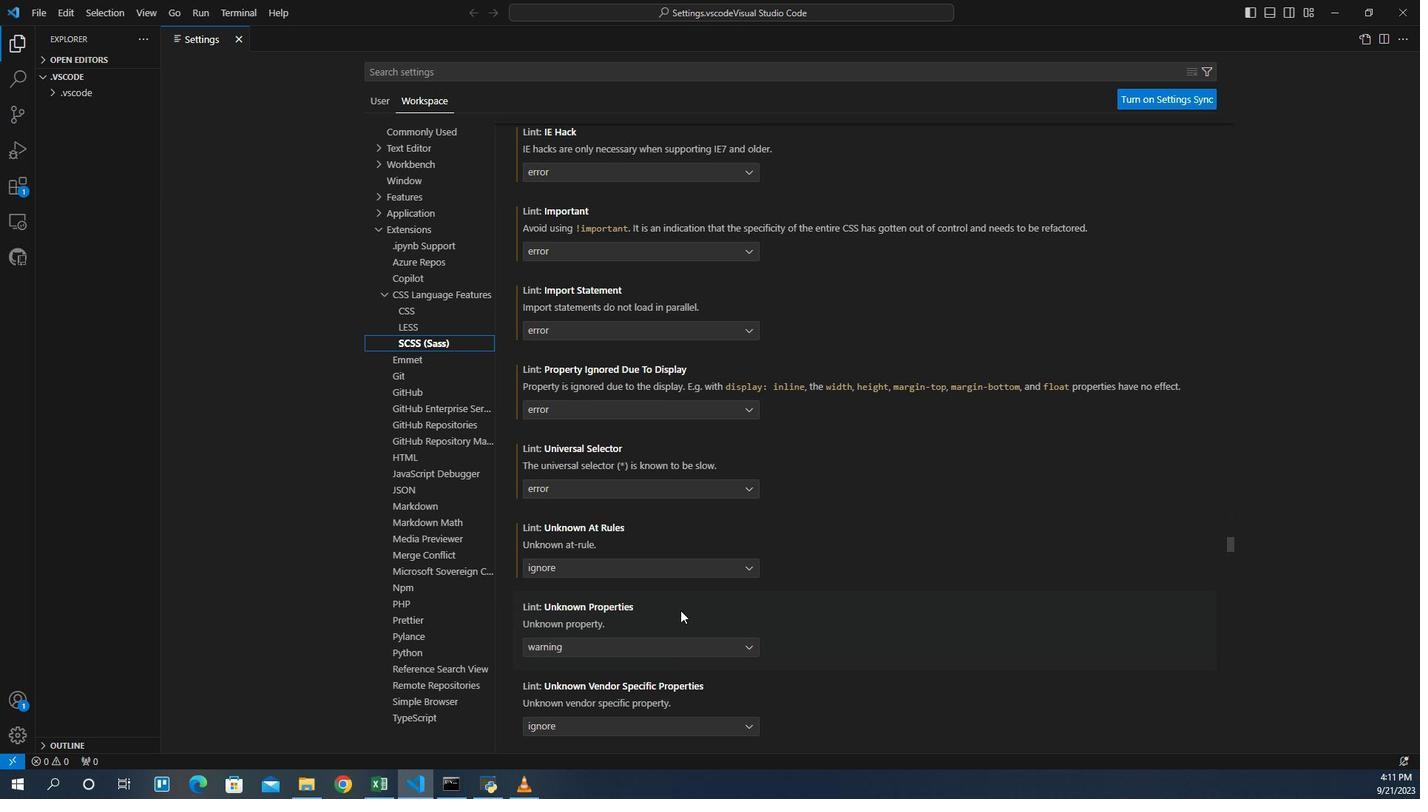 
Action: Mouse scrolled (680, 615) with delta (0, 0)
Screenshot: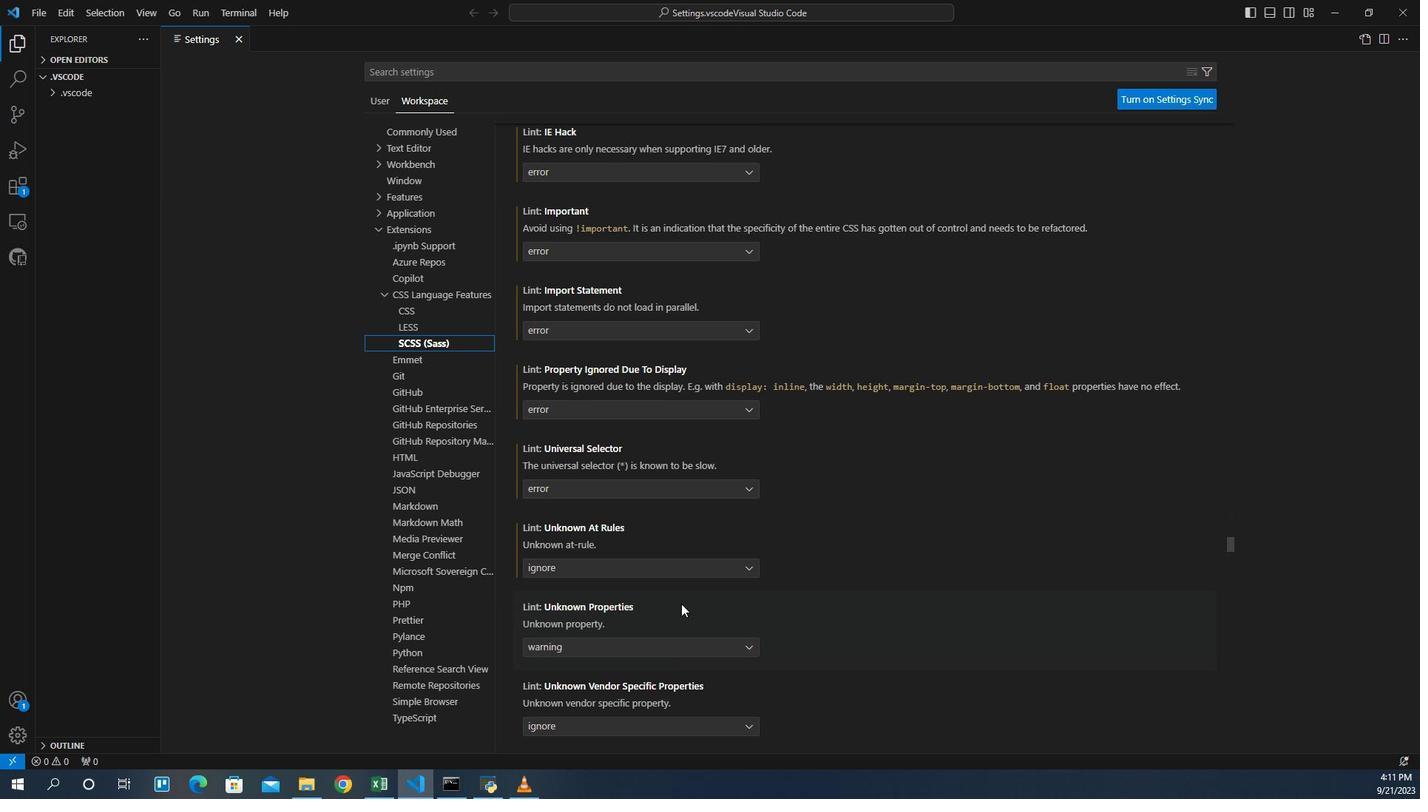 
Action: Mouse moved to (657, 577)
Screenshot: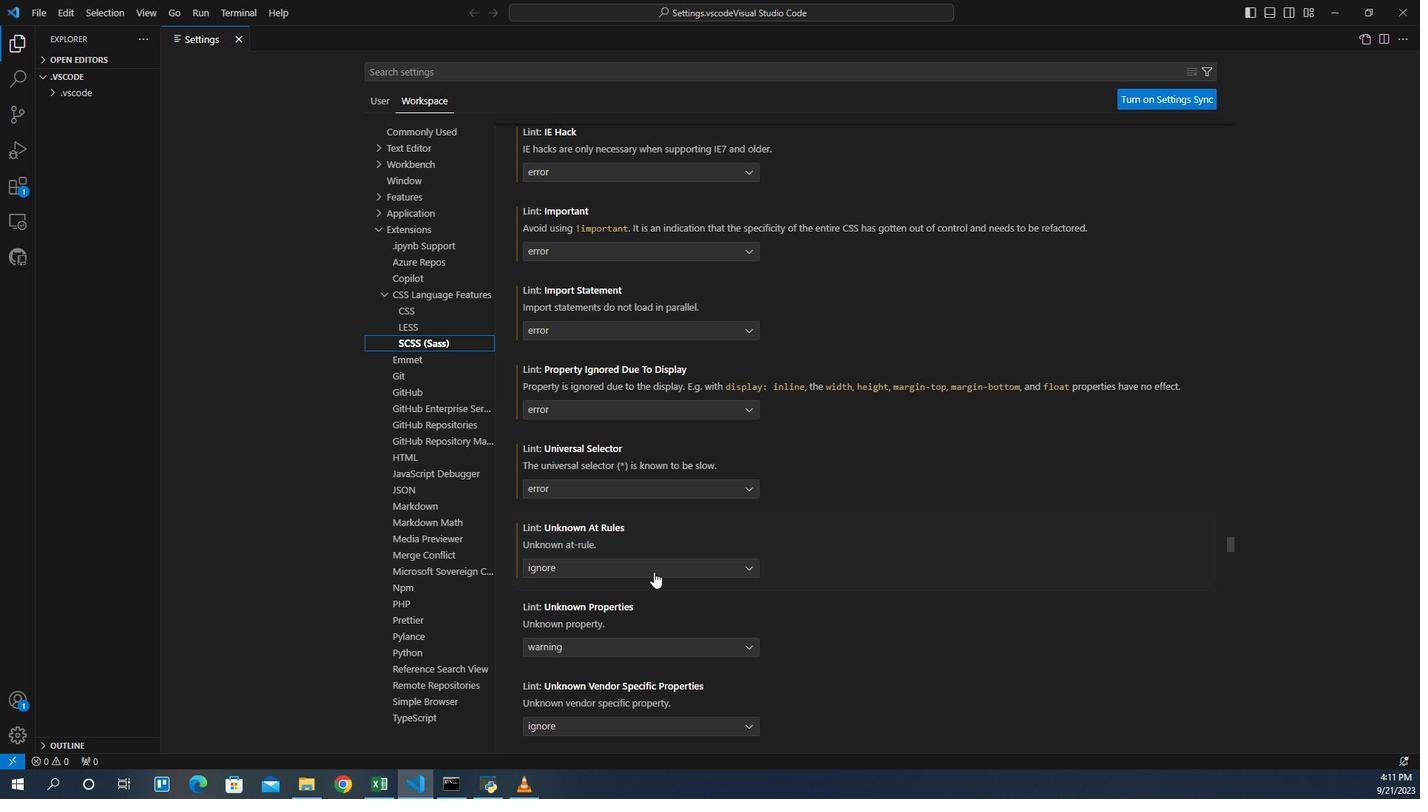 
Action: Mouse pressed left at (657, 577)
Screenshot: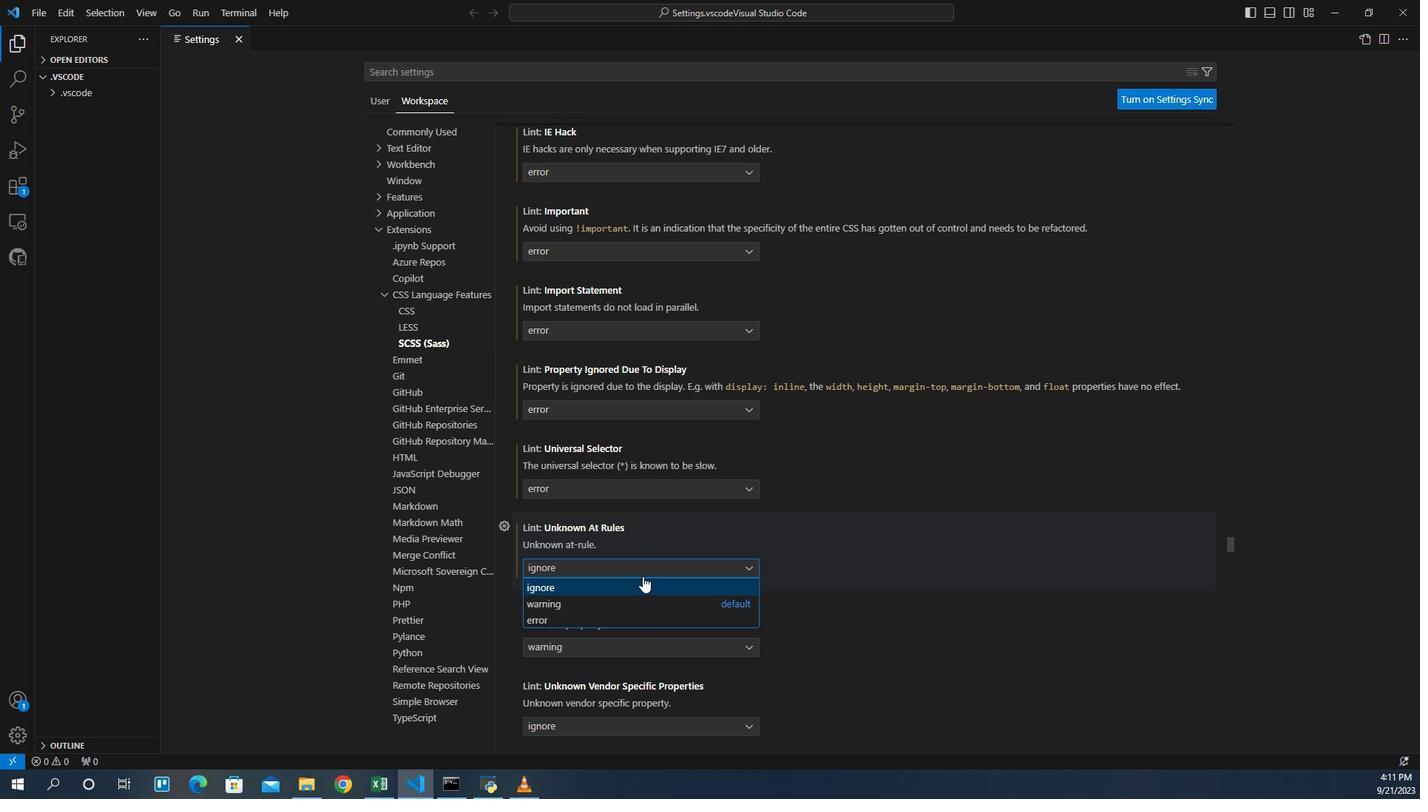 
Action: Mouse moved to (600, 608)
Screenshot: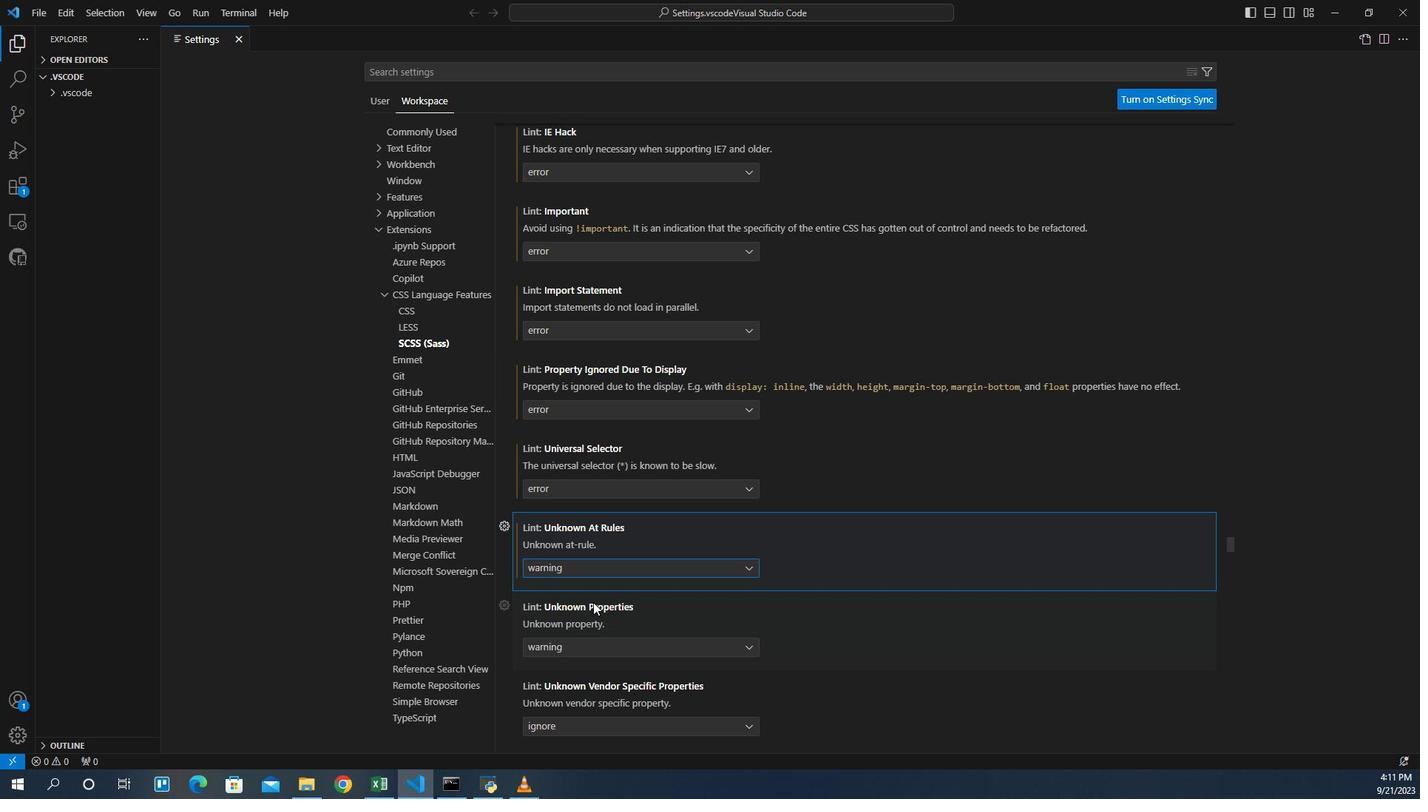
Action: Mouse pressed left at (600, 608)
Screenshot: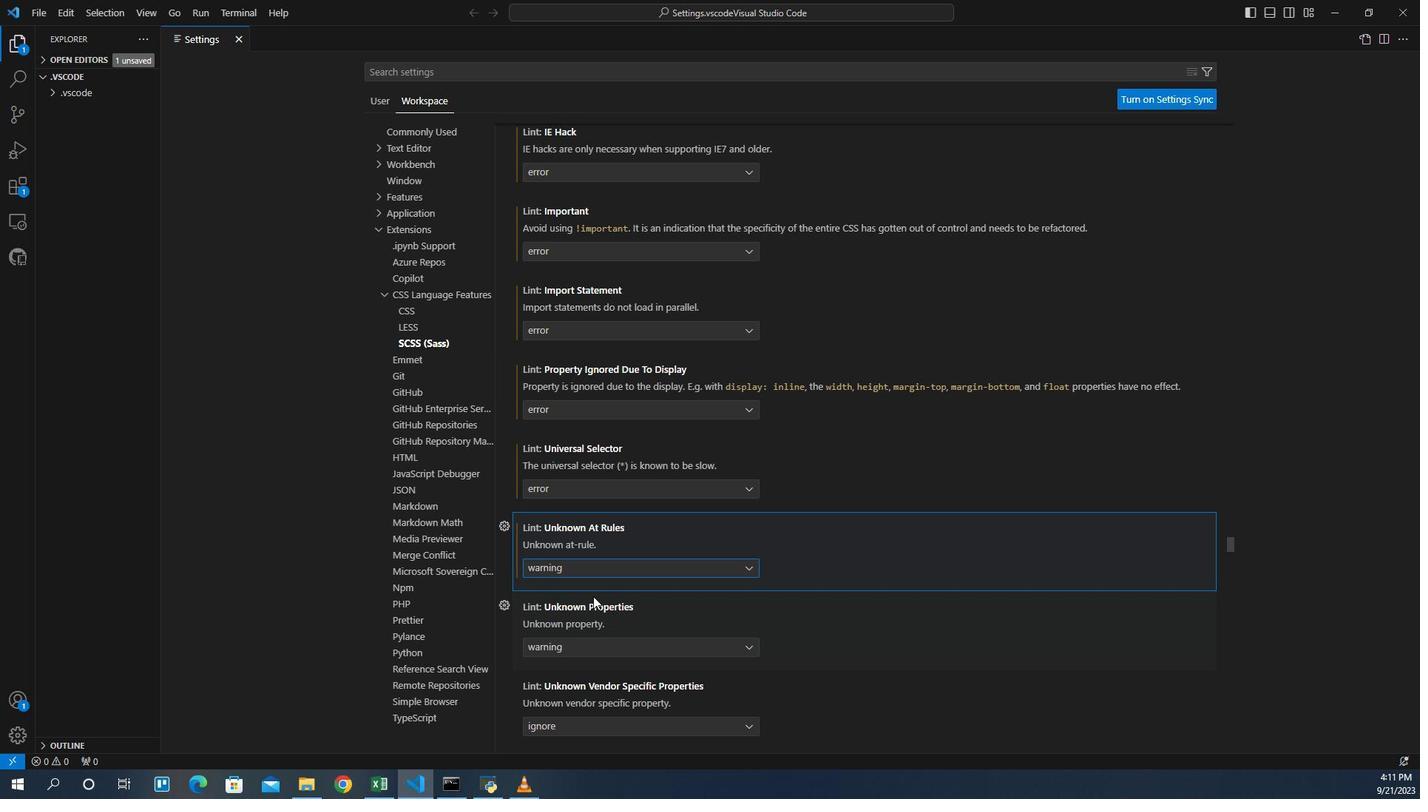 
Action: Mouse moved to (600, 591)
Screenshot: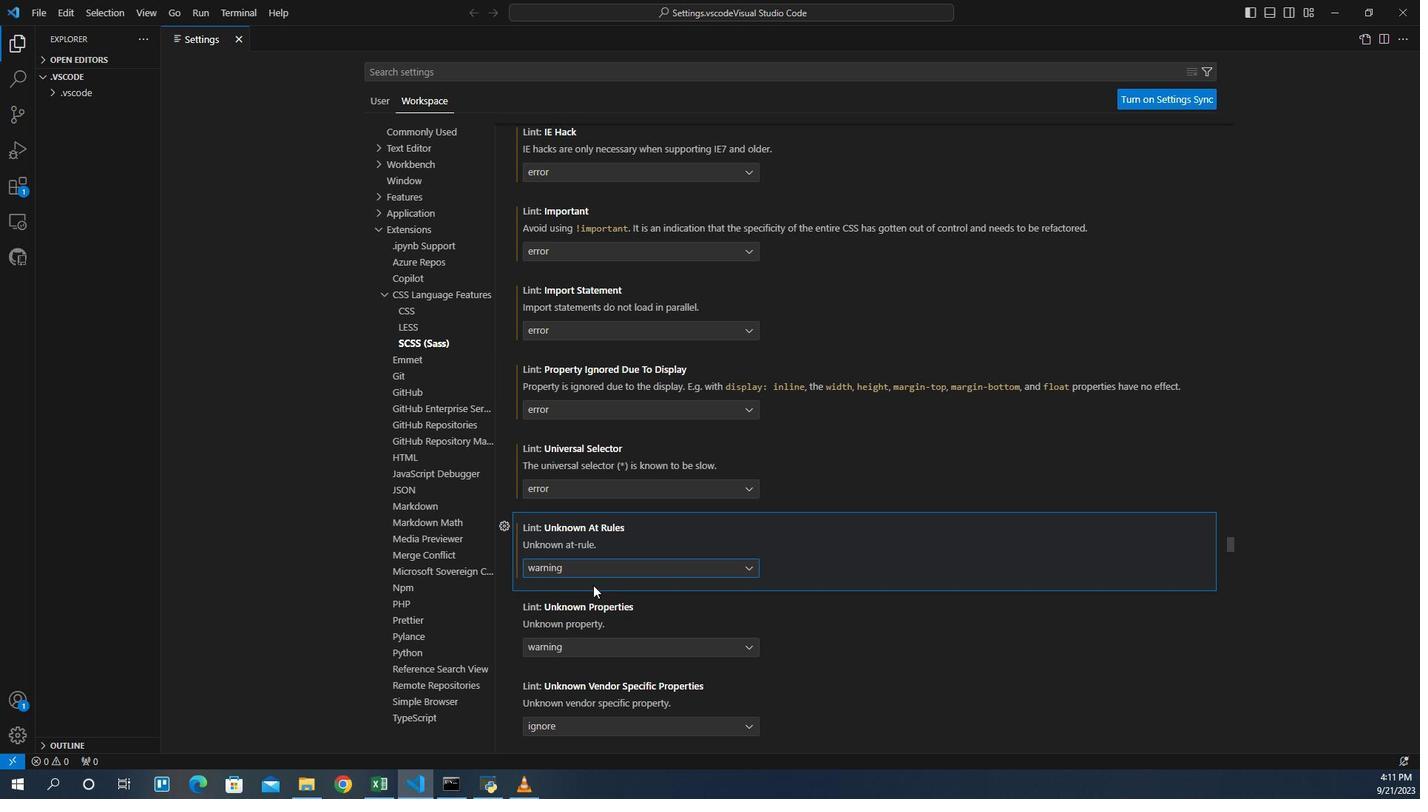 
